 Task: Reply   to Sandip@sogtage.net and add a cc to Vanshu.thakur@sogtage.net and bcc to Nikhil.rathi@sogtage.net with a subject Subject0000000032 with a message Message0000000034 and with an attachment of Attach0000000004. Reply   to Vanshu.thakur@sogtage.net with a subject Subject0000000034 with a message Message0000000034 and with an attachment of Attach0000000004 and upload Attach0000000005 to Onedrive and share. Reply   to Sandip@sogtage.net and add a cc to Vanshu.thakur@sogtage.net with a subject Subject0000000034 with a message Message0000000034 and with an attachment of Attach0000000004 and upload Attach0000000005 to Onedrive and share. Reply   to Sandip@sogtage.net and add a cc to Vanshu.thakur@sogtage.net and bcc to Nikhil.rathi@sogtage.net with a subject Subject0000000032 with a message Message0000000034 and with an attachment of Attach0000000004 and upload Attach0000000005 to Onedrive and share. Reply   to Vanshu.thakur@sogtage.net with a subject Subject0000000035 with a message Message0000000034 and with an attachment of Attach0000000004 and upload Attach0000000005 to Onedrive and share
Action: Mouse moved to (362, 473)
Screenshot: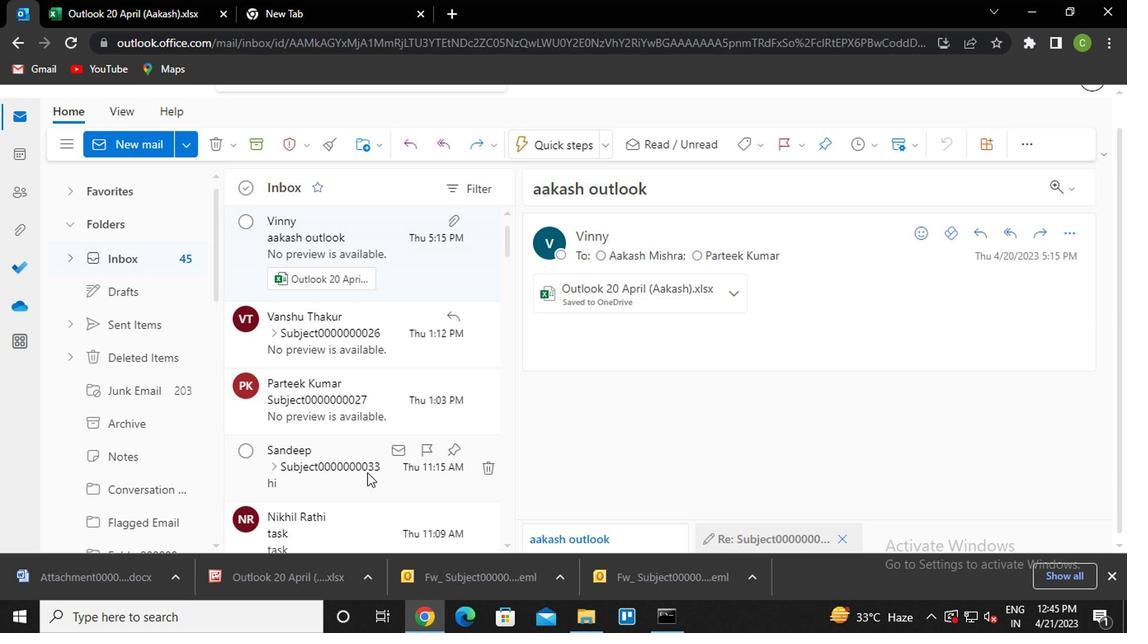 
Action: Mouse pressed left at (362, 473)
Screenshot: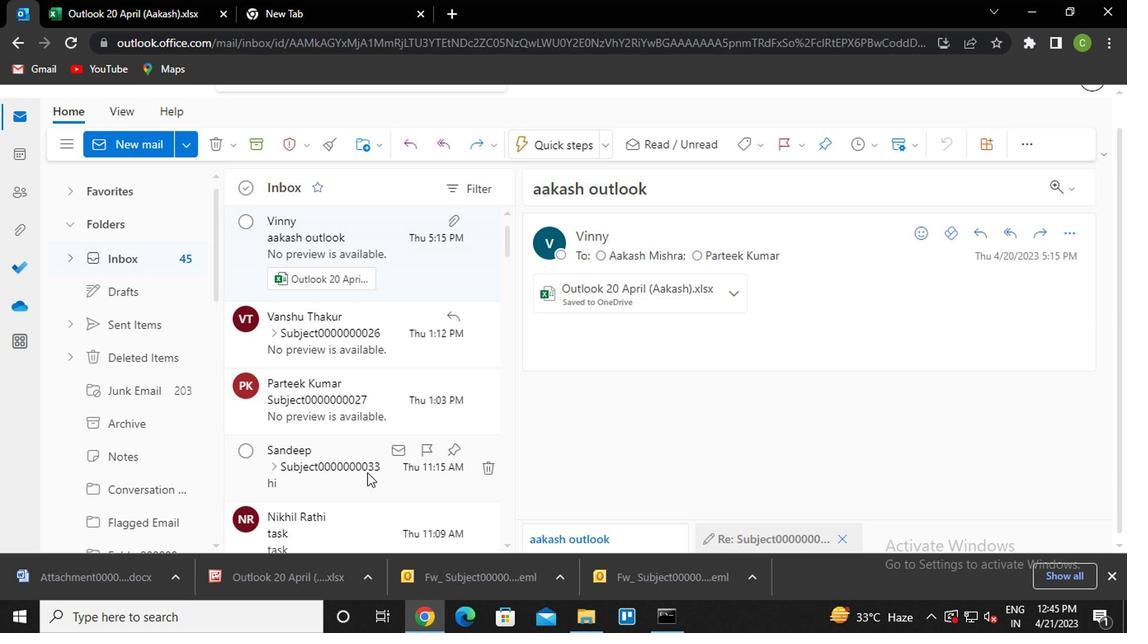 
Action: Mouse moved to (351, 471)
Screenshot: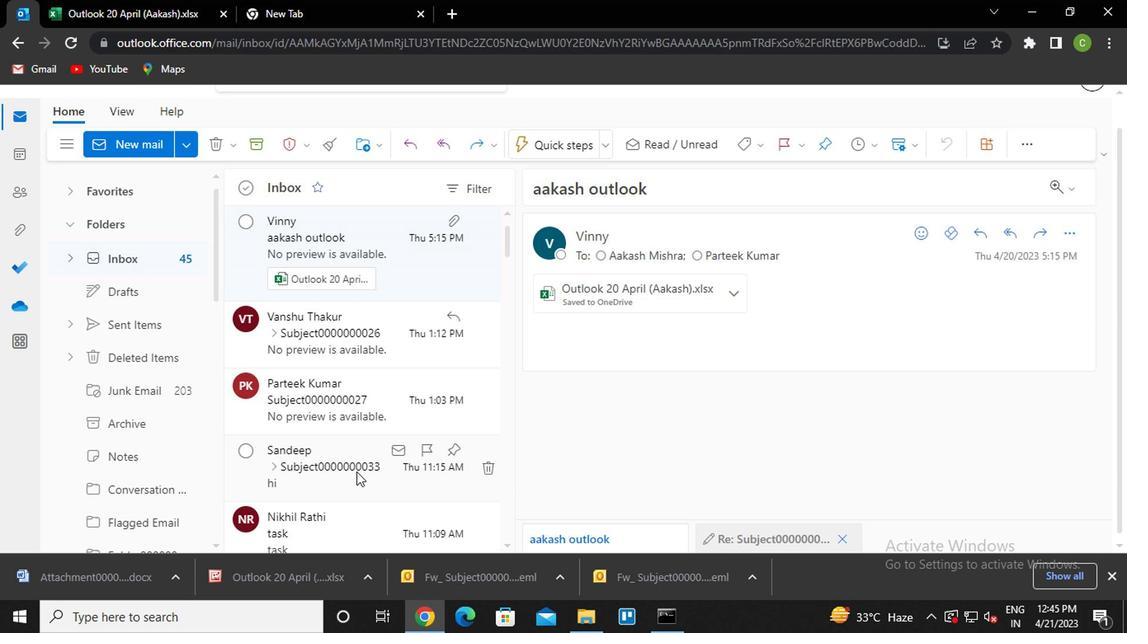 
Action: Mouse pressed left at (351, 471)
Screenshot: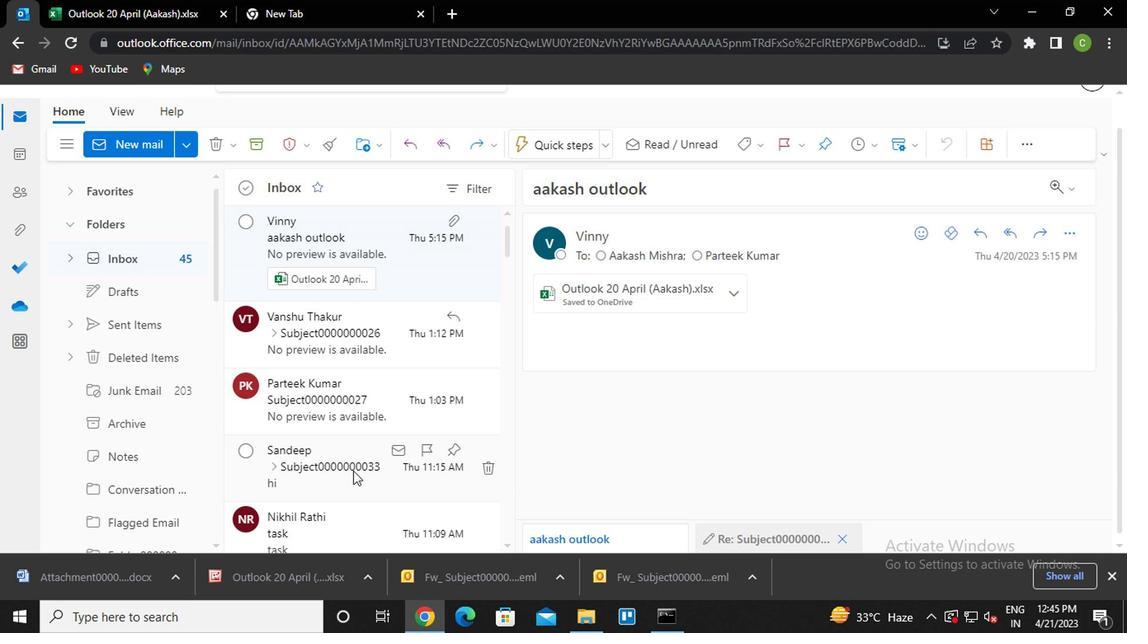 
Action: Mouse moved to (971, 284)
Screenshot: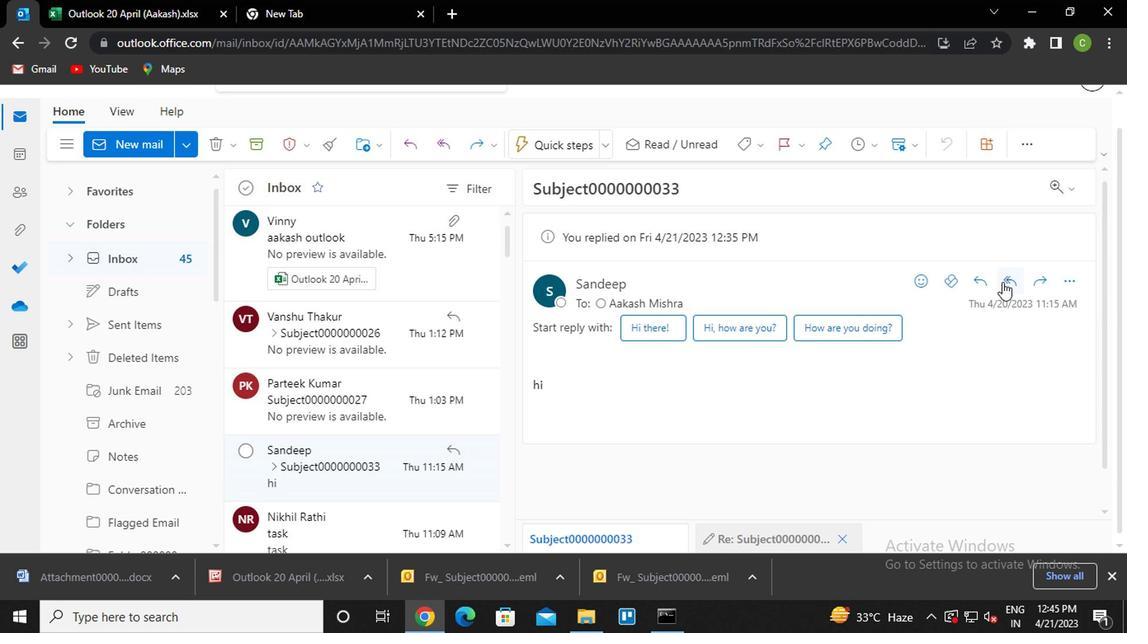 
Action: Mouse pressed left at (971, 284)
Screenshot: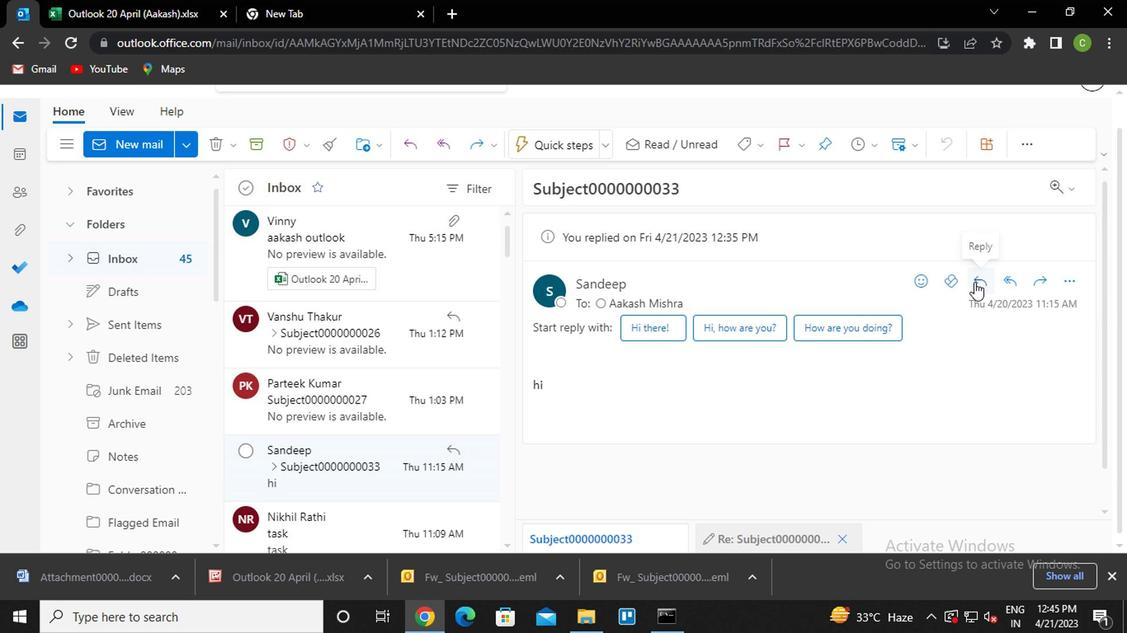 
Action: Mouse moved to (724, 204)
Screenshot: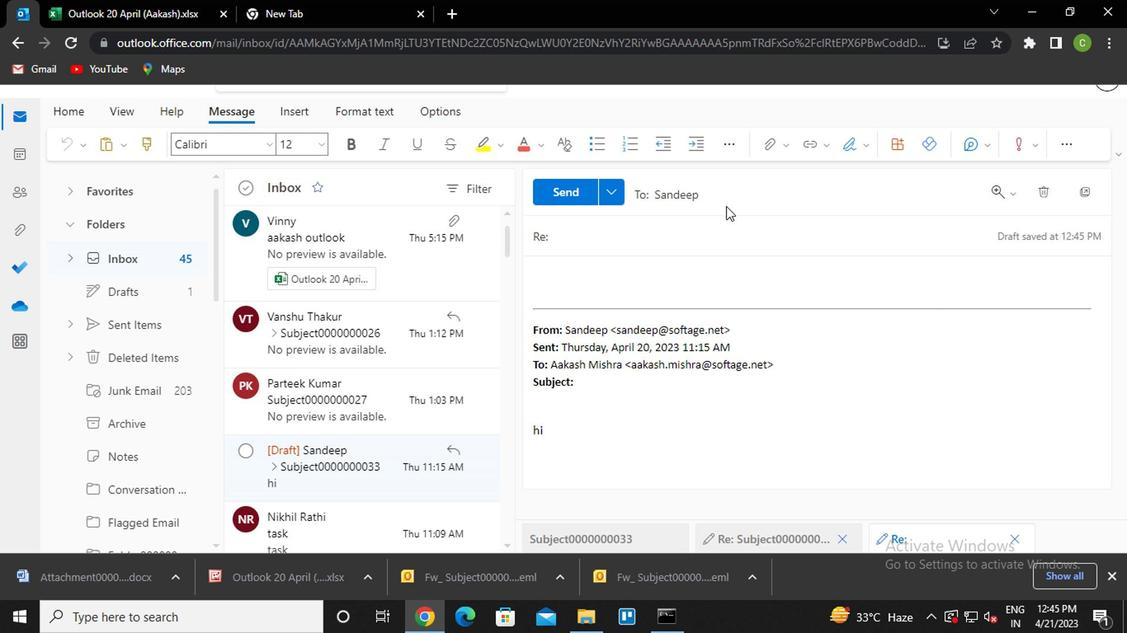 
Action: Mouse pressed left at (724, 204)
Screenshot: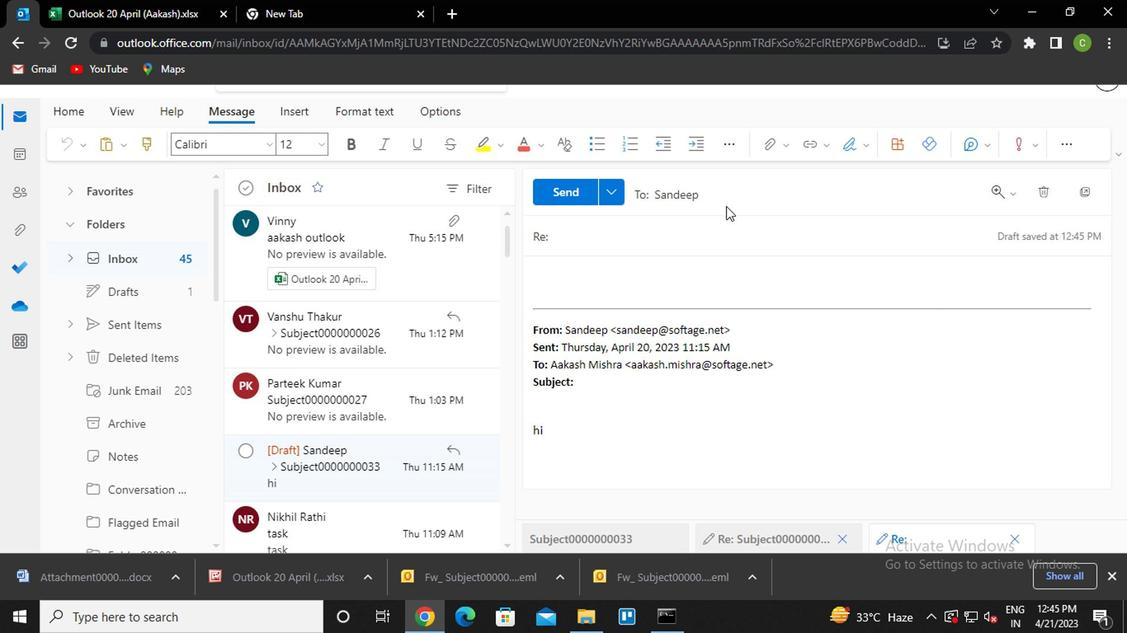 
Action: Mouse moved to (615, 278)
Screenshot: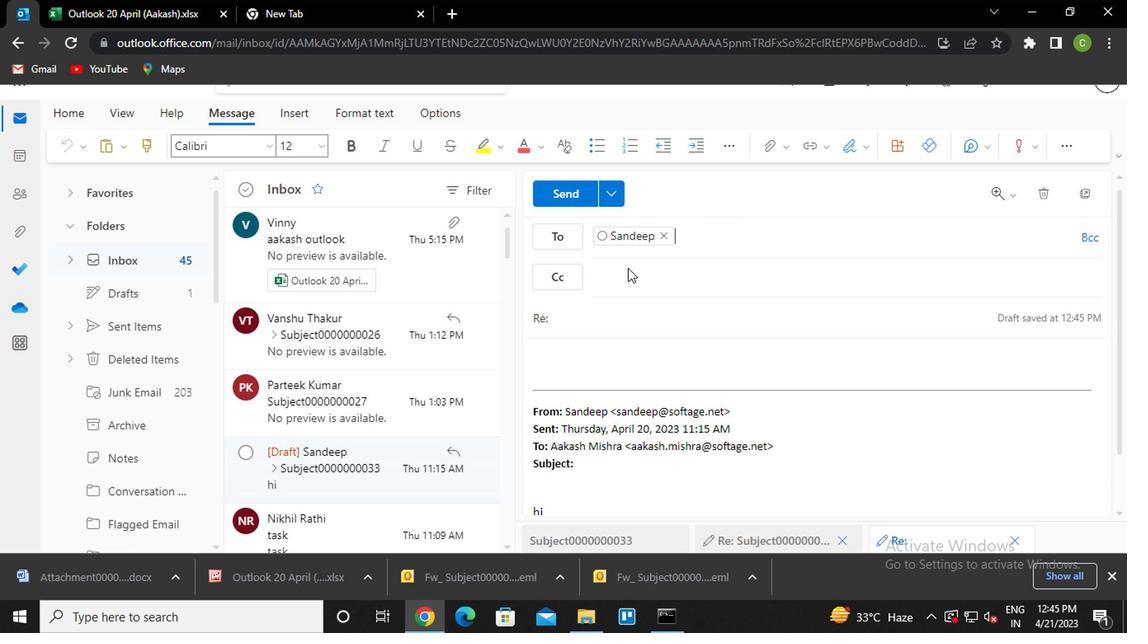 
Action: Mouse pressed left at (615, 278)
Screenshot: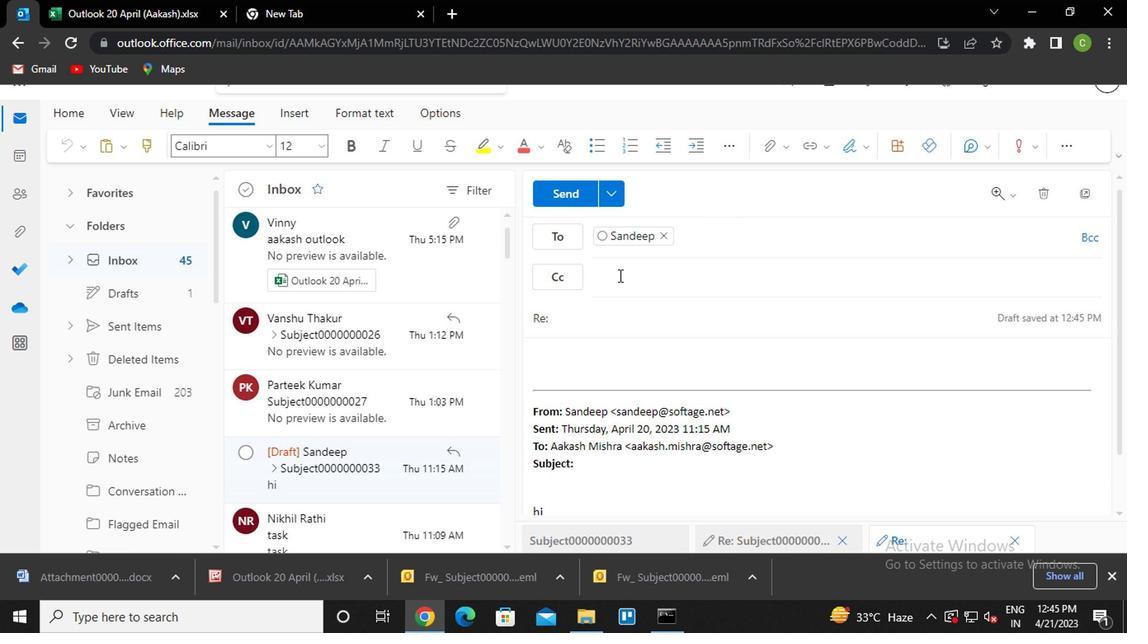 
Action: Key pressed <Key.caps_lock>v<Key.caps_lock>anshu<Key.enter>
Screenshot: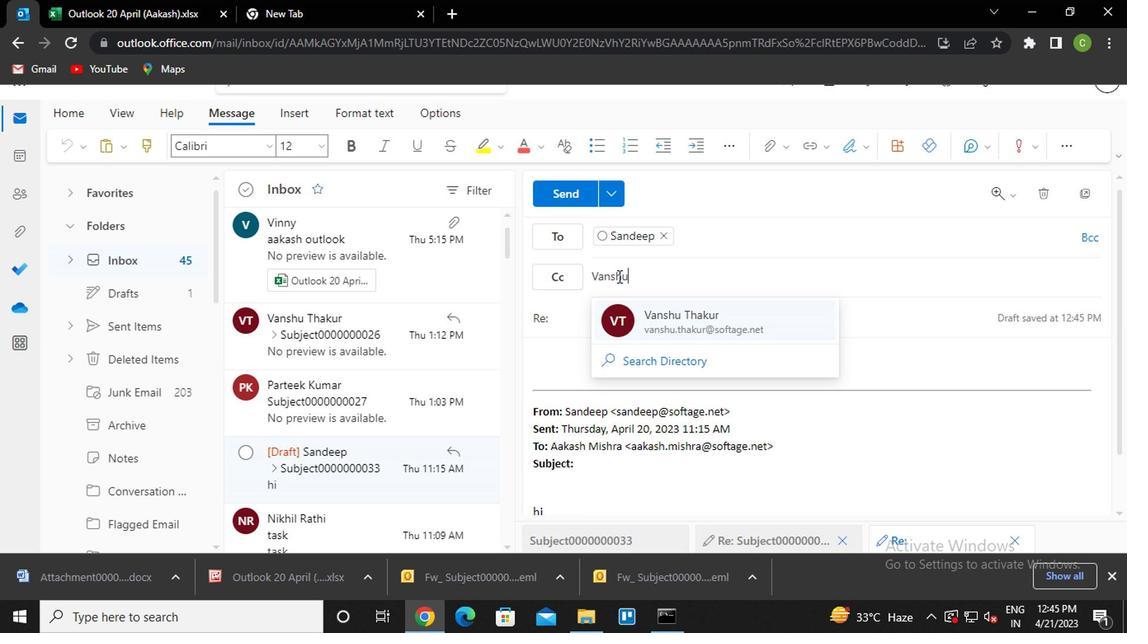 
Action: Mouse moved to (1092, 239)
Screenshot: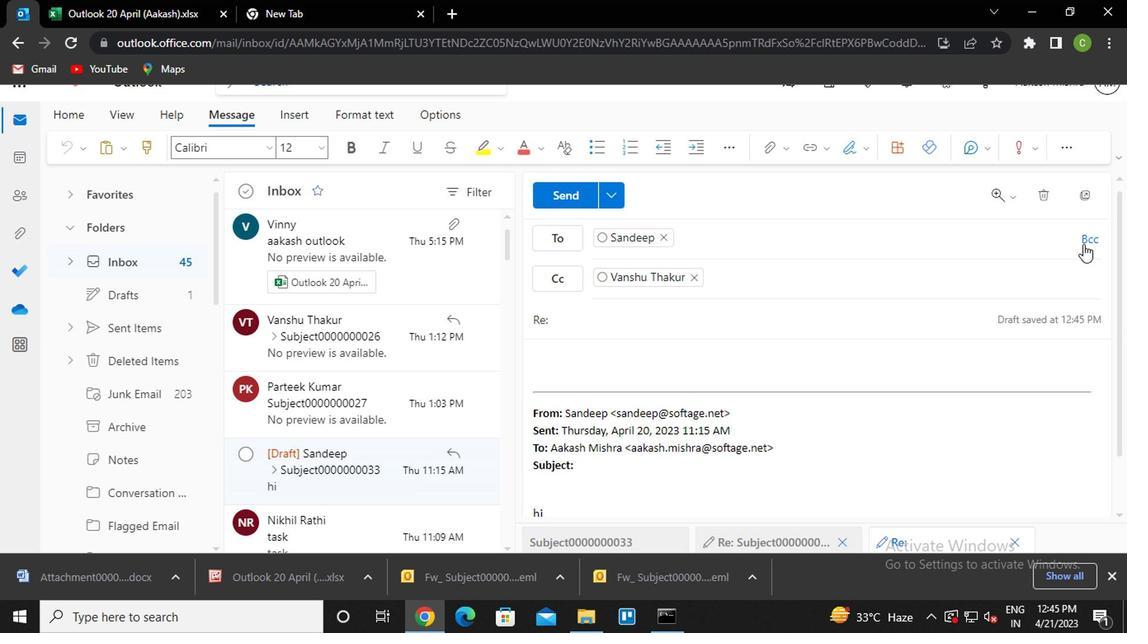 
Action: Mouse pressed left at (1092, 239)
Screenshot: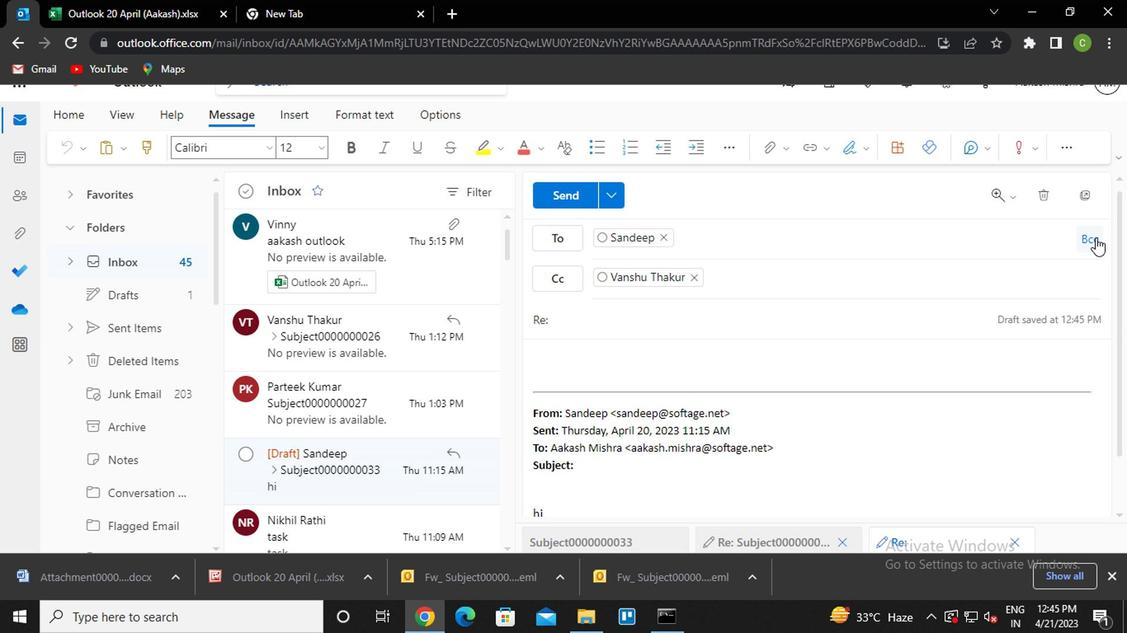 
Action: Mouse moved to (844, 325)
Screenshot: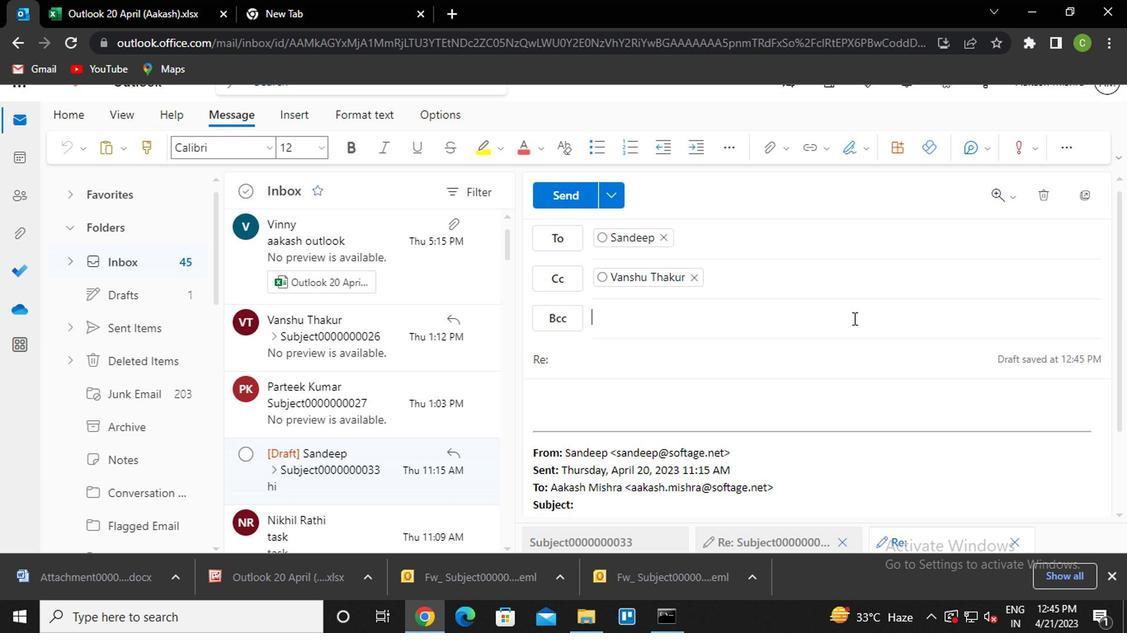 
Action: Key pressed <Key.caps_lock>n<Key.caps_lock>ikhil<Key.enter>
Screenshot: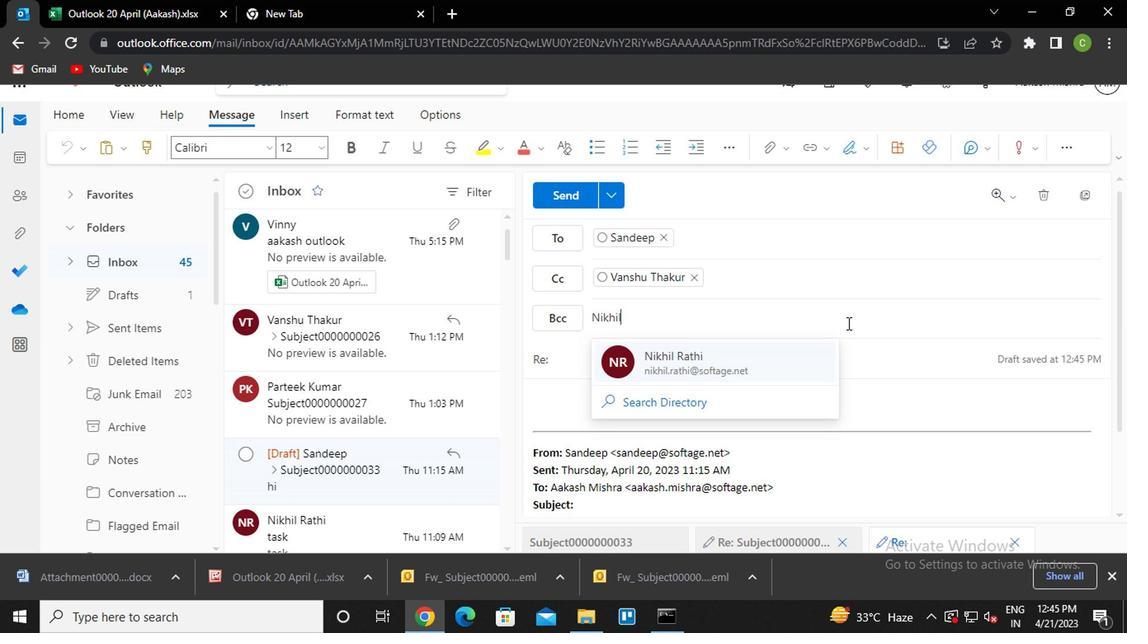
Action: Mouse moved to (595, 362)
Screenshot: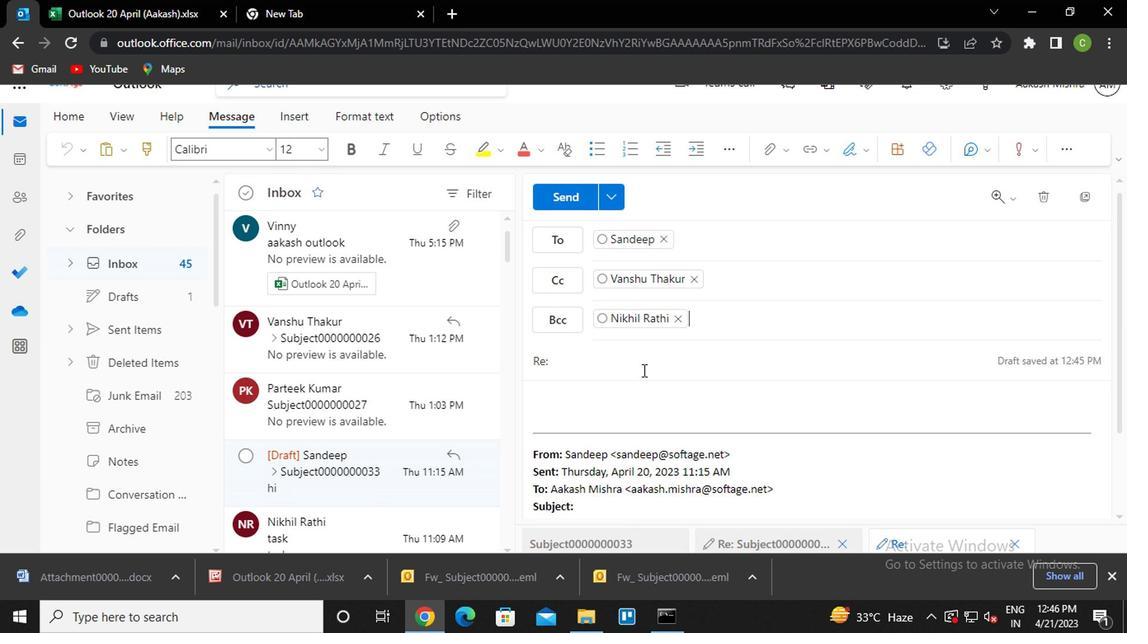 
Action: Mouse pressed left at (595, 362)
Screenshot: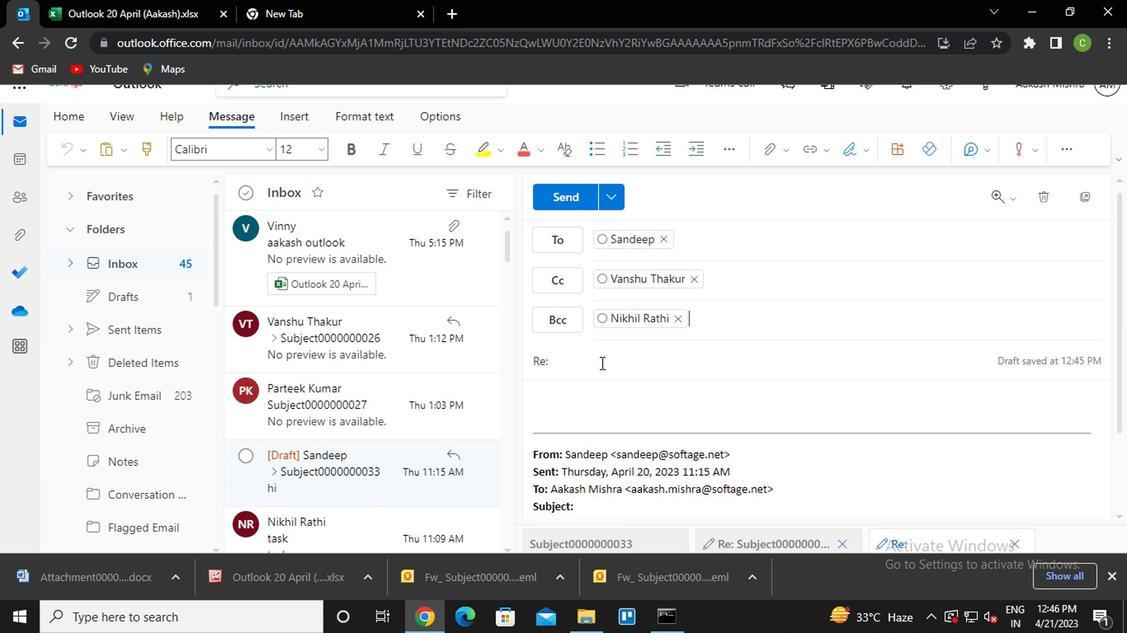 
Action: Mouse moved to (595, 362)
Screenshot: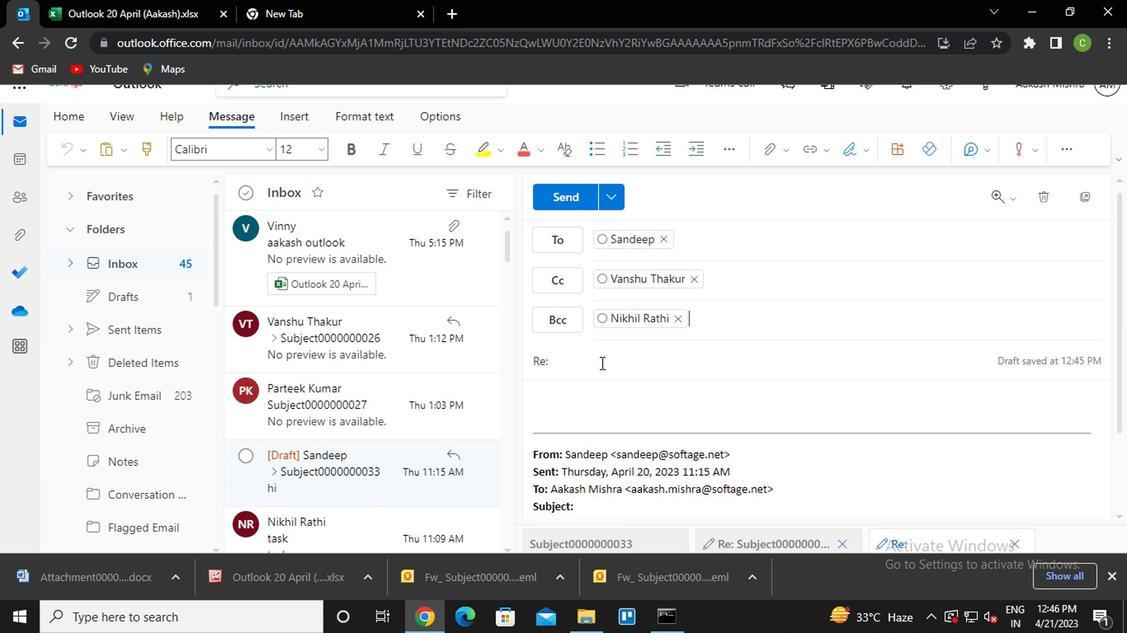 
Action: Key pressed <Key.caps_lock>s<Key.caps_lock>ubject0000000032
Screenshot: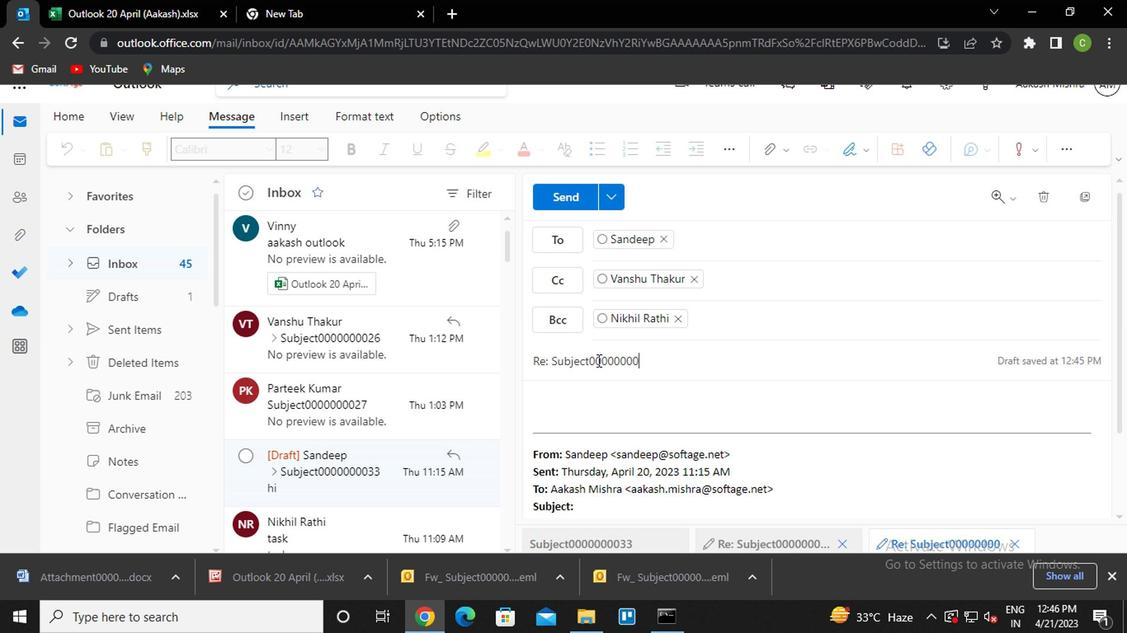 
Action: Mouse moved to (600, 397)
Screenshot: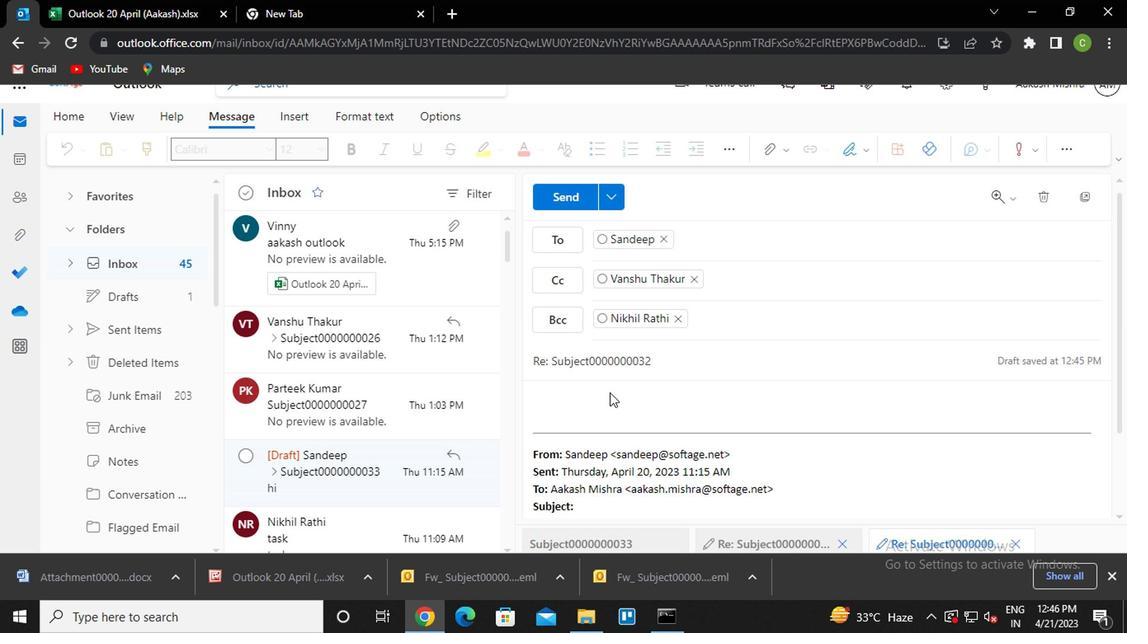 
Action: Mouse pressed left at (600, 397)
Screenshot: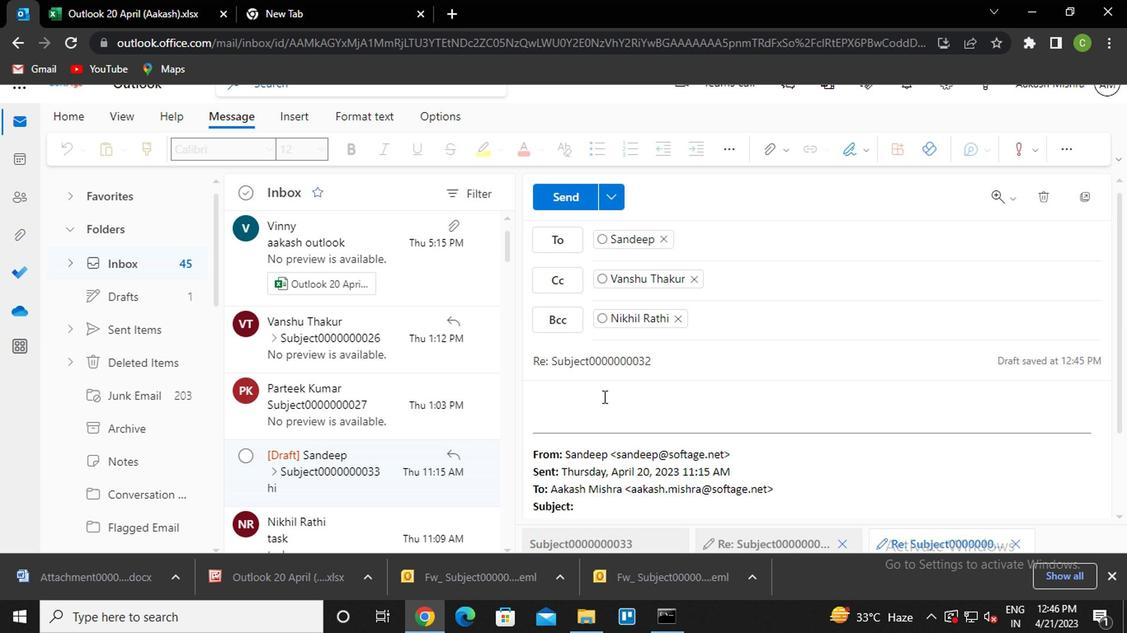 
Action: Key pressed <Key.caps_lock>m<Key.caps_lock>essage0000000034
Screenshot: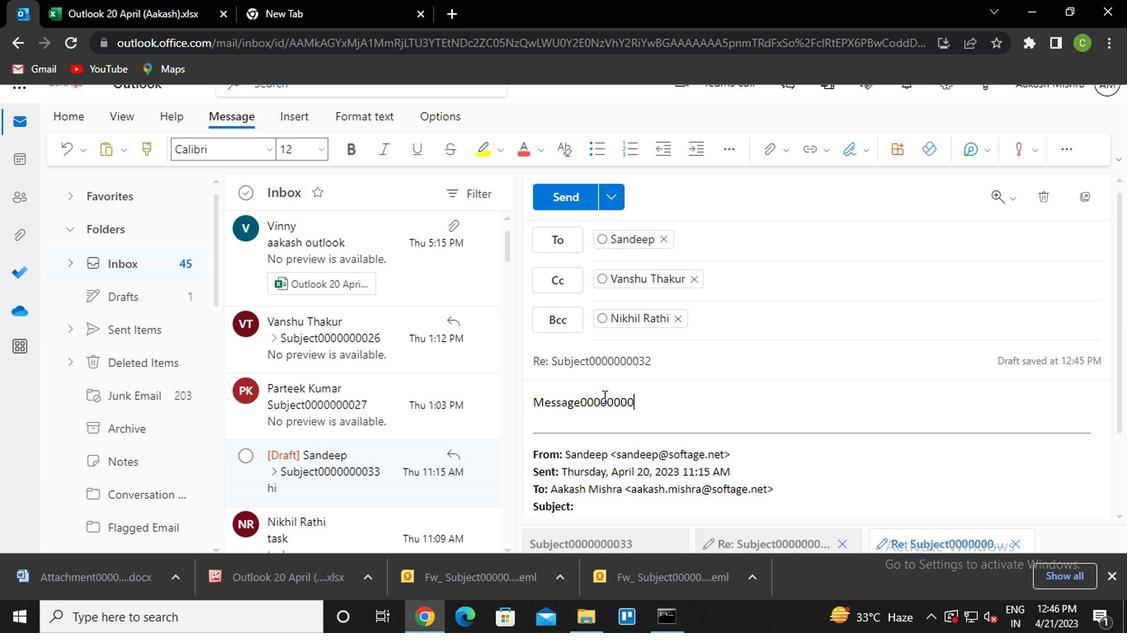 
Action: Mouse moved to (766, 150)
Screenshot: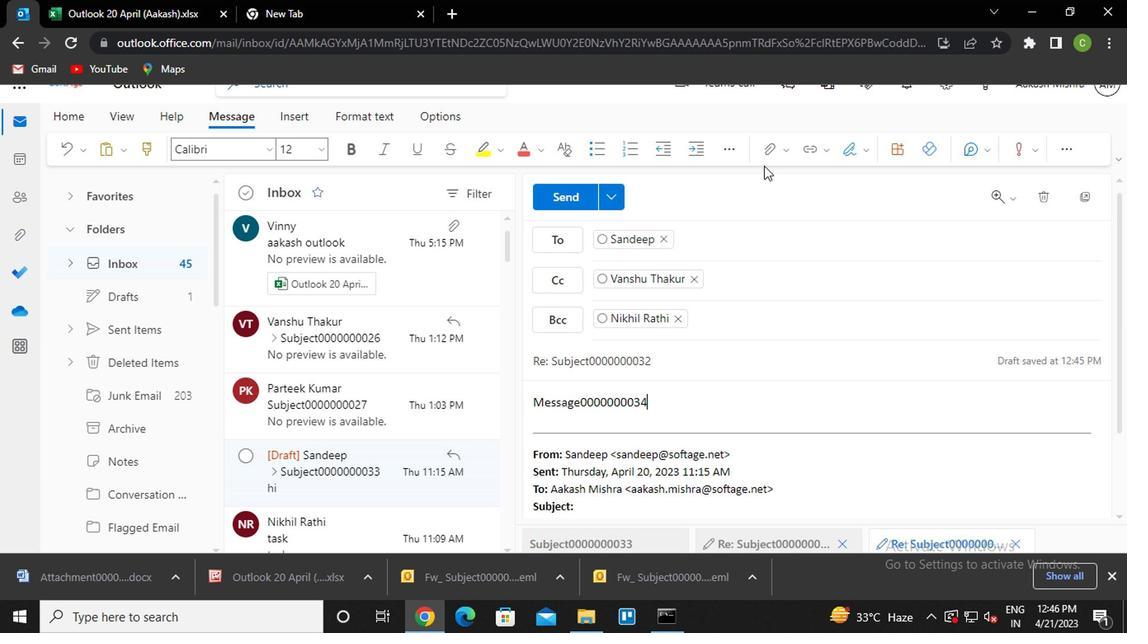 
Action: Mouse pressed left at (766, 150)
Screenshot: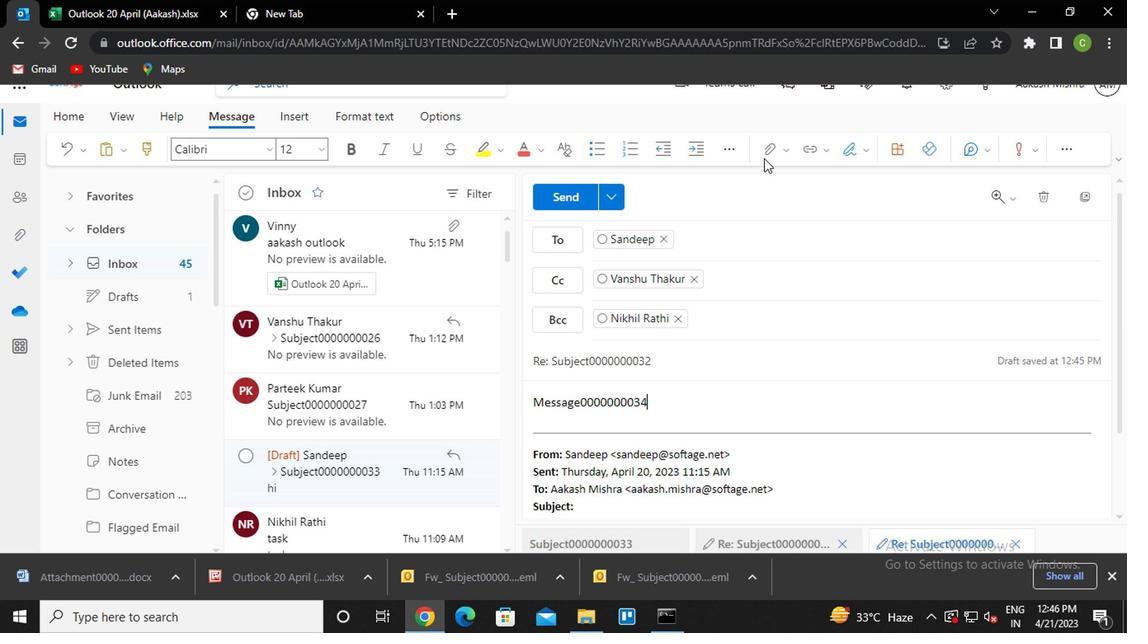 
Action: Mouse moved to (680, 194)
Screenshot: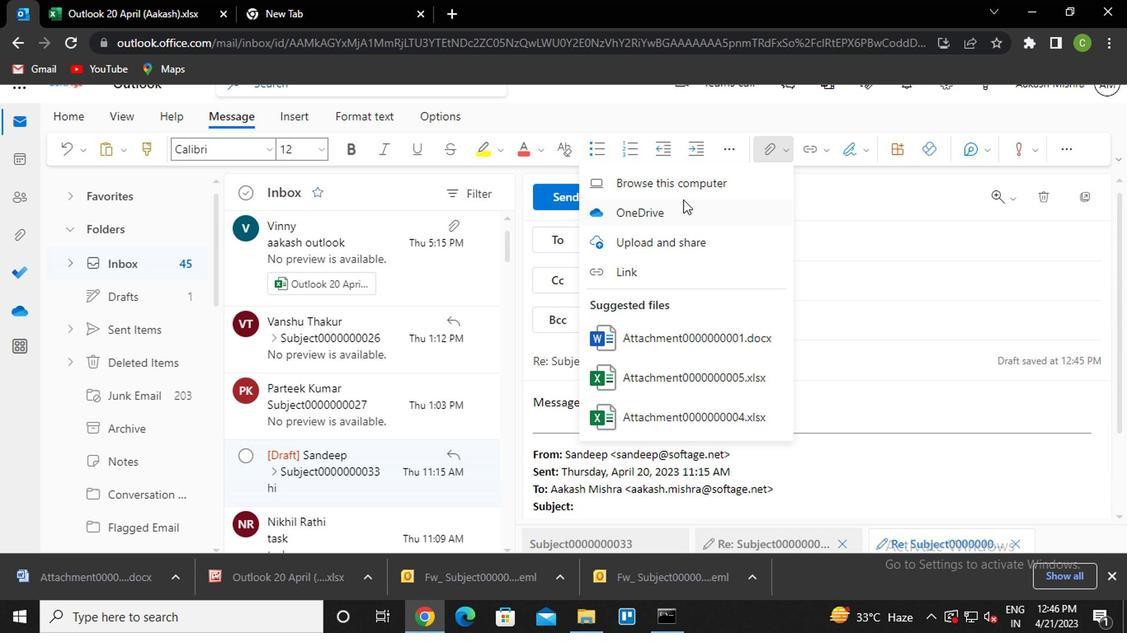 
Action: Mouse pressed left at (680, 194)
Screenshot: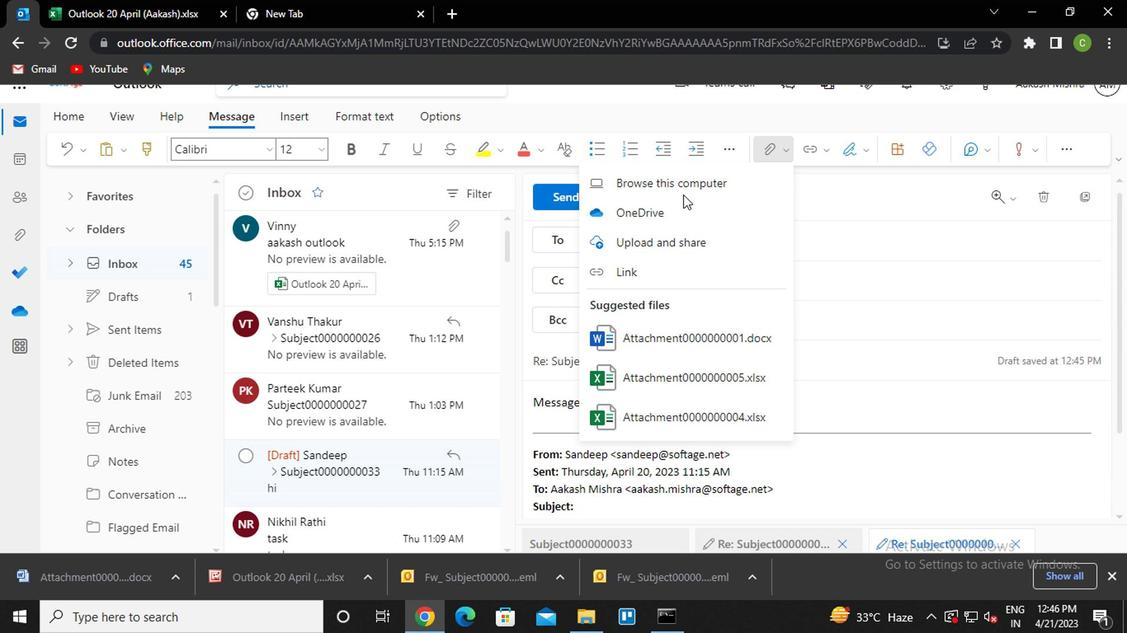 
Action: Mouse moved to (274, 176)
Screenshot: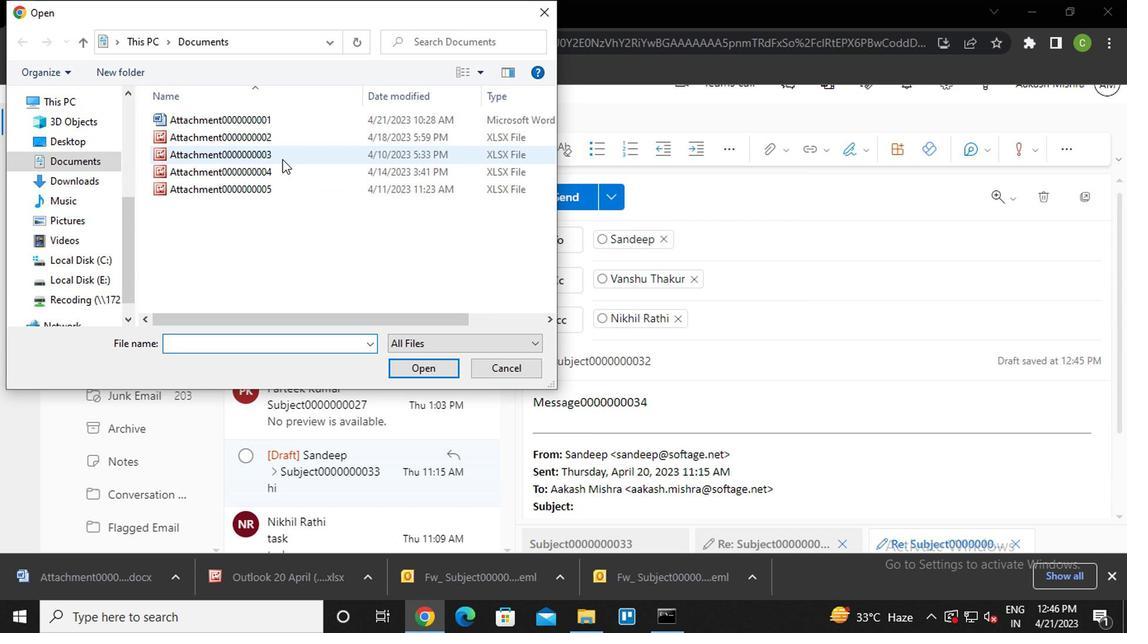 
Action: Mouse pressed left at (274, 176)
Screenshot: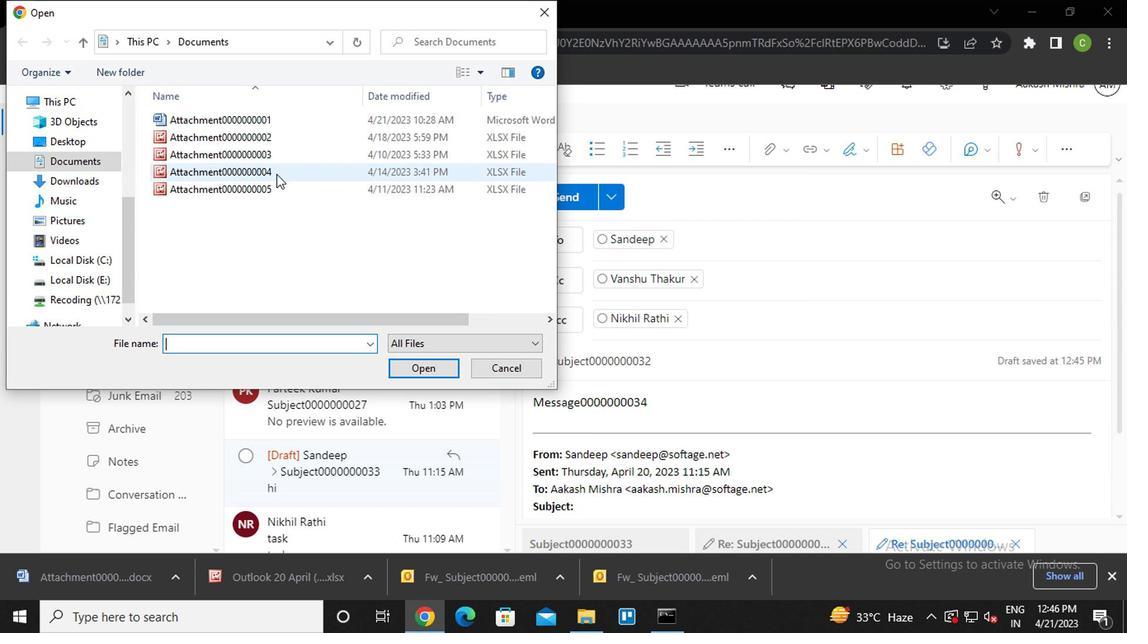 
Action: Mouse pressed left at (274, 176)
Screenshot: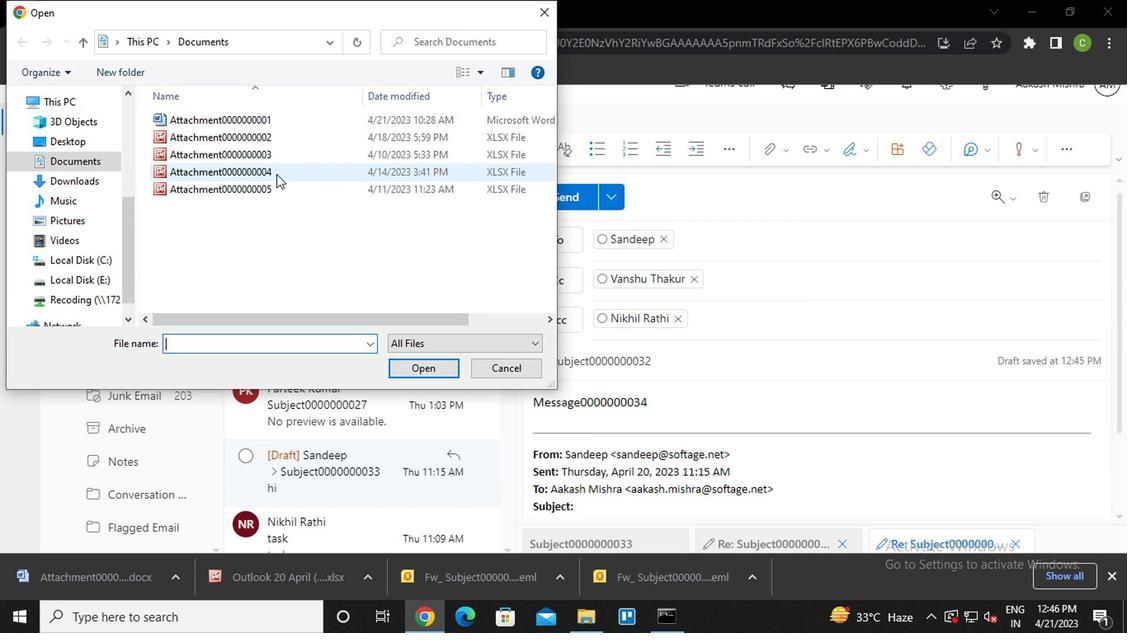
Action: Mouse moved to (563, 202)
Screenshot: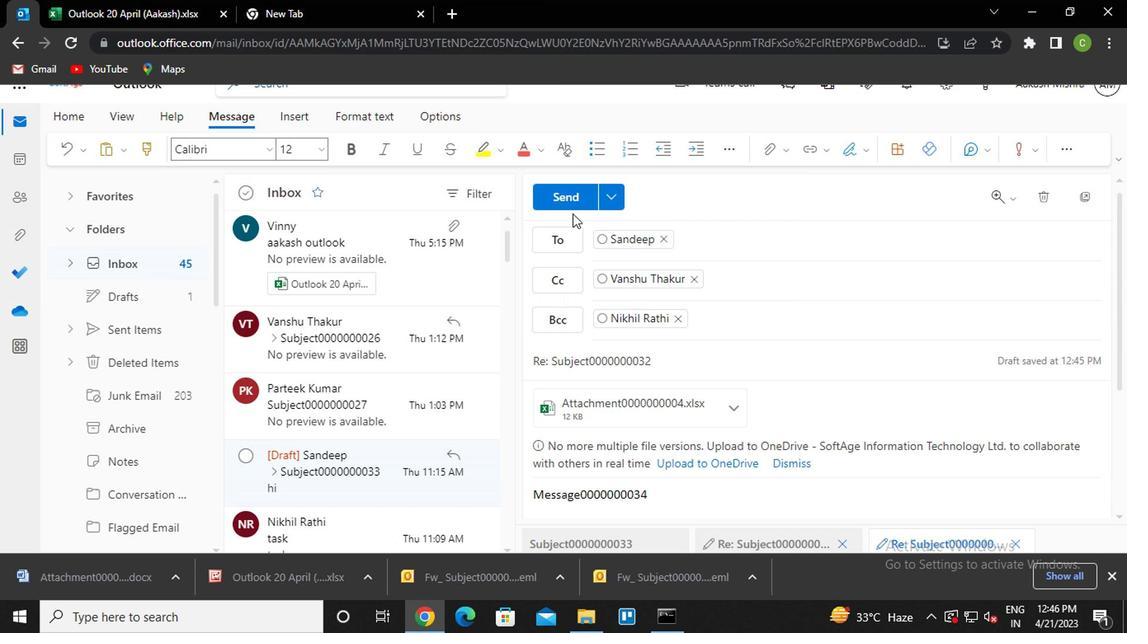 
Action: Mouse pressed left at (563, 202)
Screenshot: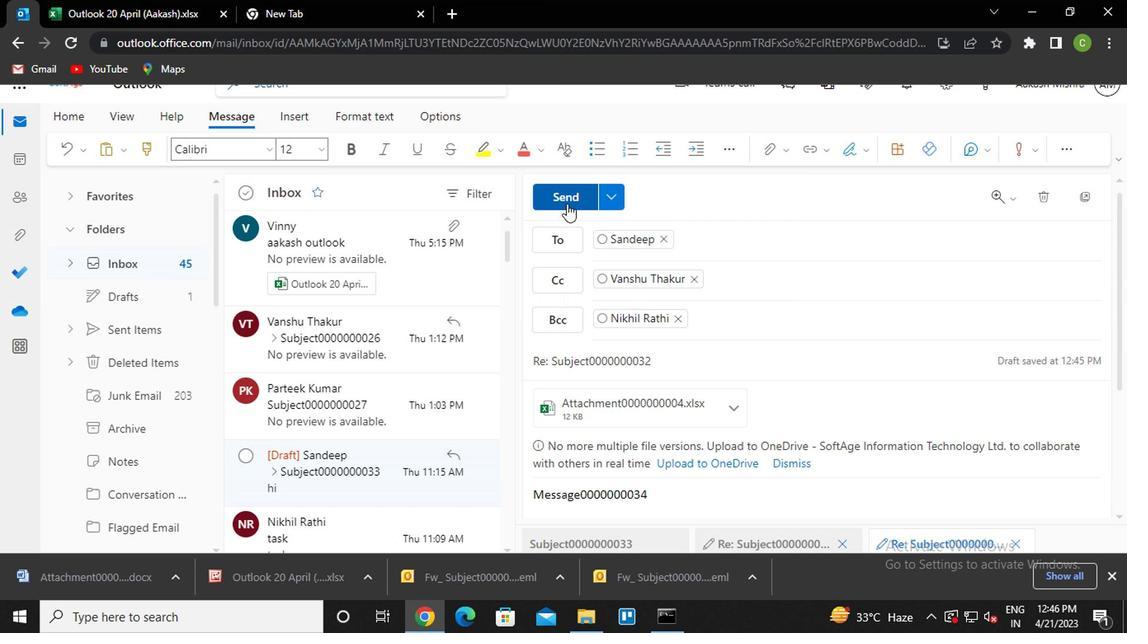 
Action: Mouse moved to (345, 338)
Screenshot: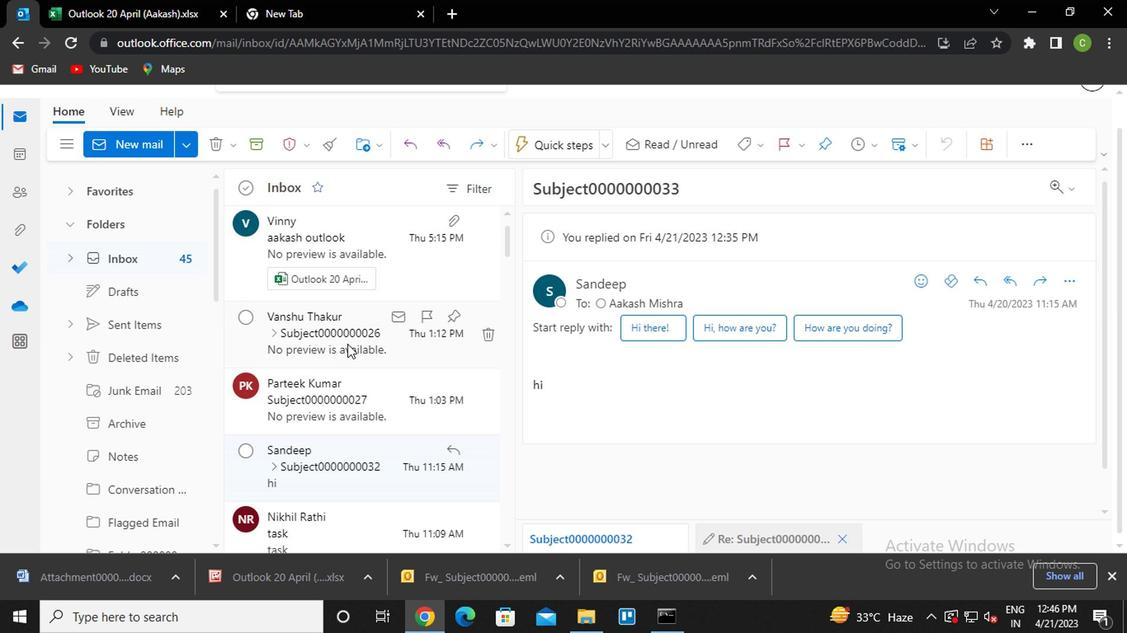 
Action: Mouse pressed left at (345, 338)
Screenshot: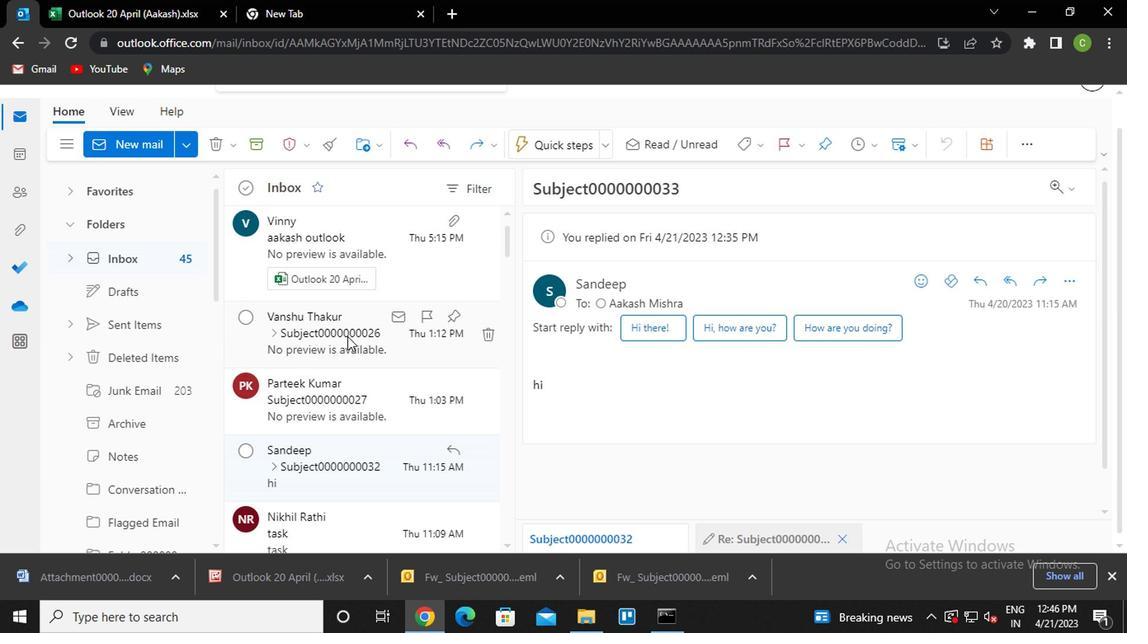 
Action: Mouse moved to (983, 278)
Screenshot: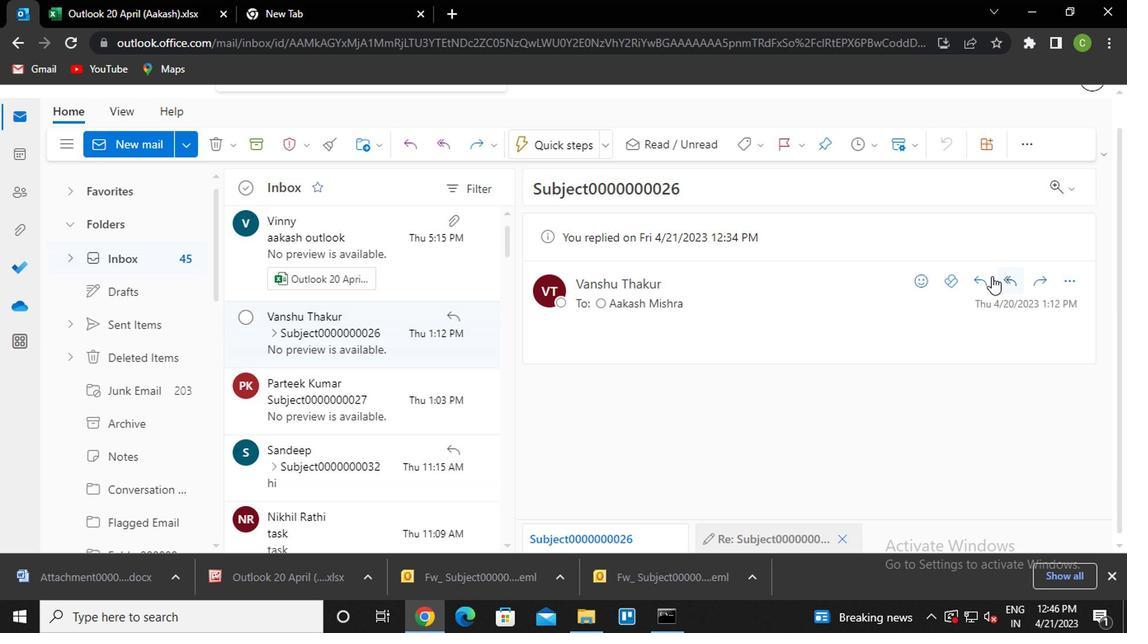 
Action: Mouse pressed left at (983, 278)
Screenshot: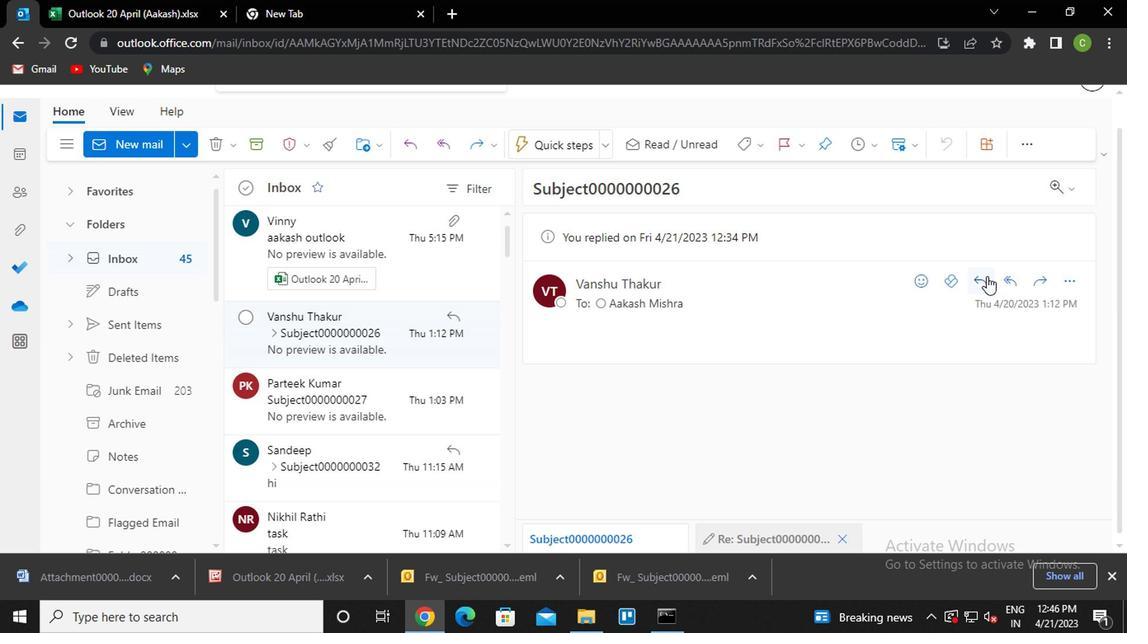 
Action: Mouse moved to (661, 244)
Screenshot: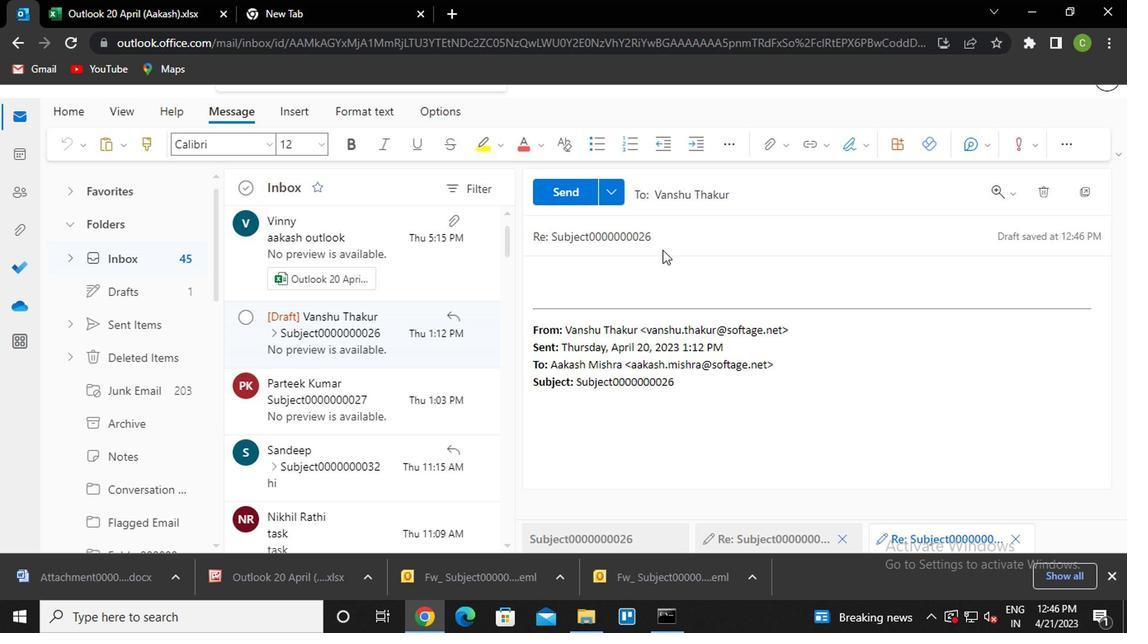 
Action: Mouse pressed left at (661, 244)
Screenshot: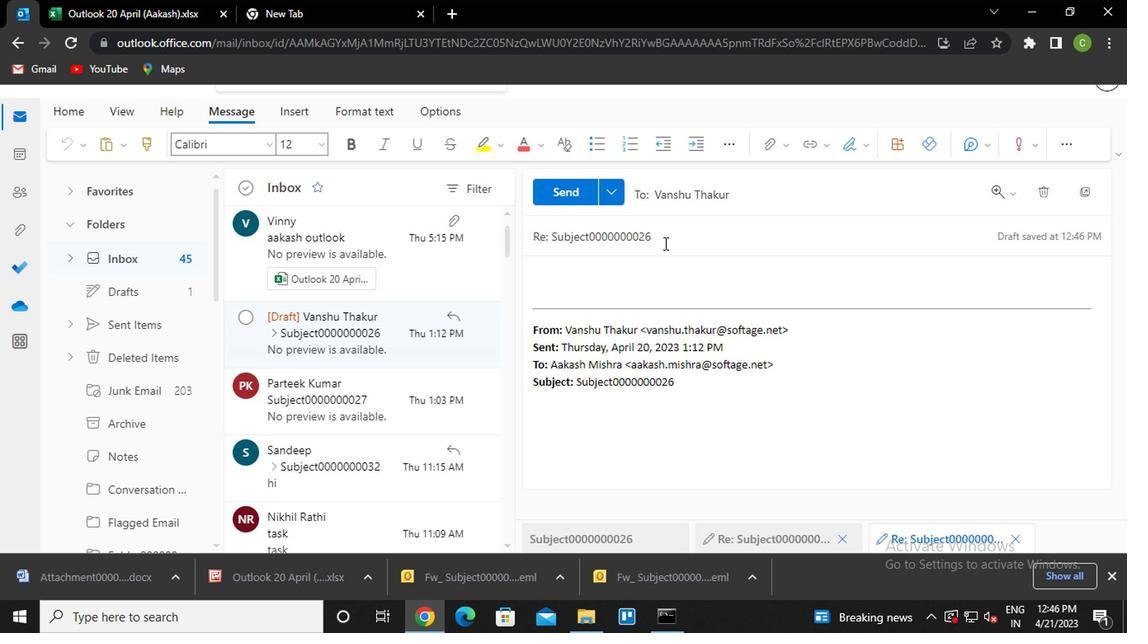 
Action: Key pressed <Key.backspace><Key.backspace>34
Screenshot: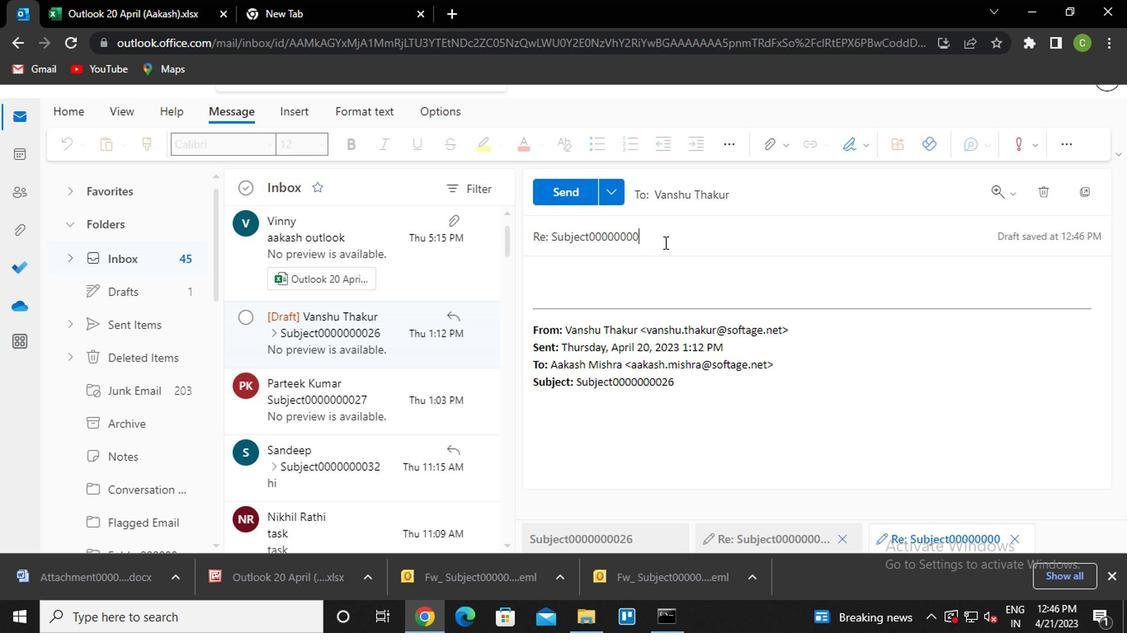 
Action: Mouse moved to (622, 282)
Screenshot: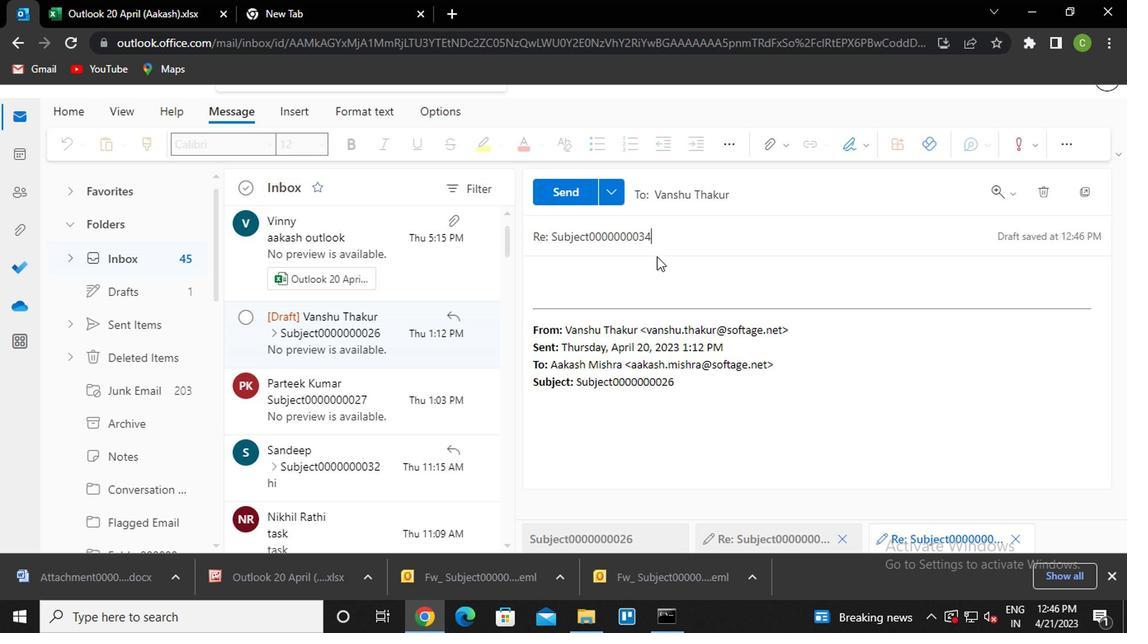 
Action: Mouse pressed left at (622, 282)
Screenshot: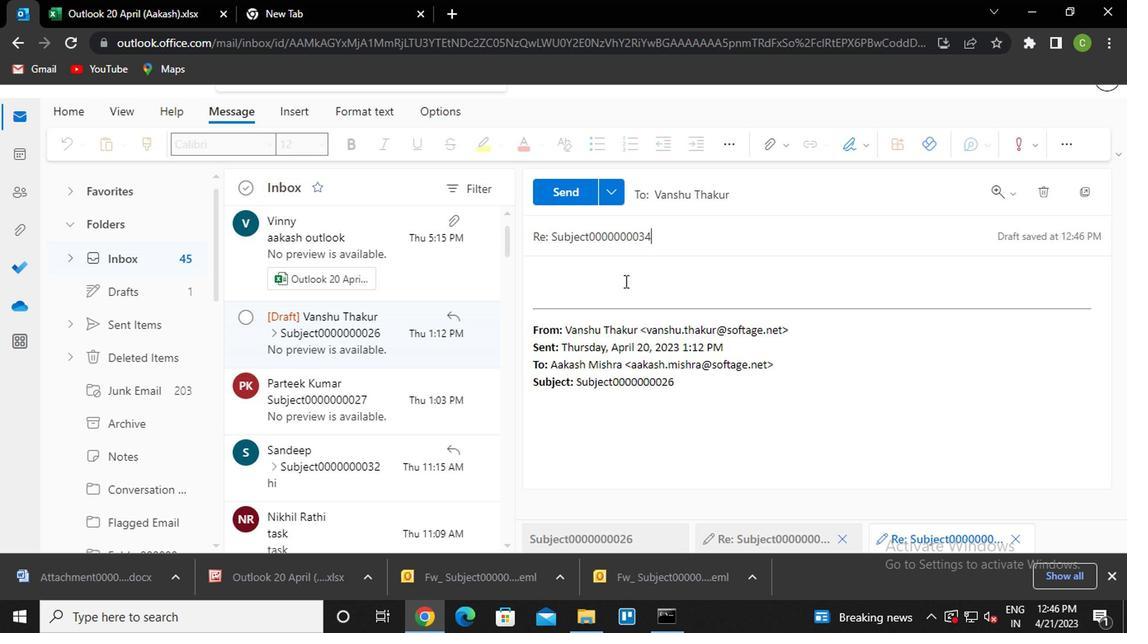 
Action: Key pressed <Key.caps_lock>m<Key.caps_lock>essage0000000034
Screenshot: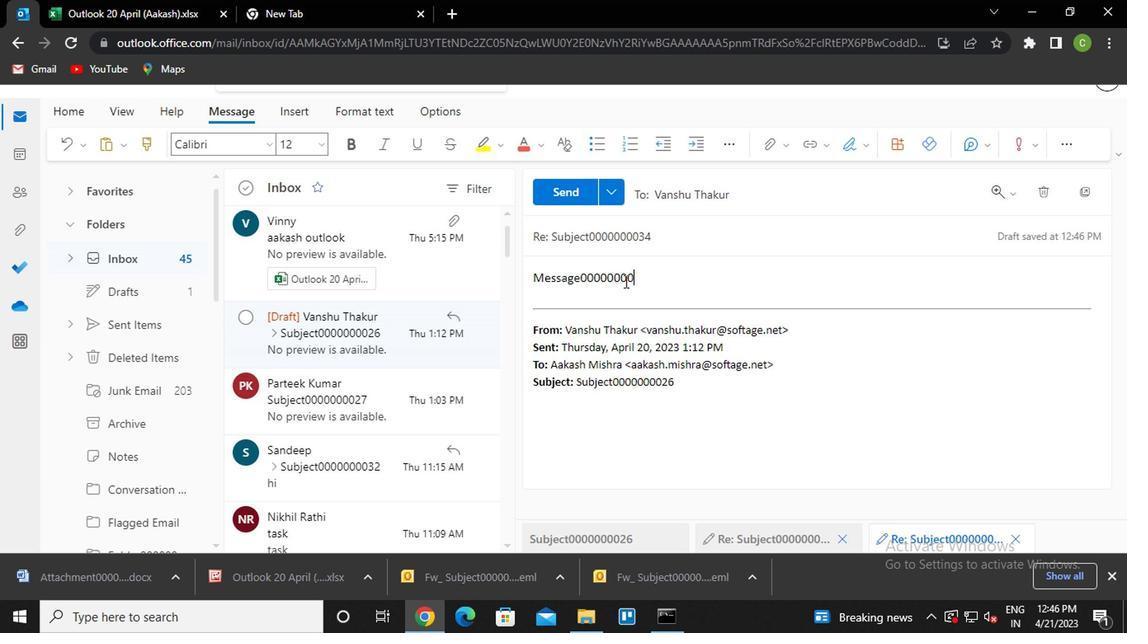 
Action: Mouse moved to (763, 150)
Screenshot: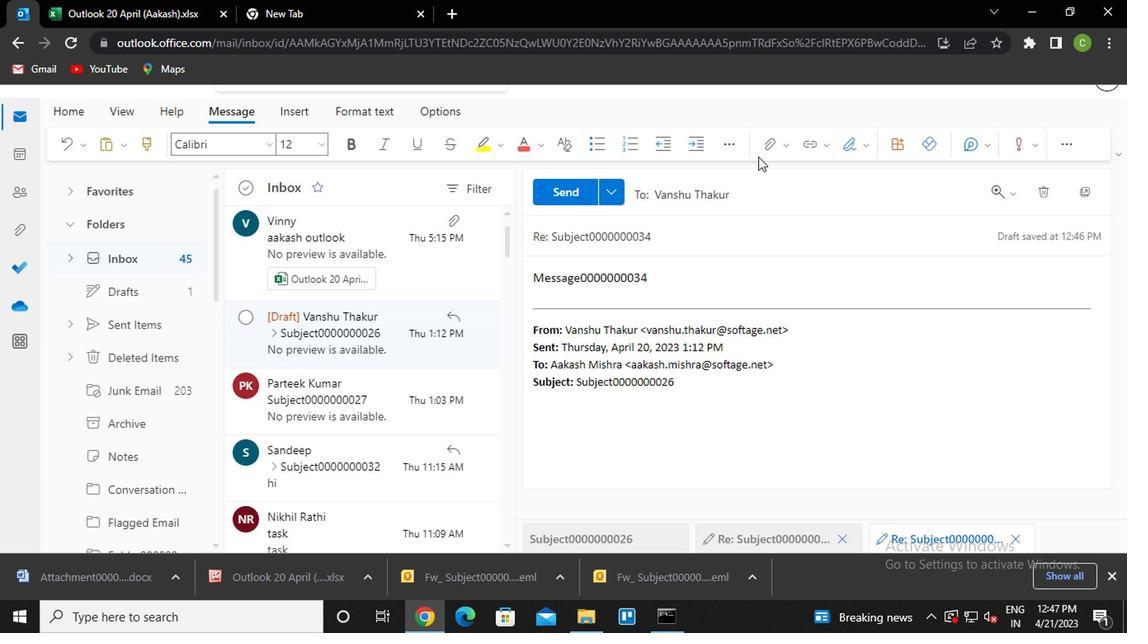 
Action: Mouse pressed left at (763, 150)
Screenshot: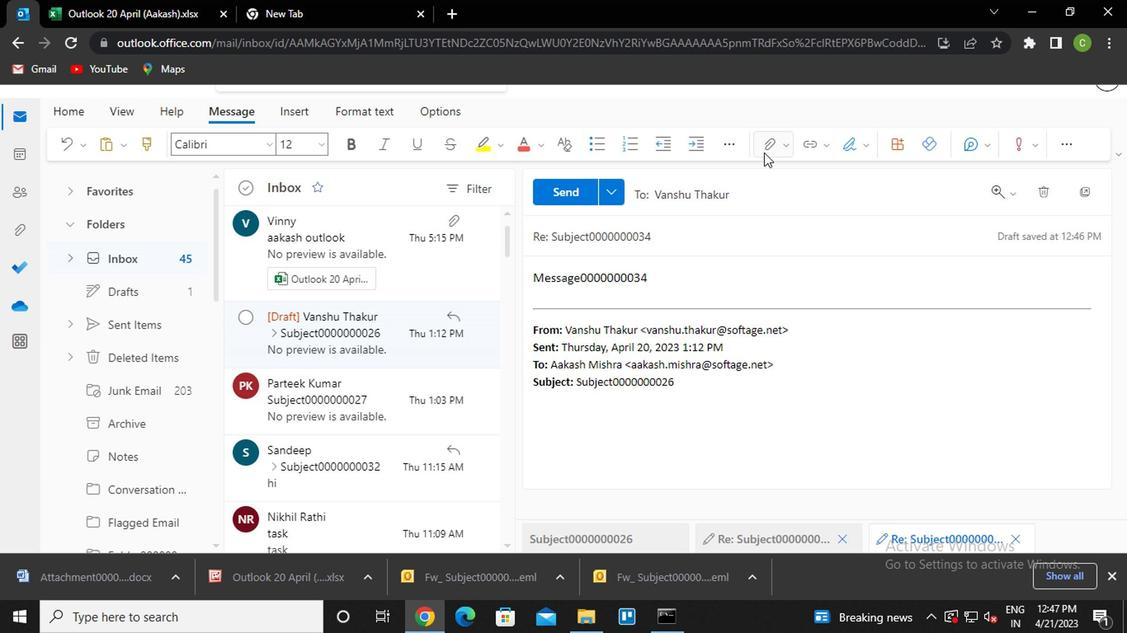 
Action: Mouse moved to (665, 177)
Screenshot: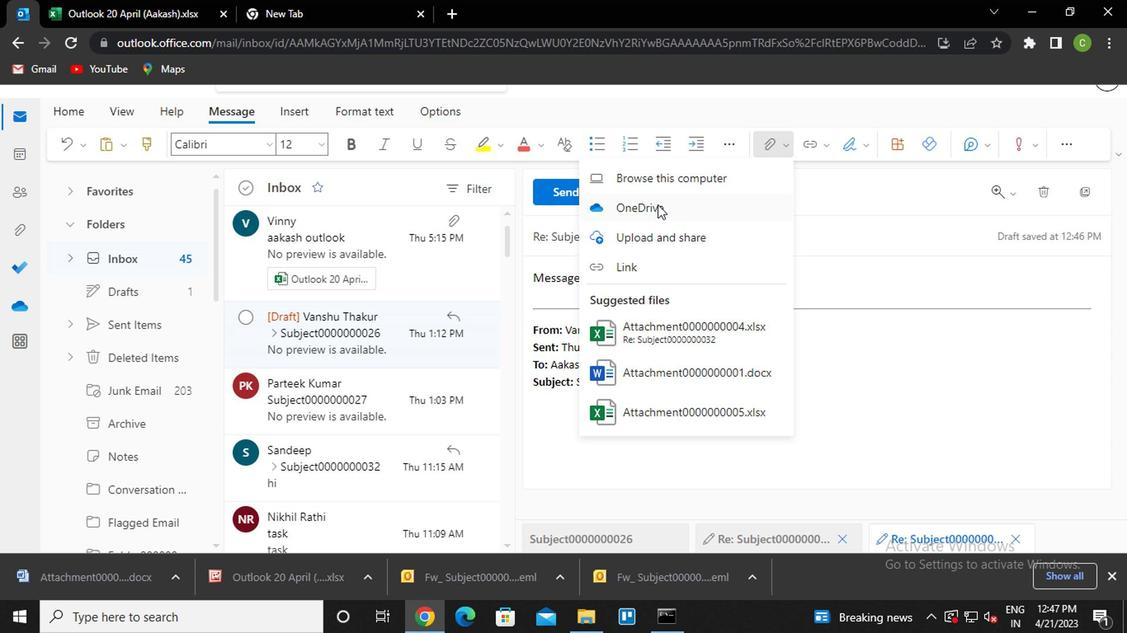 
Action: Mouse pressed left at (665, 177)
Screenshot: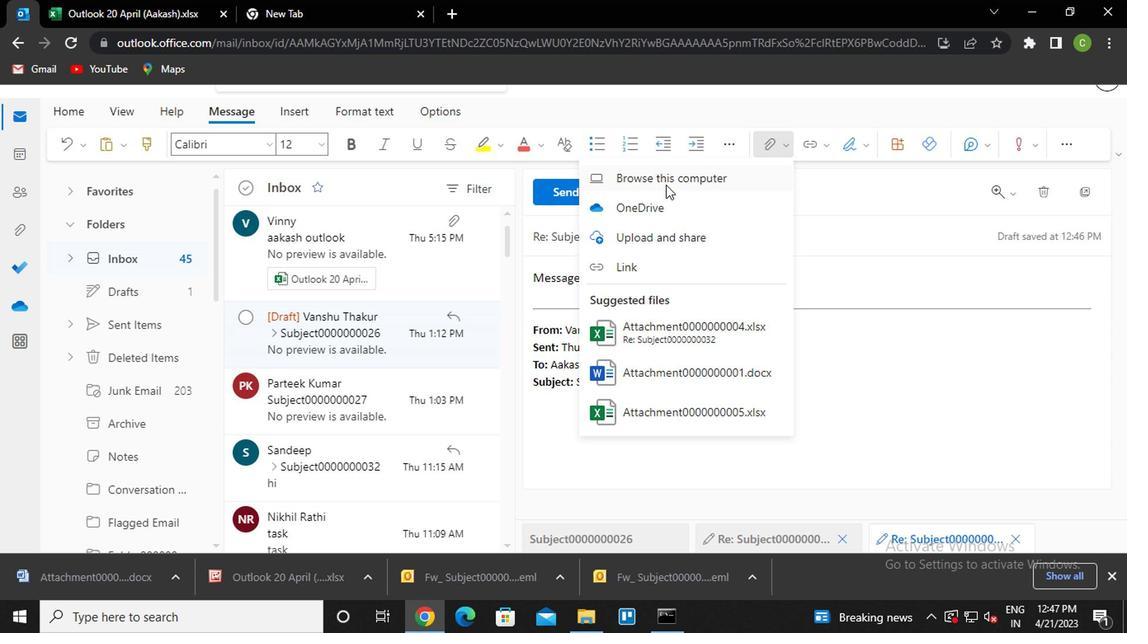 
Action: Mouse moved to (278, 179)
Screenshot: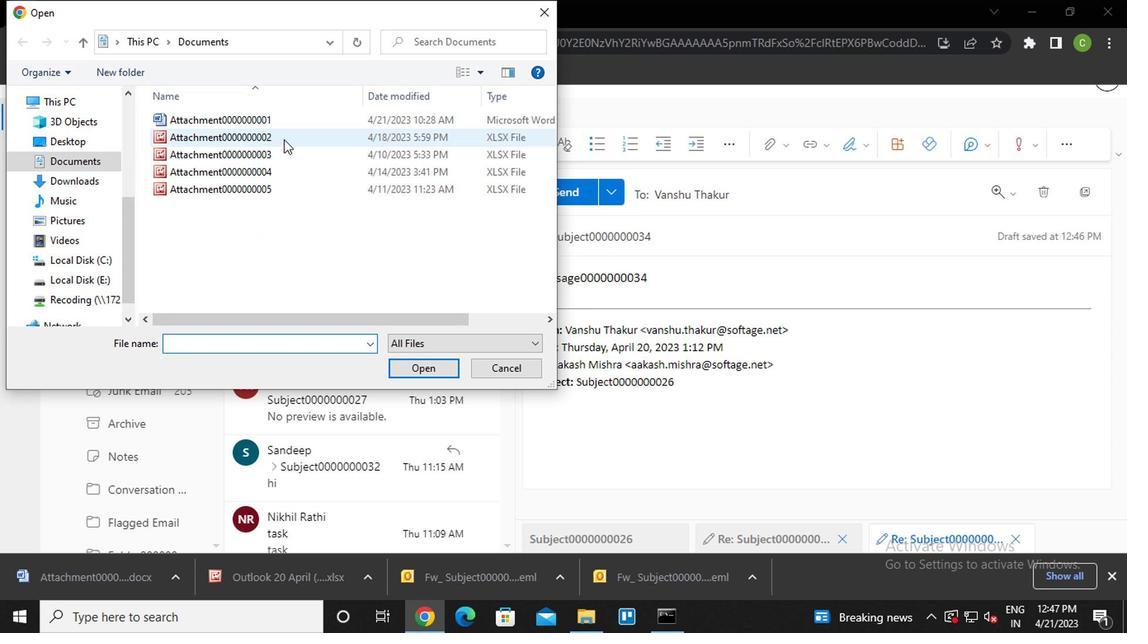 
Action: Mouse pressed left at (278, 179)
Screenshot: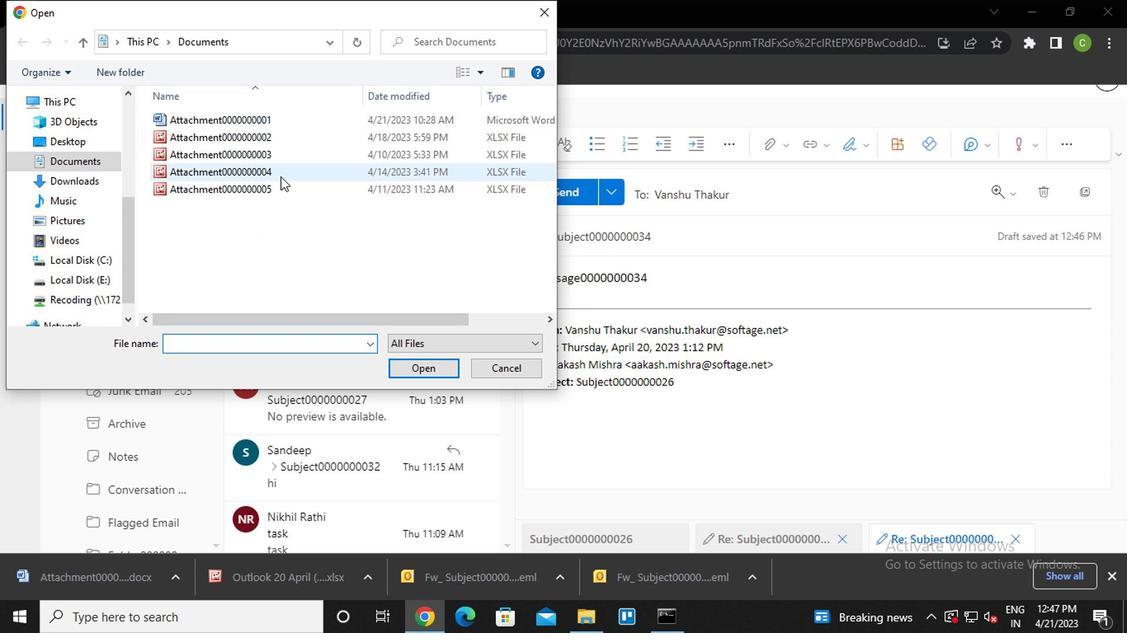 
Action: Mouse pressed left at (278, 179)
Screenshot: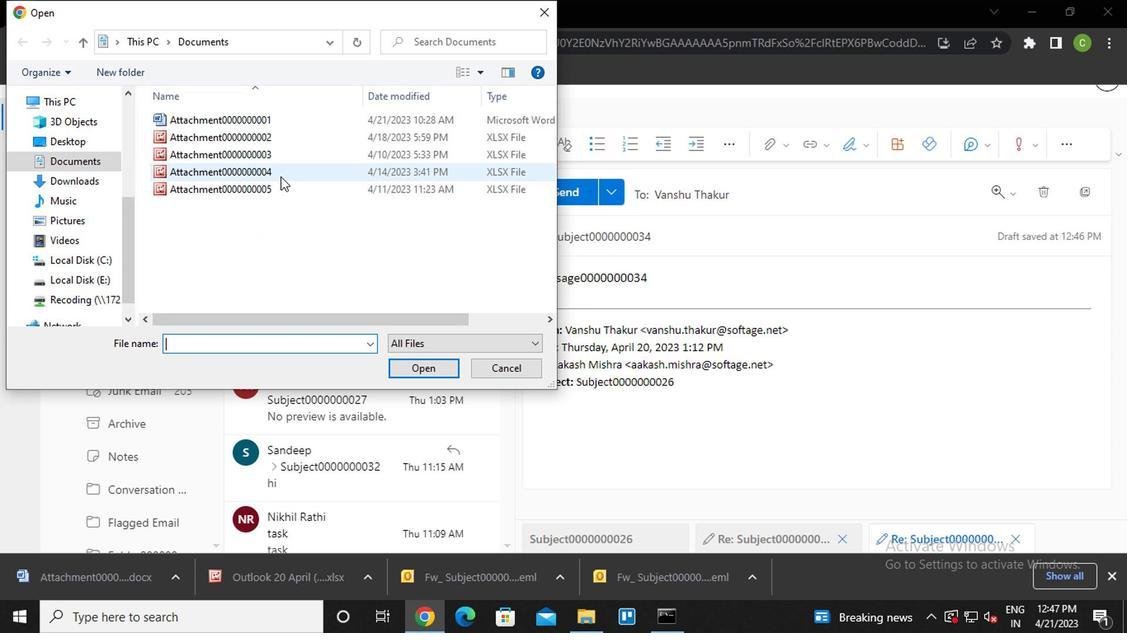 
Action: Mouse moved to (771, 142)
Screenshot: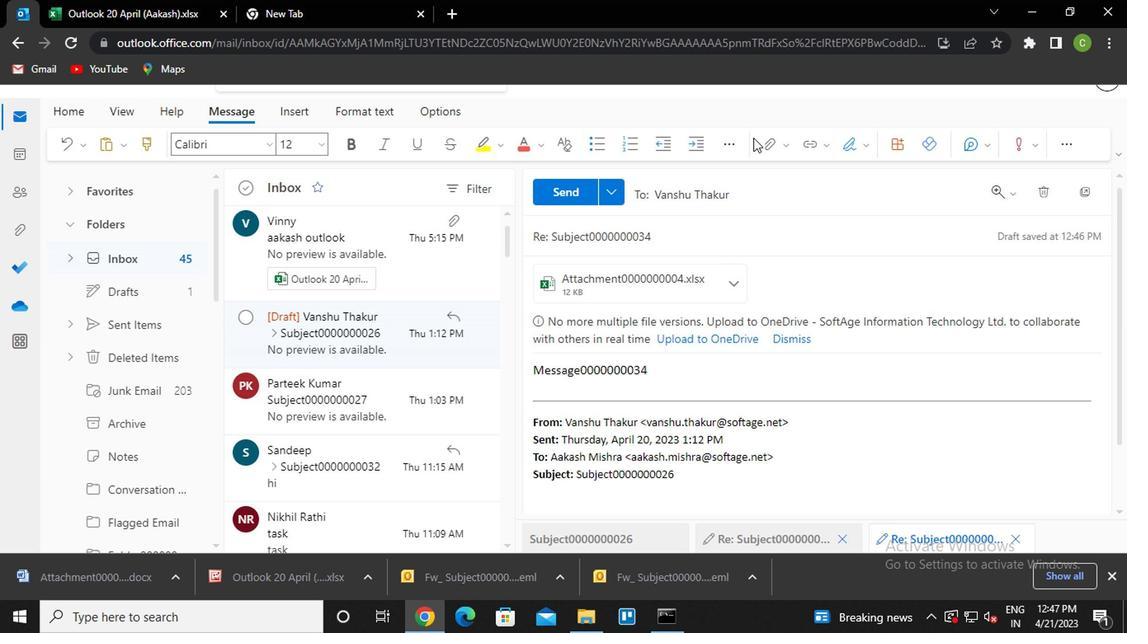 
Action: Mouse pressed left at (771, 142)
Screenshot: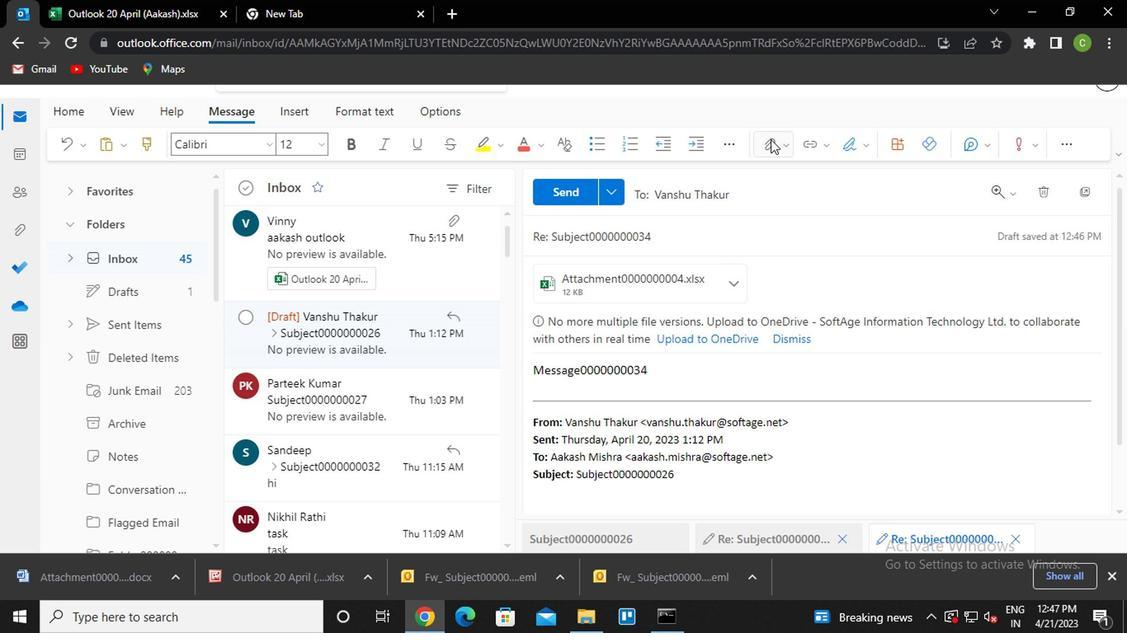 
Action: Mouse moved to (658, 208)
Screenshot: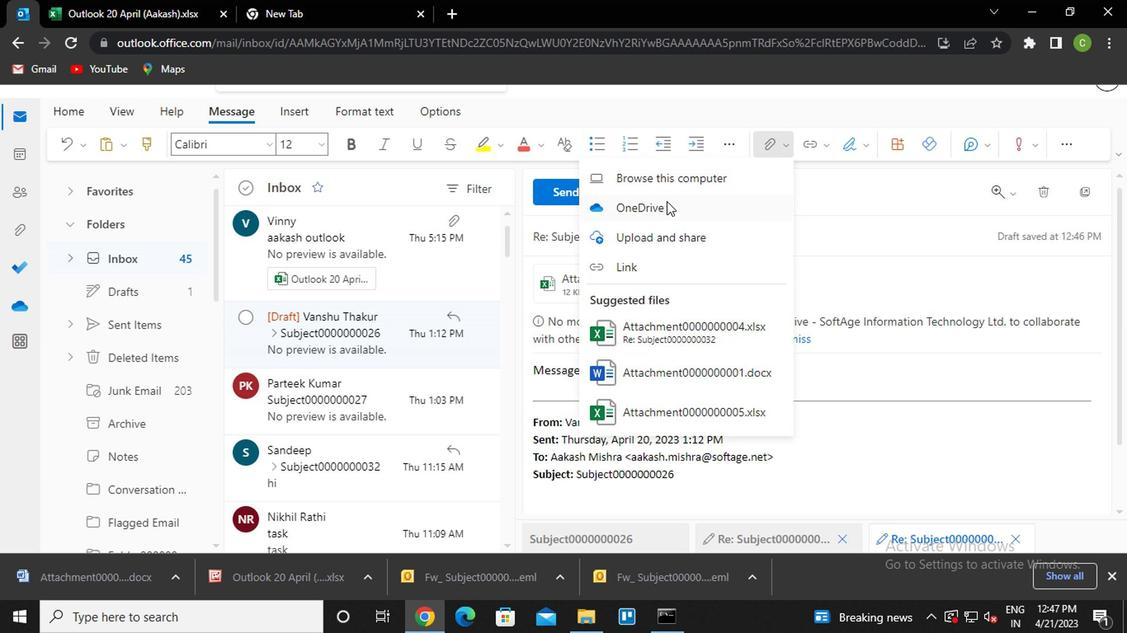 
Action: Mouse pressed left at (658, 208)
Screenshot: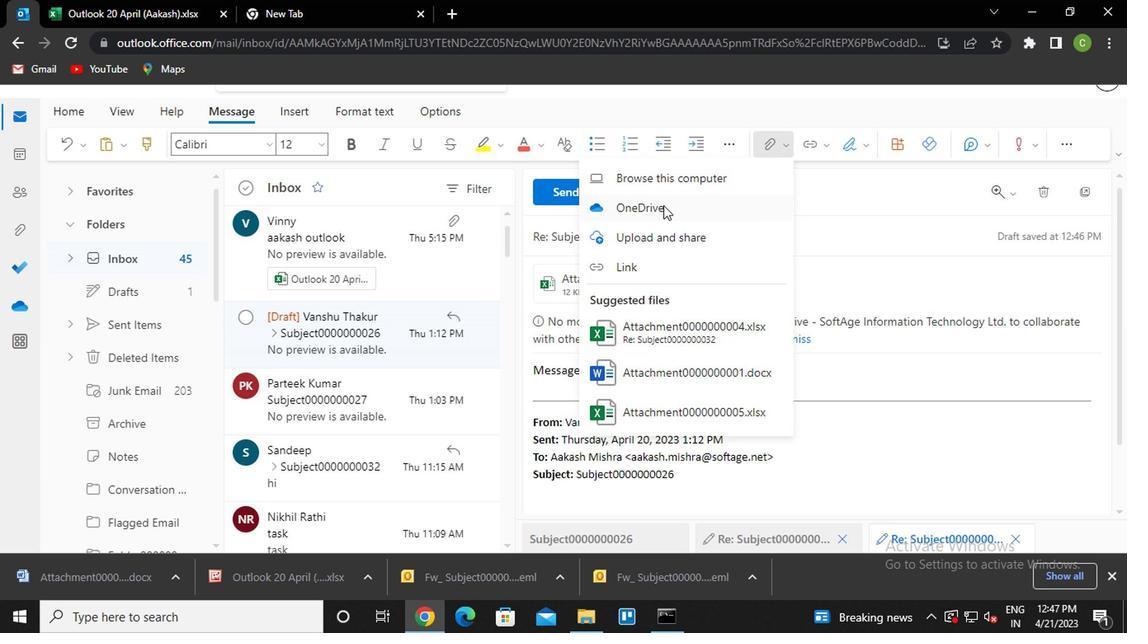 
Action: Mouse moved to (548, 261)
Screenshot: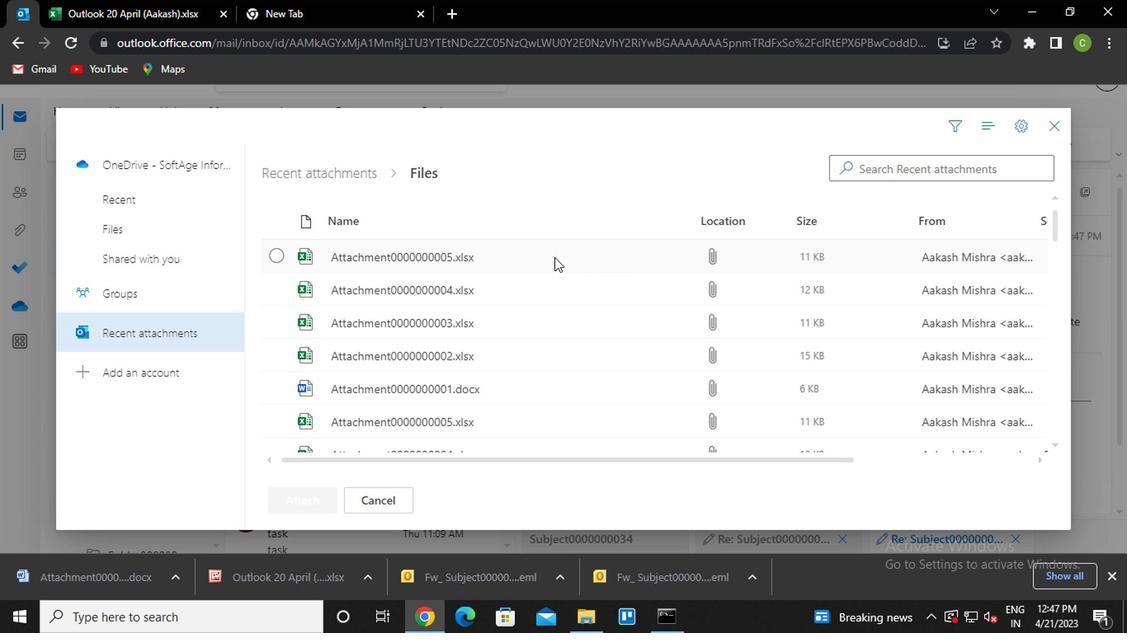 
Action: Mouse pressed left at (548, 261)
Screenshot: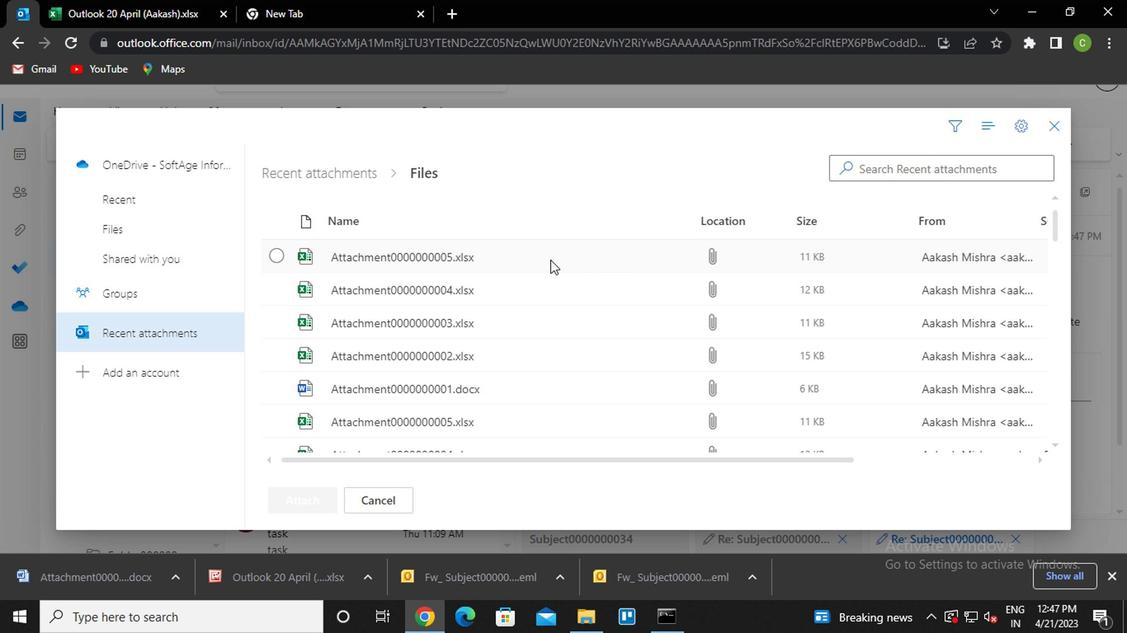 
Action: Mouse moved to (303, 500)
Screenshot: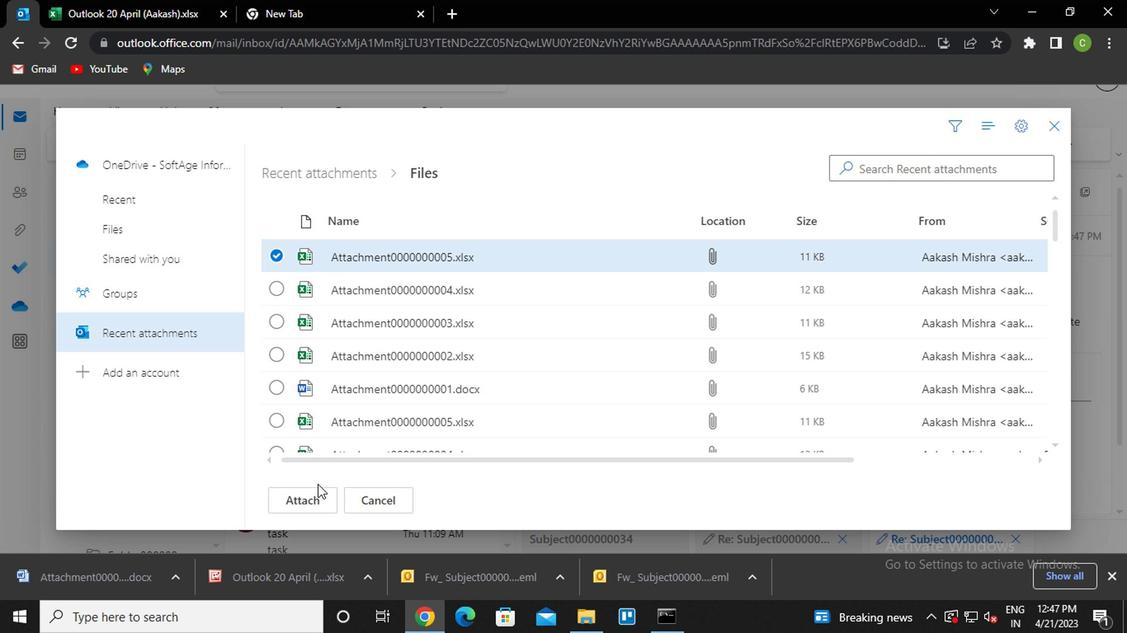 
Action: Mouse pressed left at (303, 500)
Screenshot: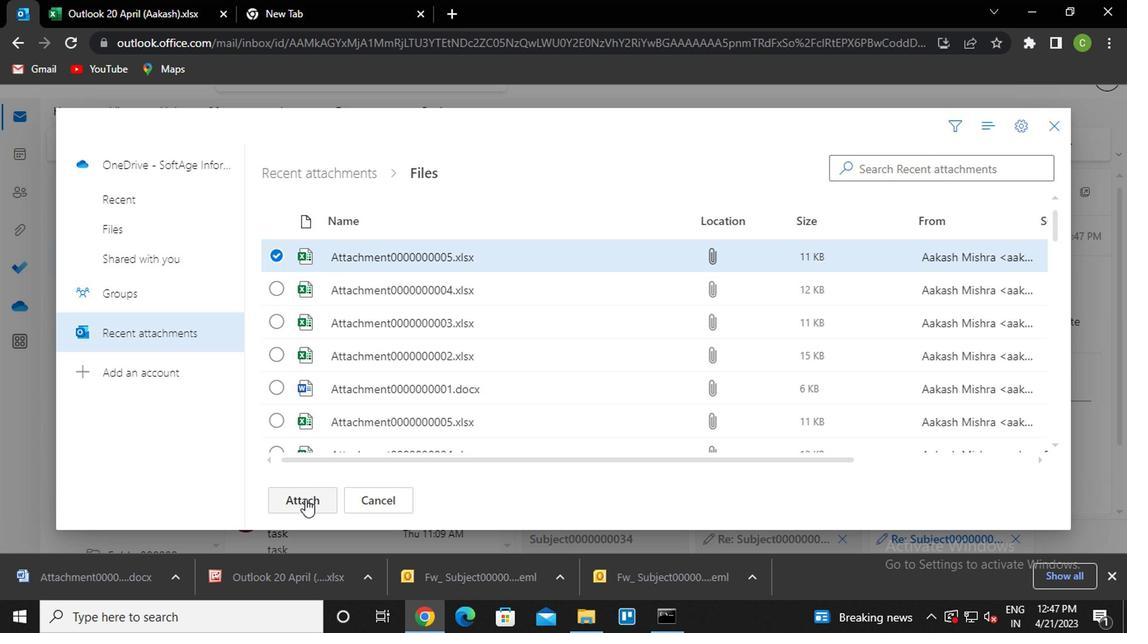 
Action: Mouse moved to (563, 204)
Screenshot: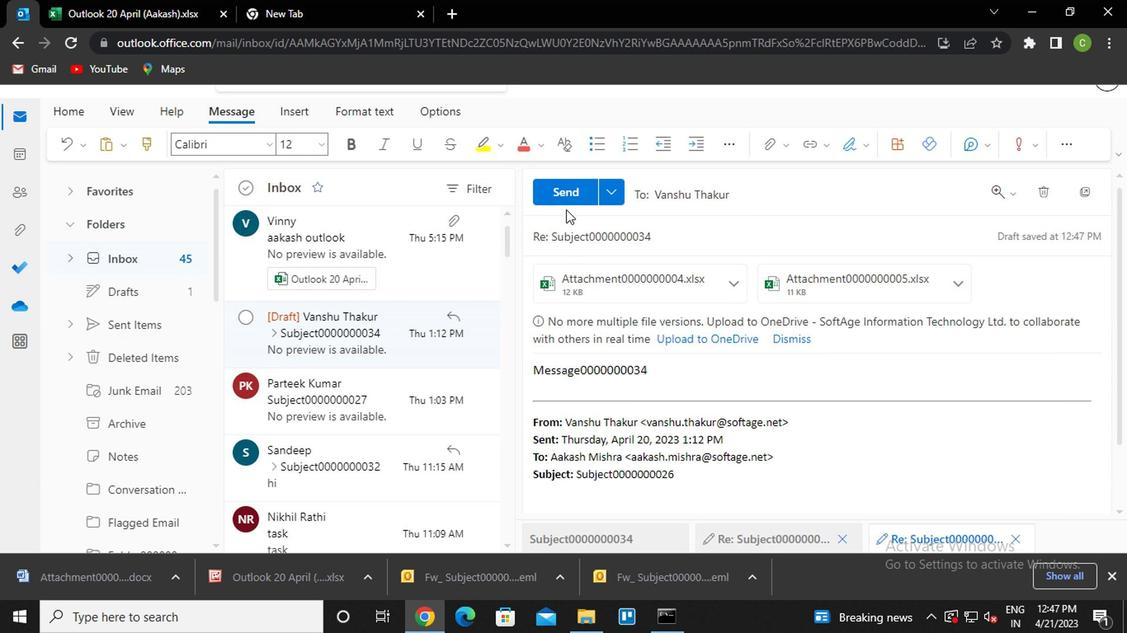 
Action: Mouse pressed left at (563, 204)
Screenshot: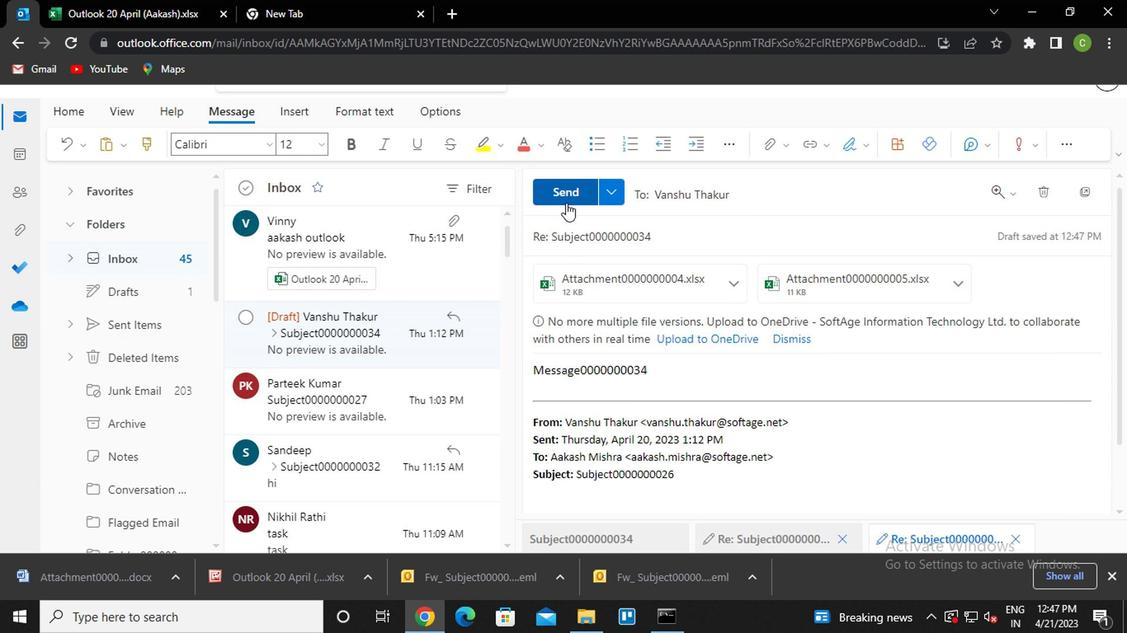
Action: Mouse moved to (342, 457)
Screenshot: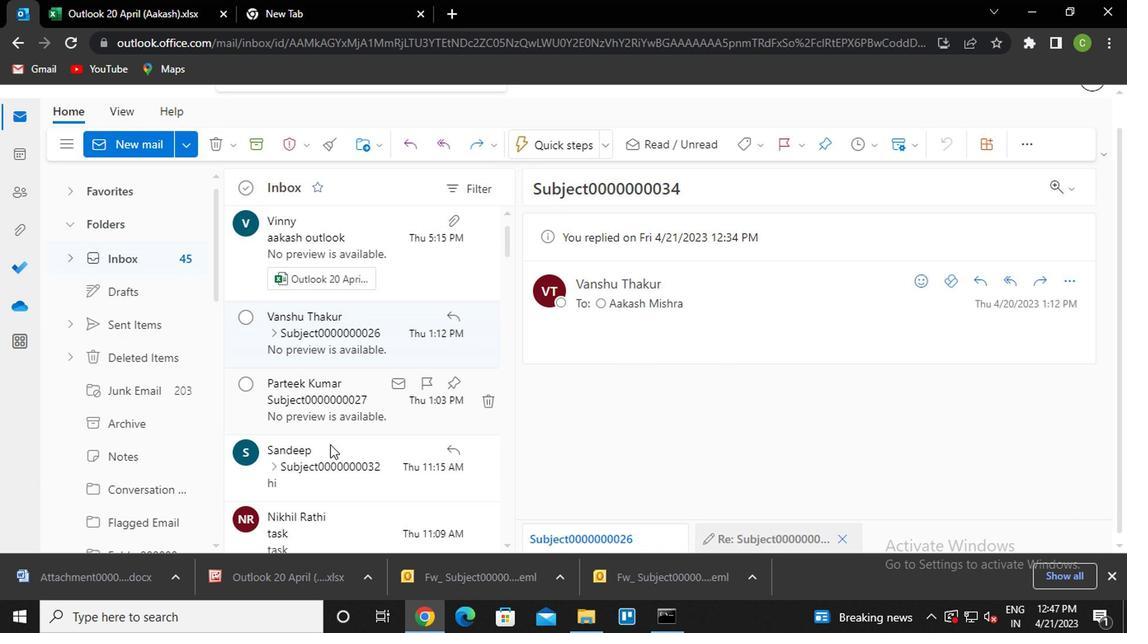 
Action: Mouse pressed left at (342, 457)
Screenshot: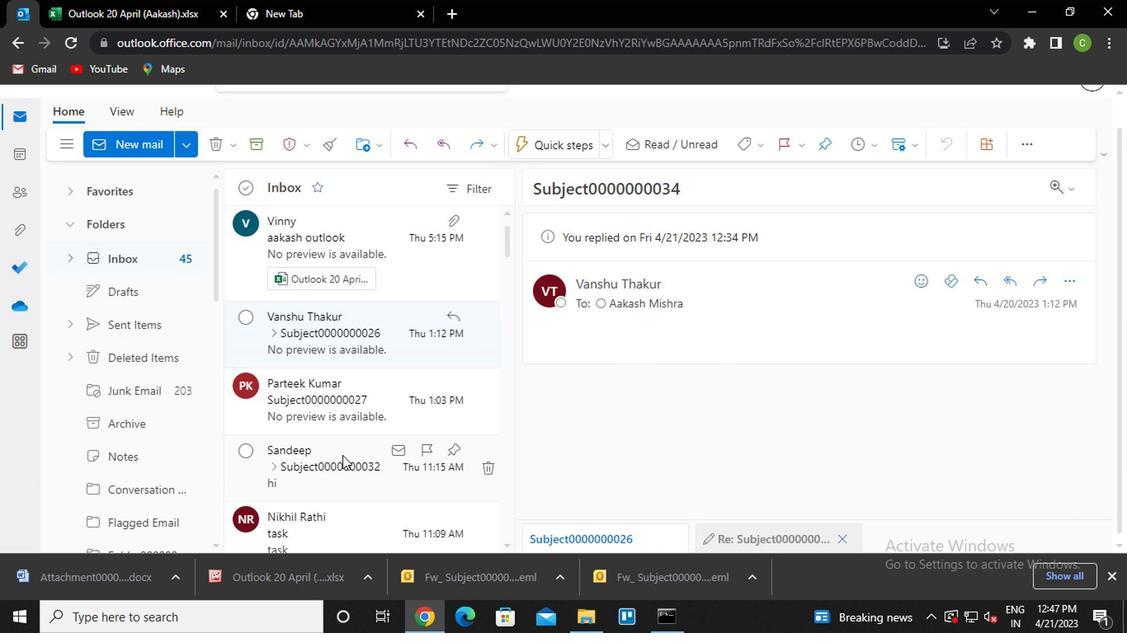 
Action: Mouse moved to (969, 289)
Screenshot: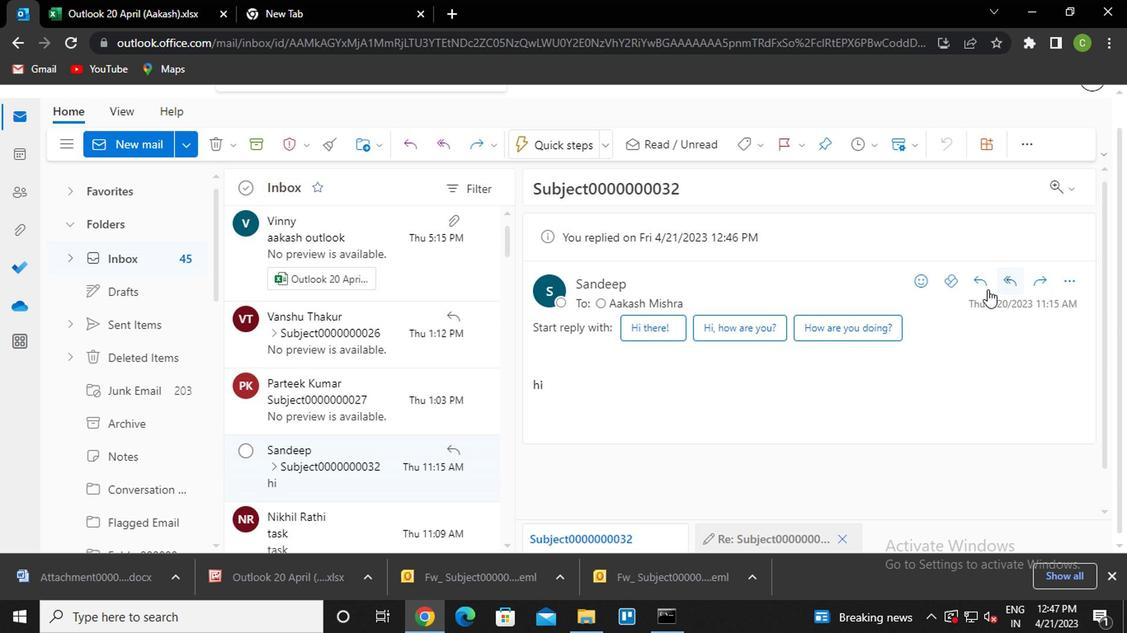 
Action: Mouse pressed left at (969, 289)
Screenshot: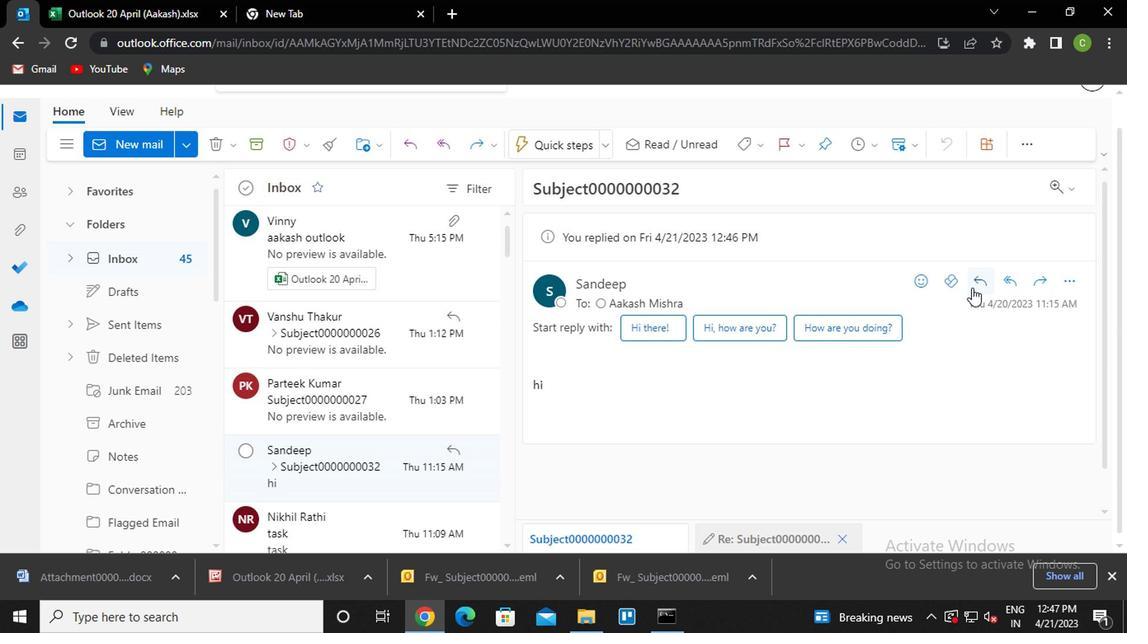 
Action: Mouse moved to (716, 194)
Screenshot: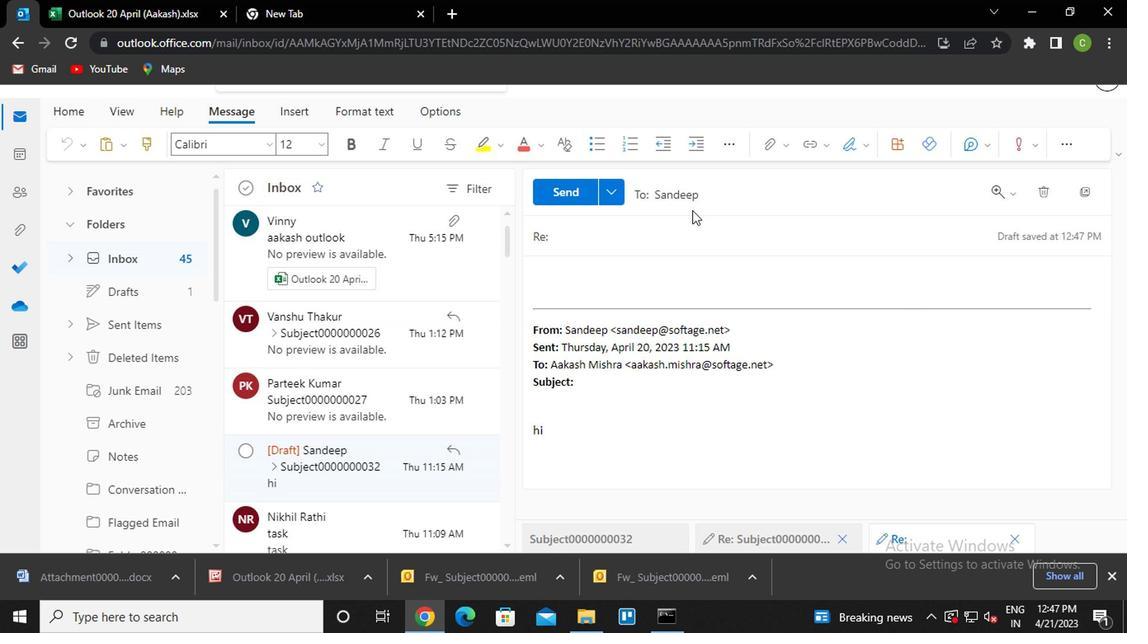 
Action: Mouse pressed left at (716, 194)
Screenshot: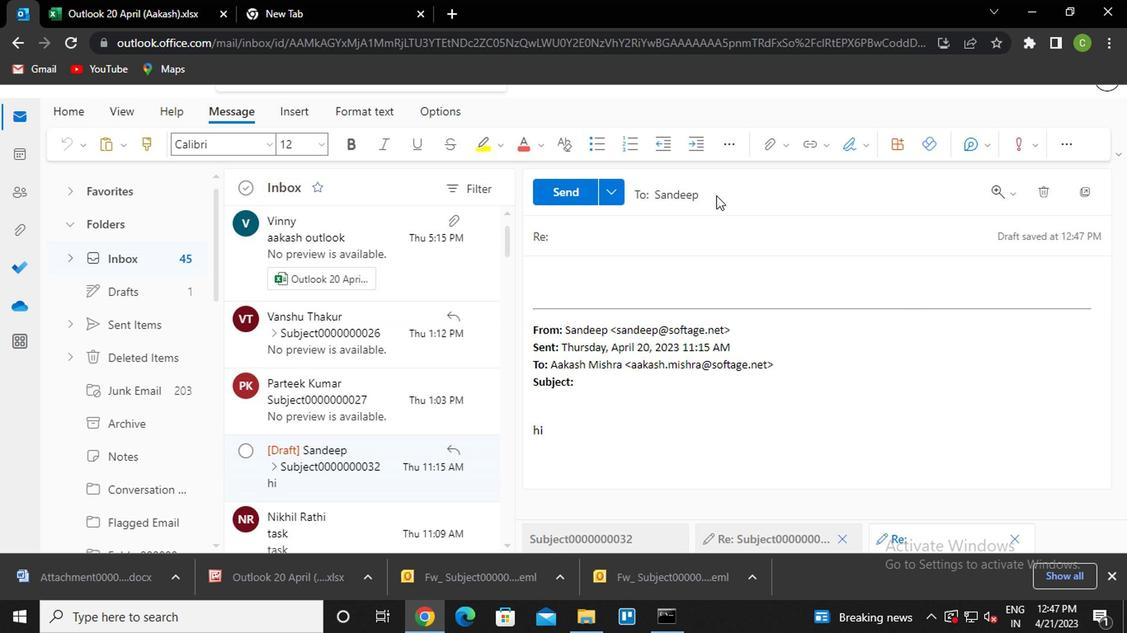 
Action: Mouse moved to (623, 265)
Screenshot: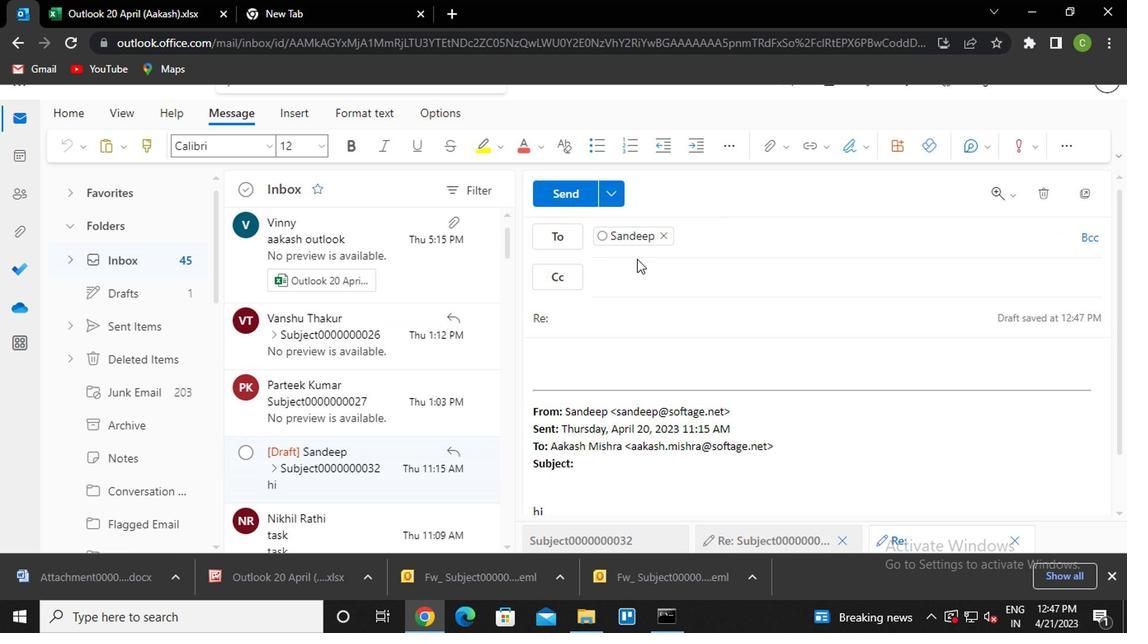 
Action: Mouse pressed left at (623, 265)
Screenshot: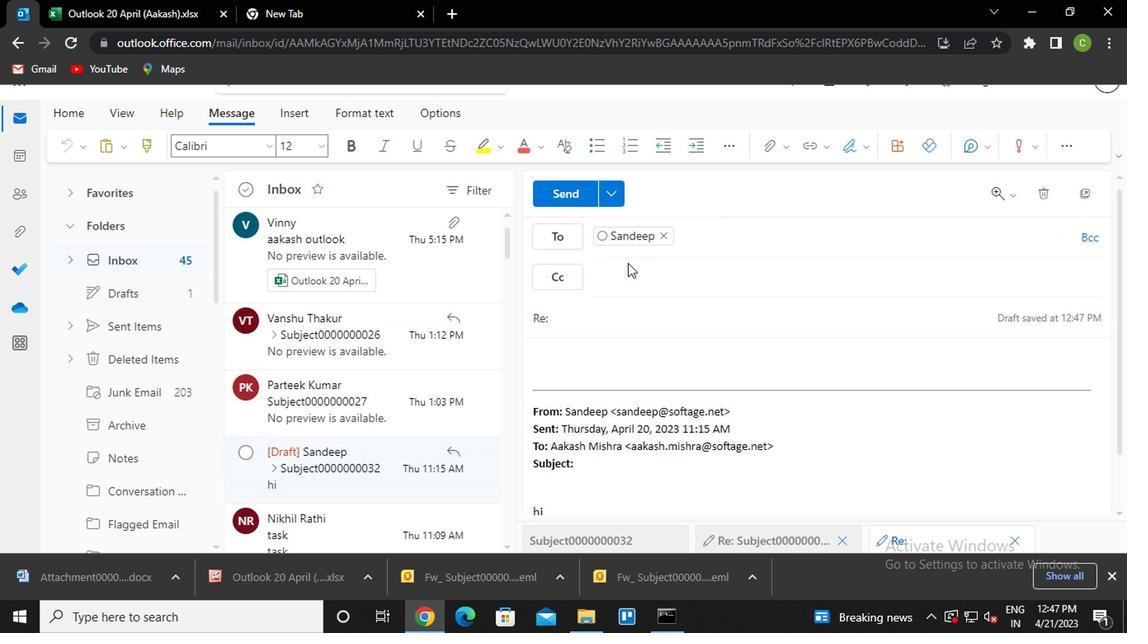 
Action: Mouse moved to (621, 272)
Screenshot: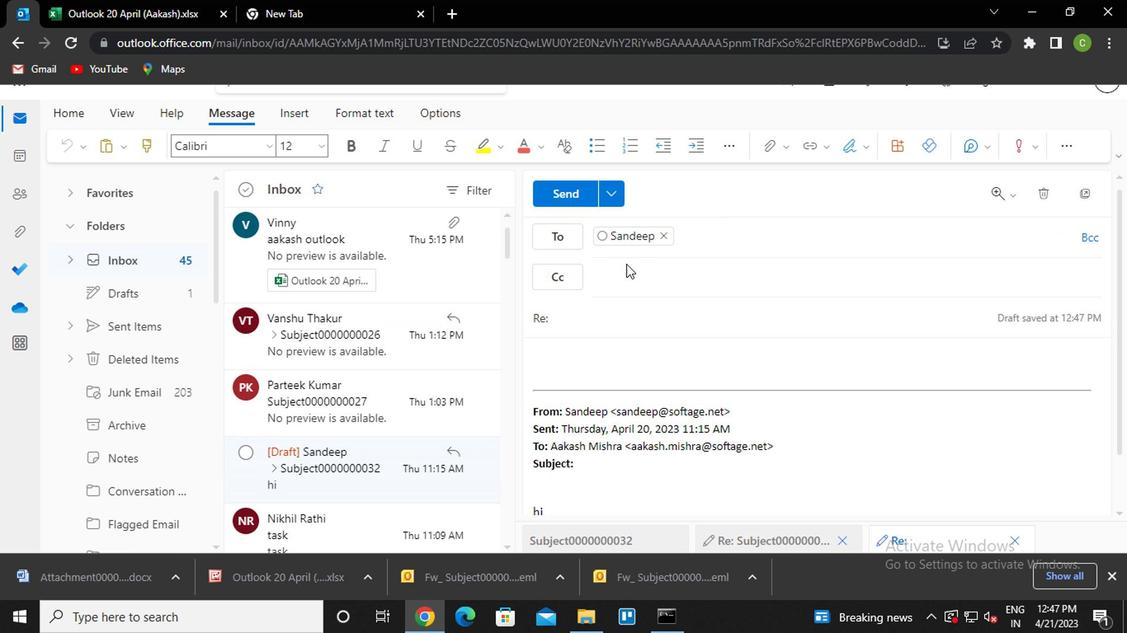
Action: Mouse pressed left at (621, 272)
Screenshot: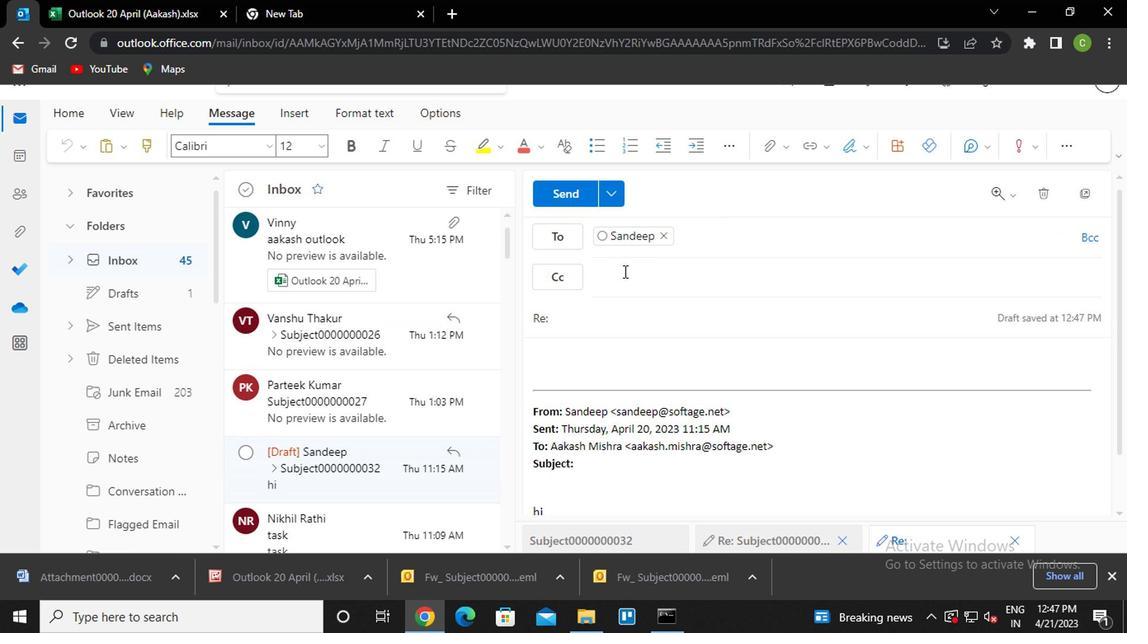 
Action: Mouse moved to (620, 274)
Screenshot: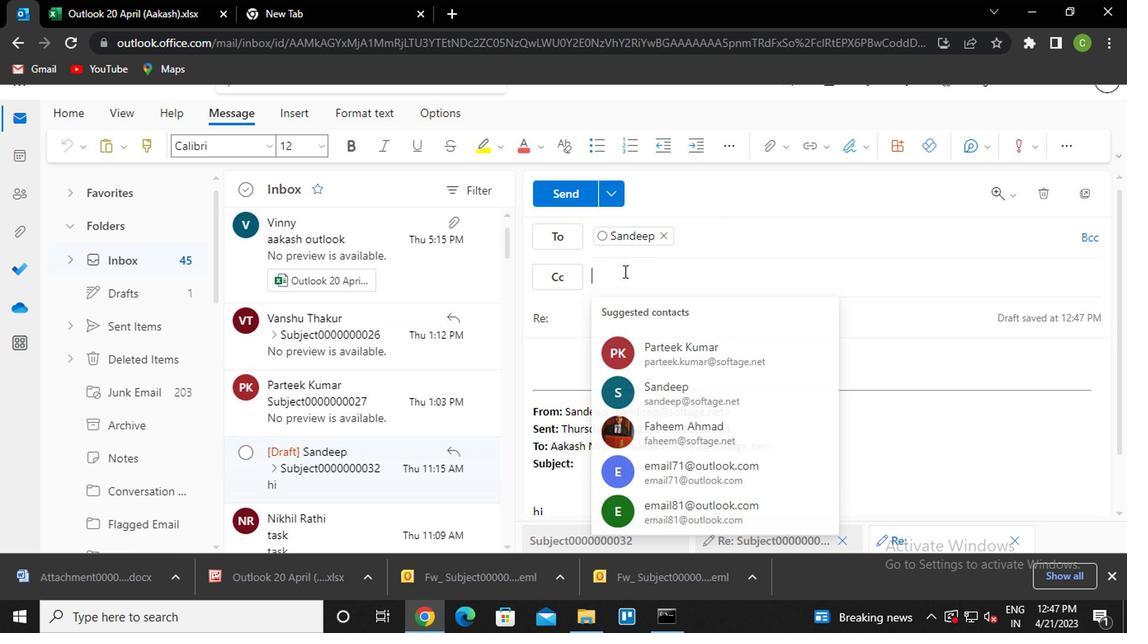 
Action: Key pressed vanshu<Key.enter>
Screenshot: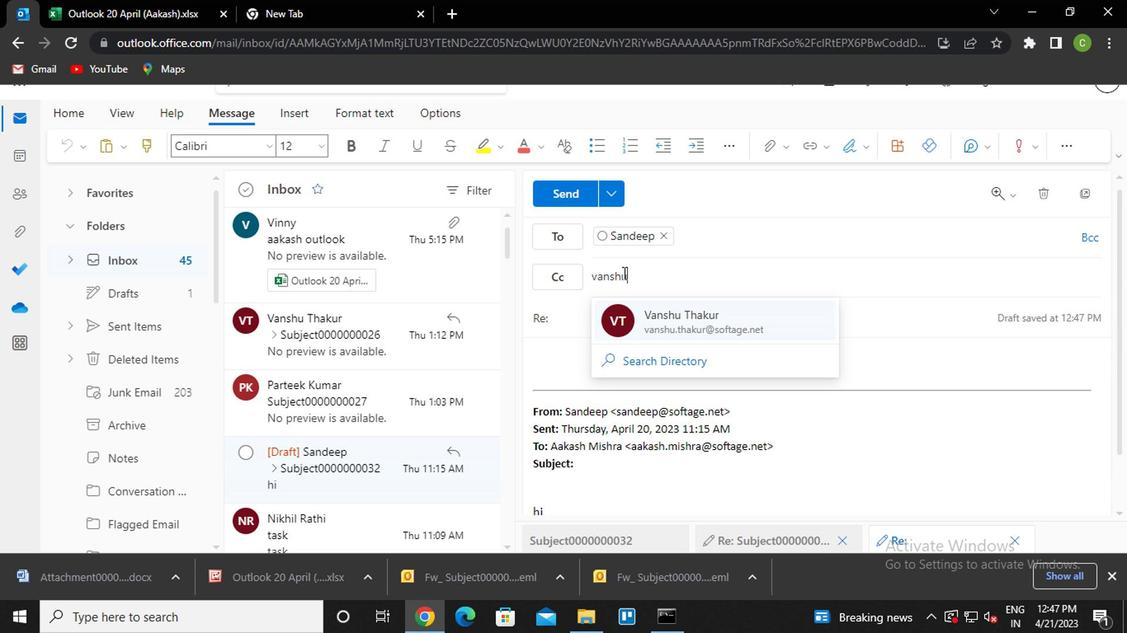 
Action: Mouse moved to (595, 315)
Screenshot: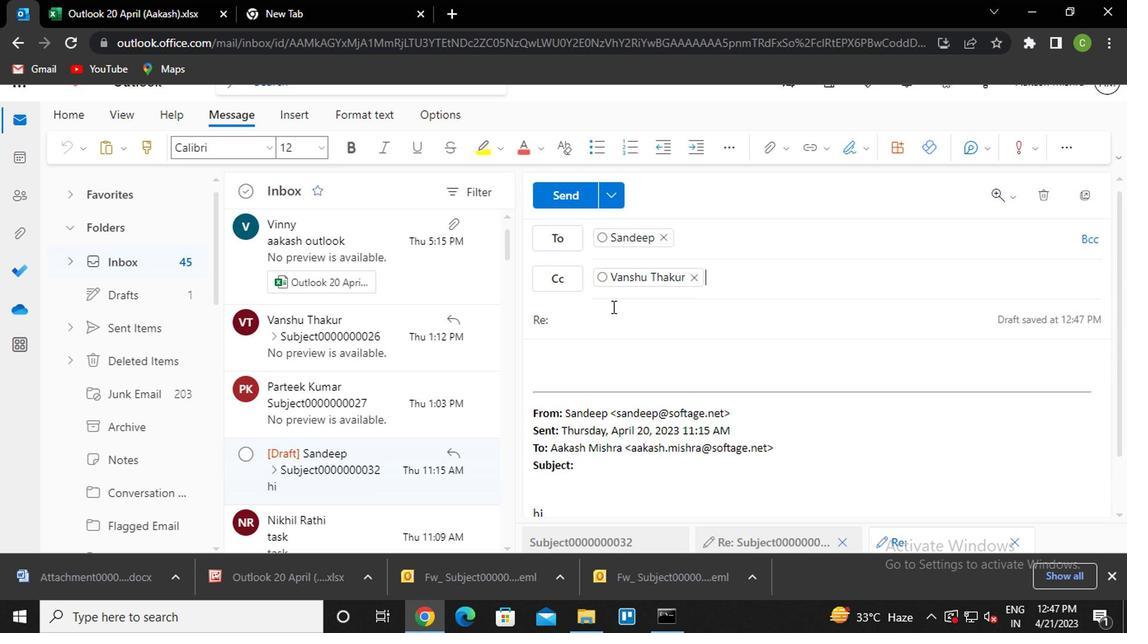 
Action: Mouse pressed left at (595, 315)
Screenshot: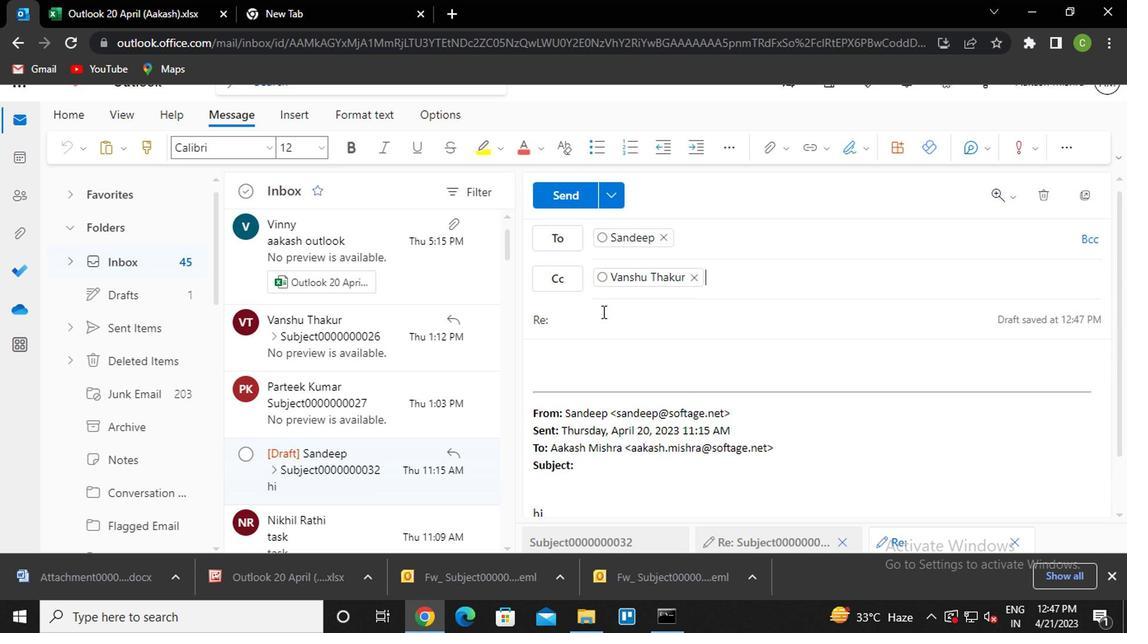
Action: Key pressed <Key.caps_lock>s<Key.caps_lock>ubject0000000034
Screenshot: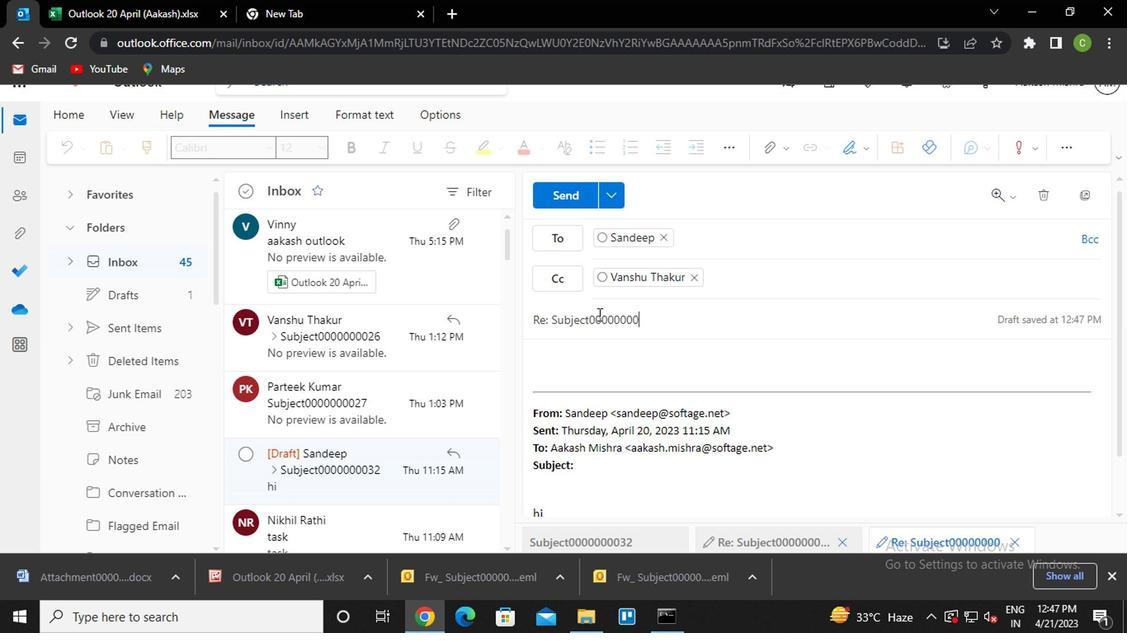 
Action: Mouse moved to (559, 368)
Screenshot: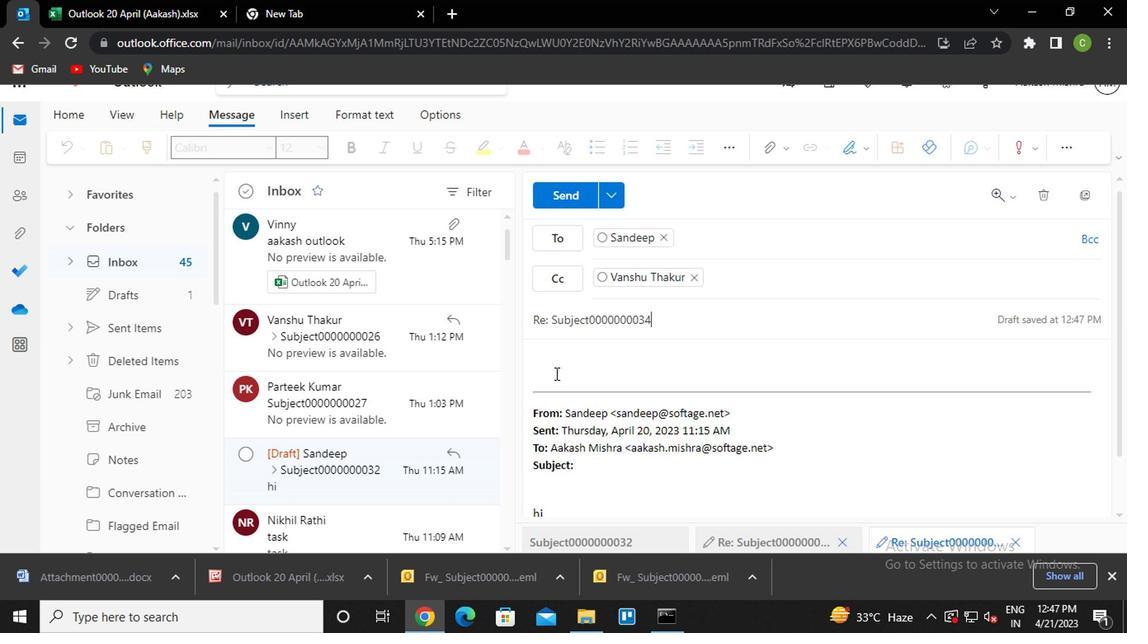
Action: Mouse pressed left at (559, 368)
Screenshot: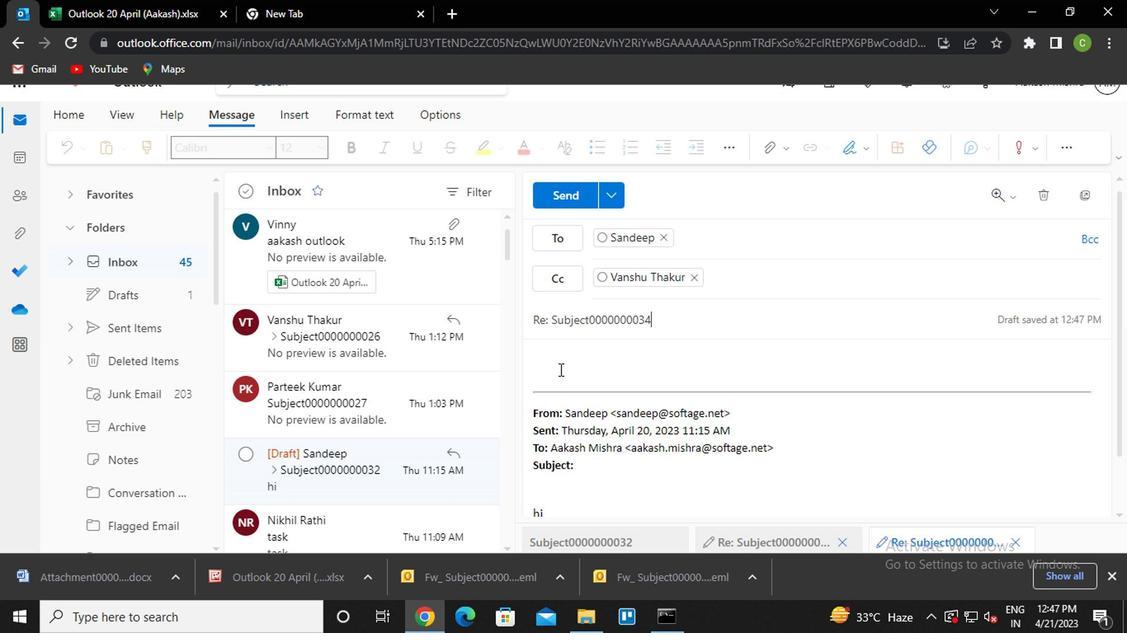 
Action: Key pressed <Key.caps_lock>m<Key.caps_lock>essage0000000034
Screenshot: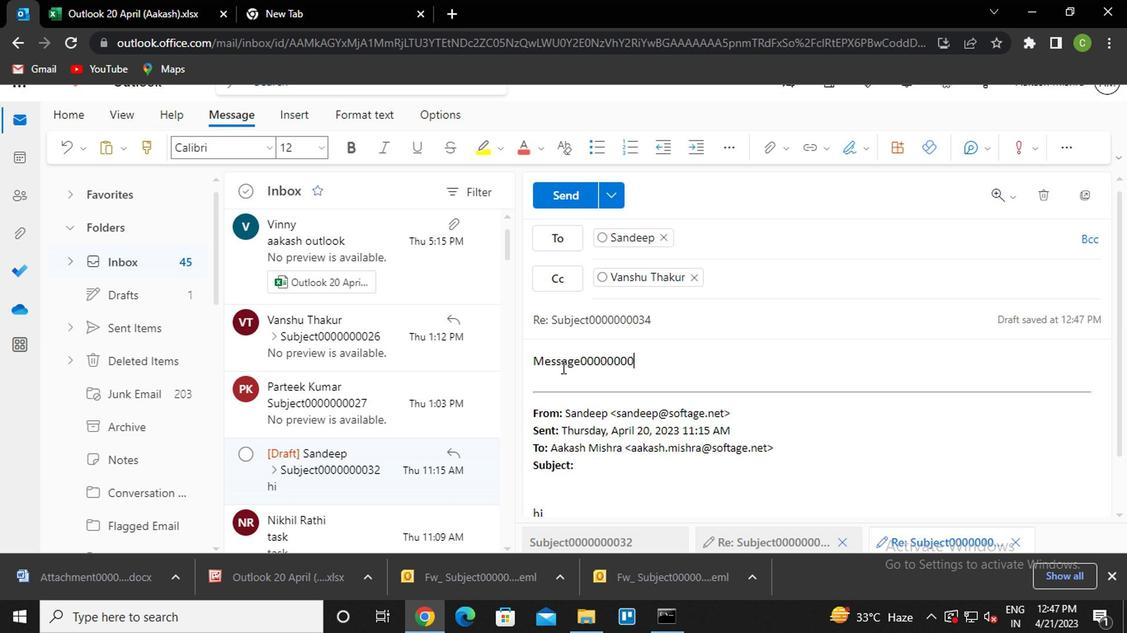 
Action: Mouse moved to (778, 147)
Screenshot: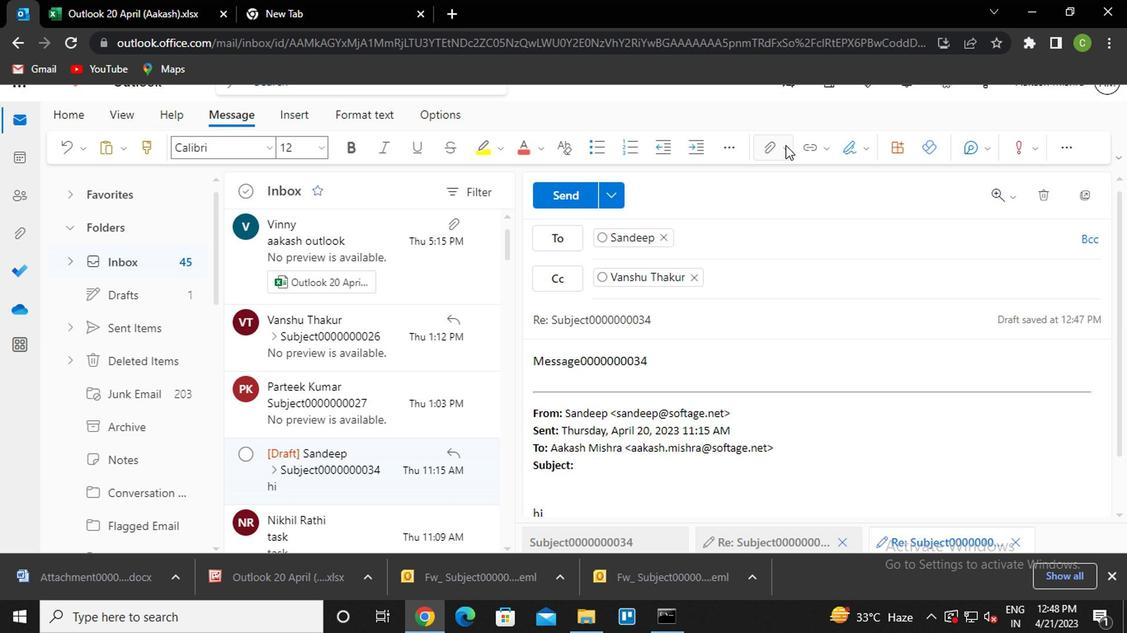 
Action: Mouse pressed left at (778, 147)
Screenshot: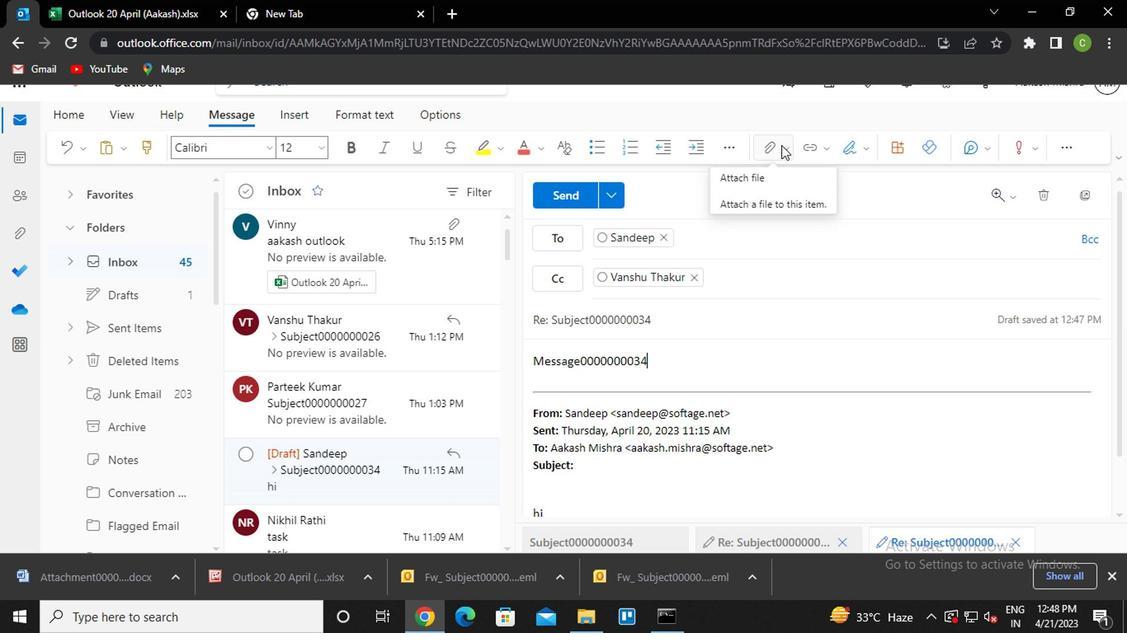 
Action: Mouse moved to (647, 219)
Screenshot: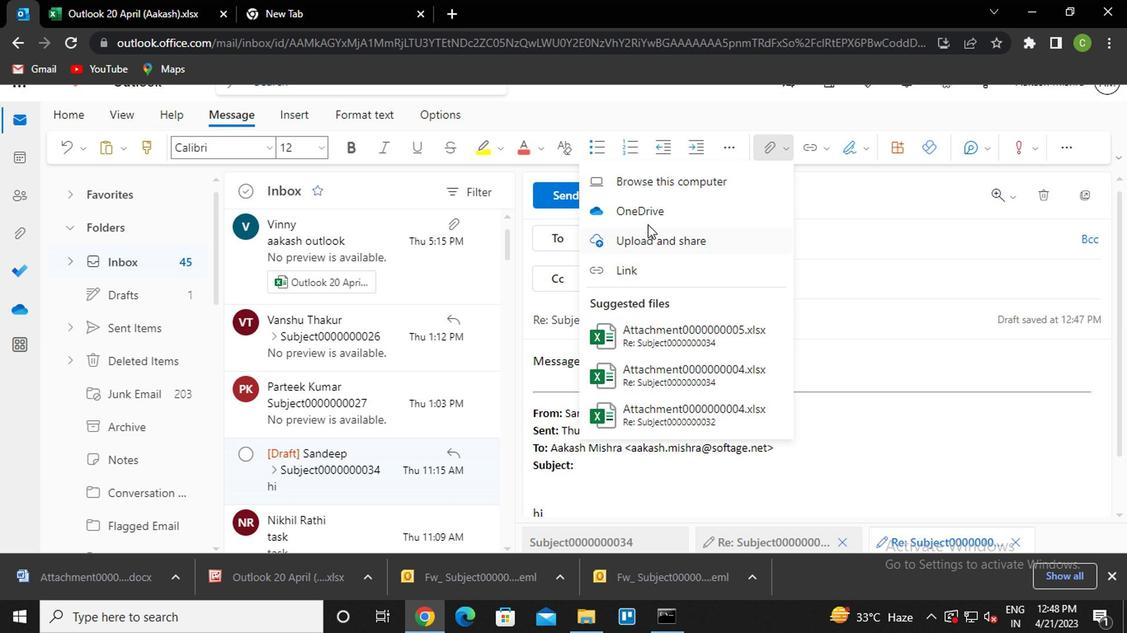 
Action: Mouse pressed left at (647, 219)
Screenshot: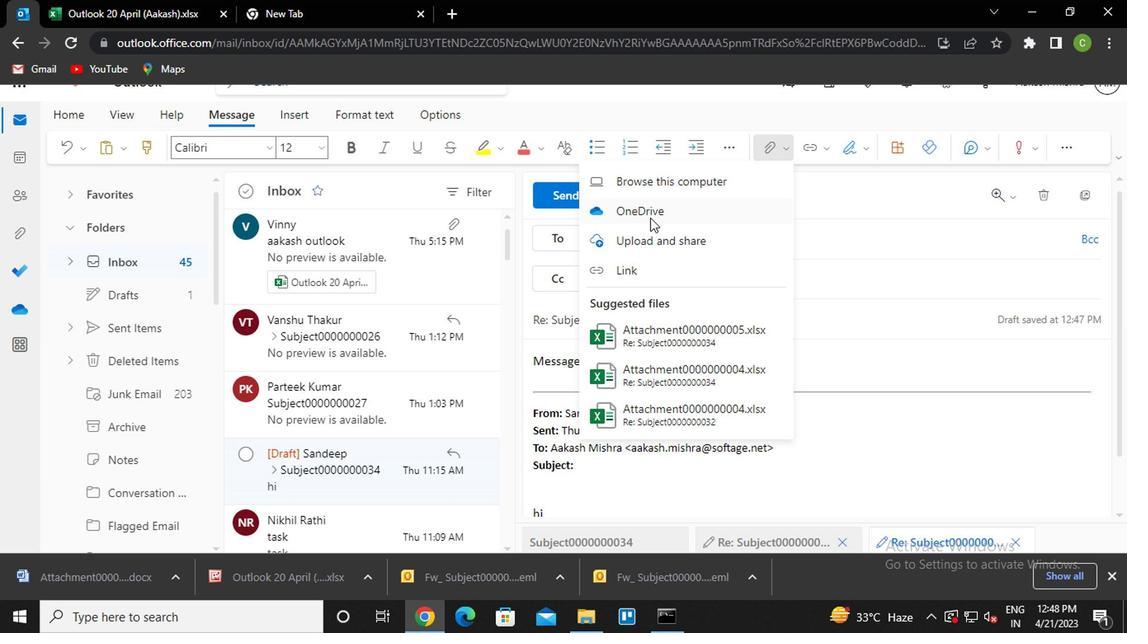 
Action: Mouse moved to (278, 260)
Screenshot: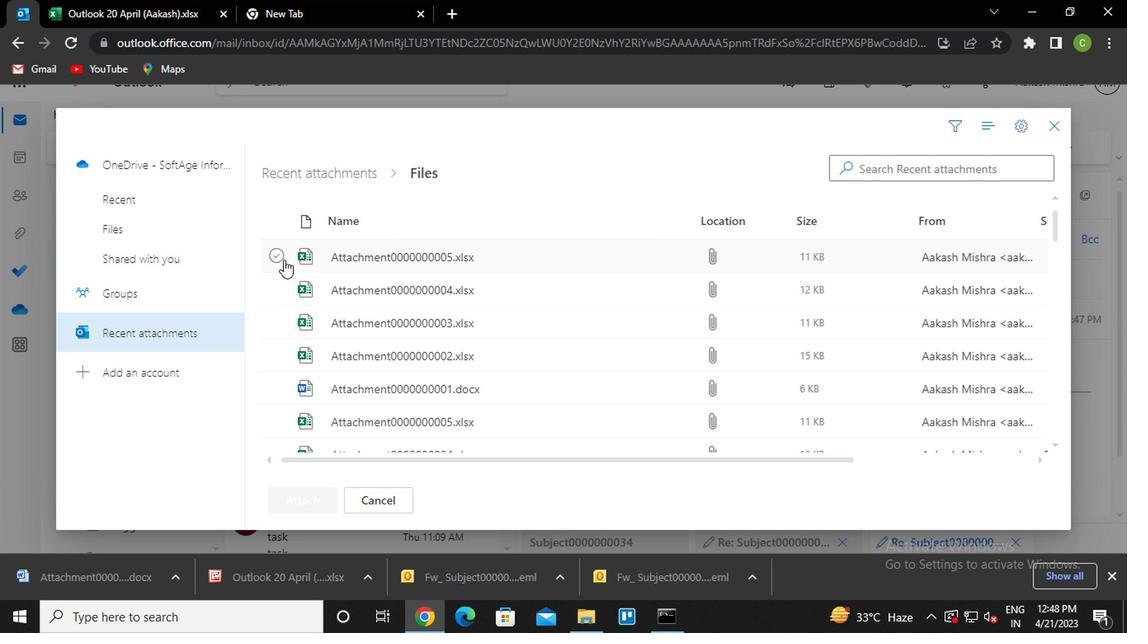 
Action: Mouse pressed left at (278, 260)
Screenshot: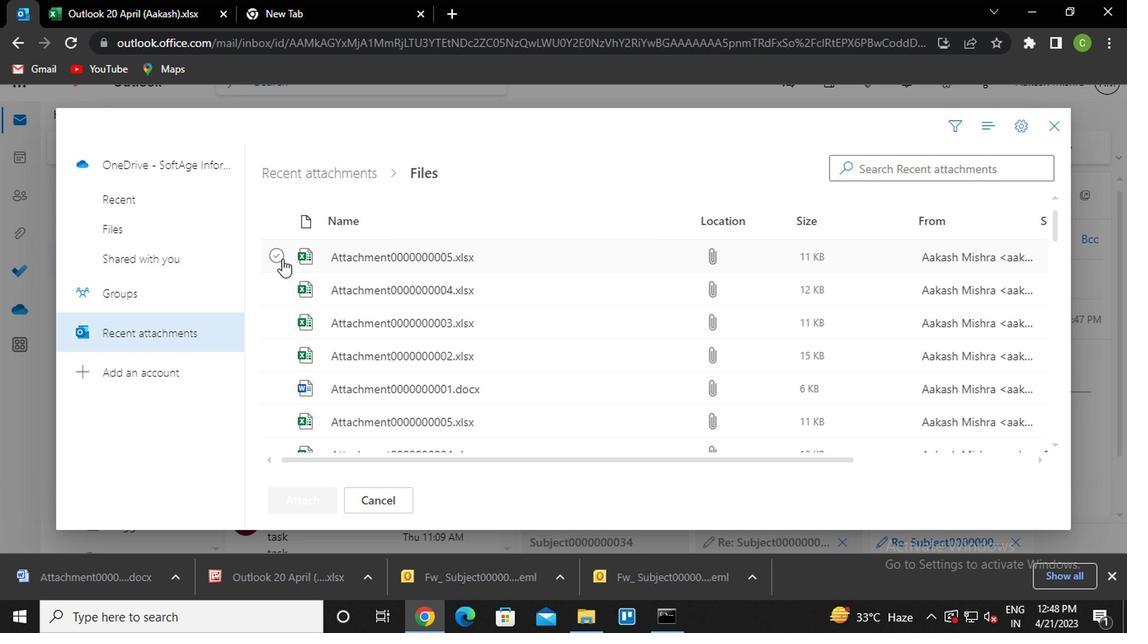 
Action: Mouse moved to (275, 290)
Screenshot: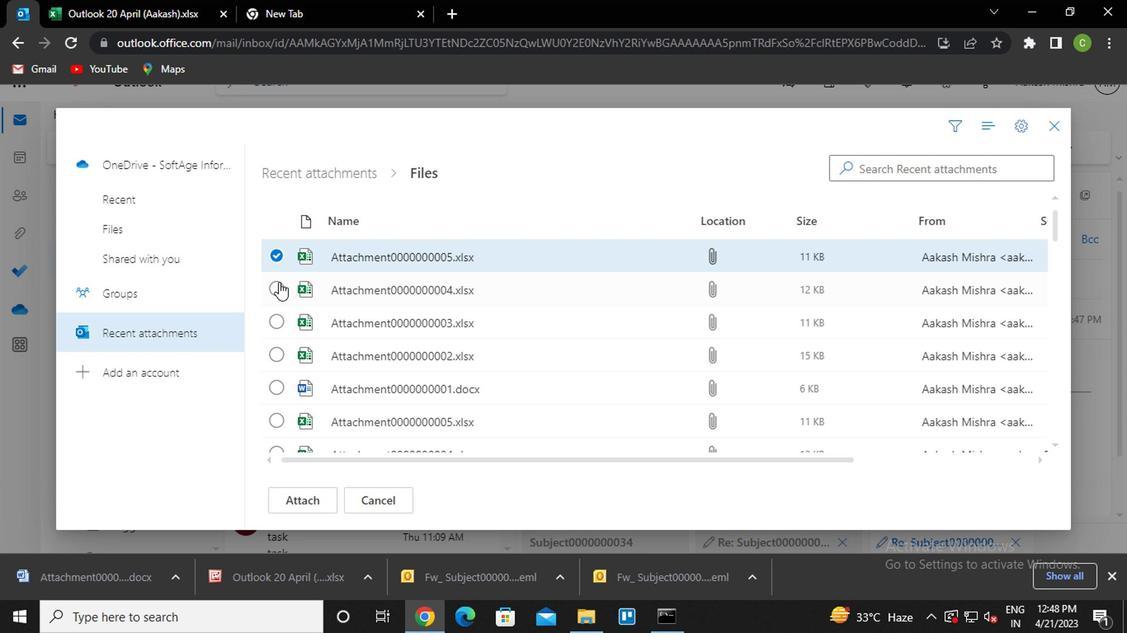 
Action: Mouse pressed left at (275, 290)
Screenshot: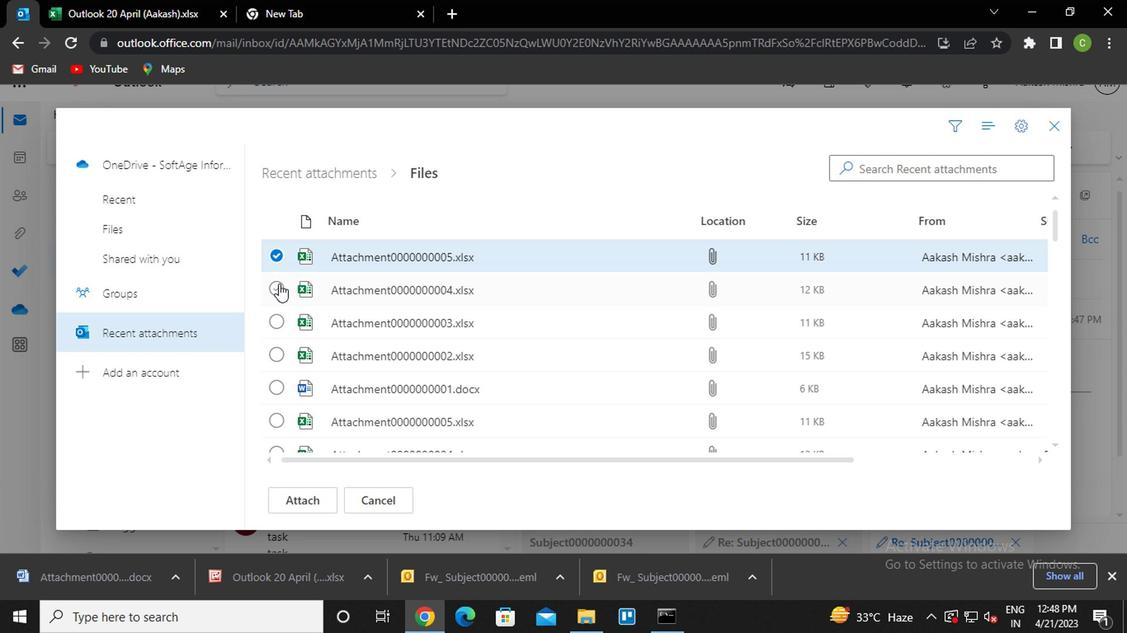 
Action: Mouse moved to (306, 501)
Screenshot: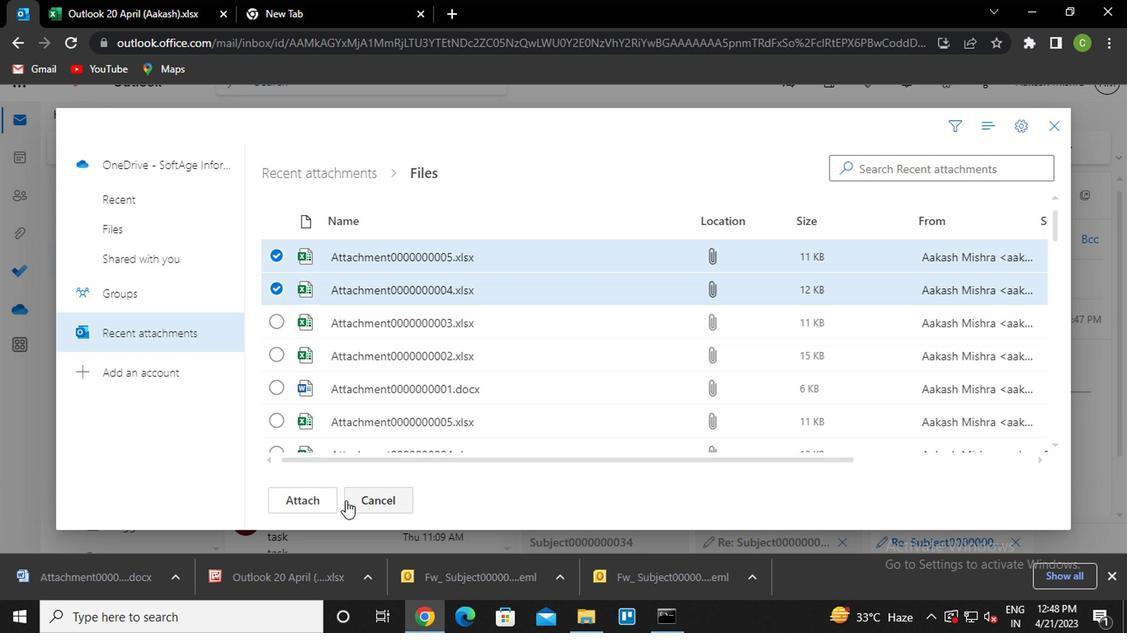 
Action: Mouse pressed left at (306, 501)
Screenshot: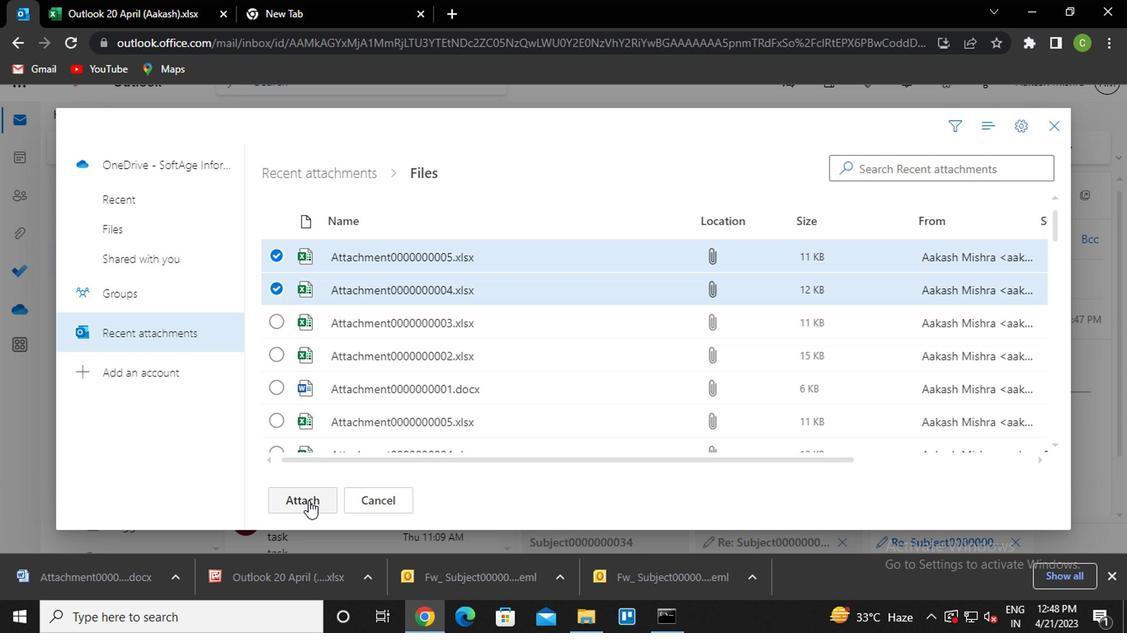 
Action: Mouse moved to (554, 200)
Screenshot: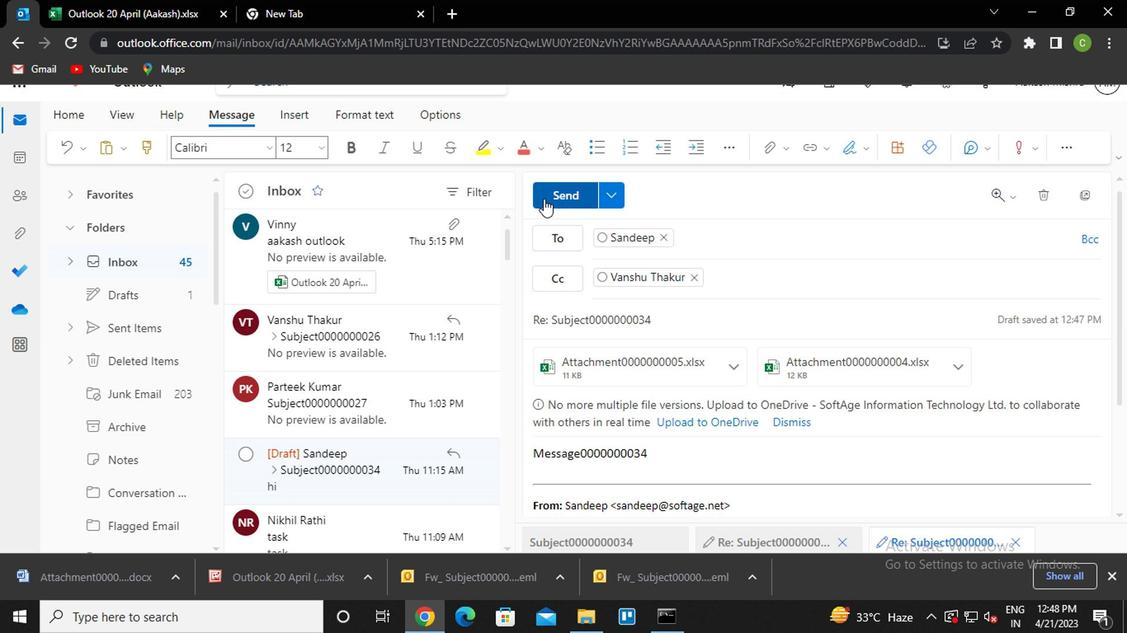 
Action: Mouse pressed left at (554, 200)
Screenshot: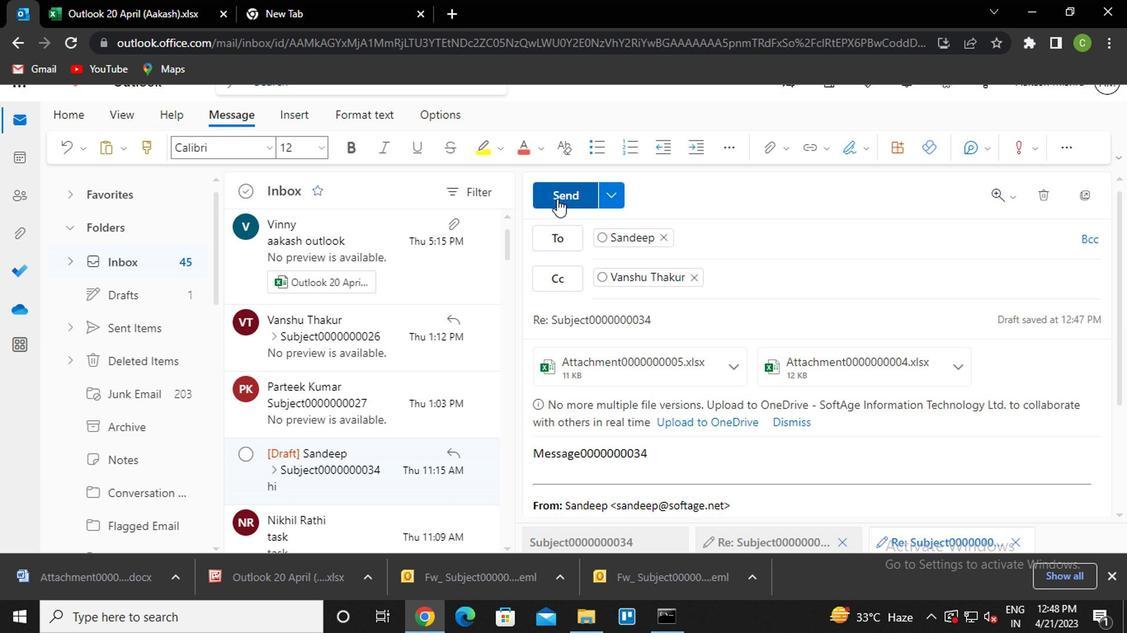 
Action: Mouse moved to (119, 148)
Screenshot: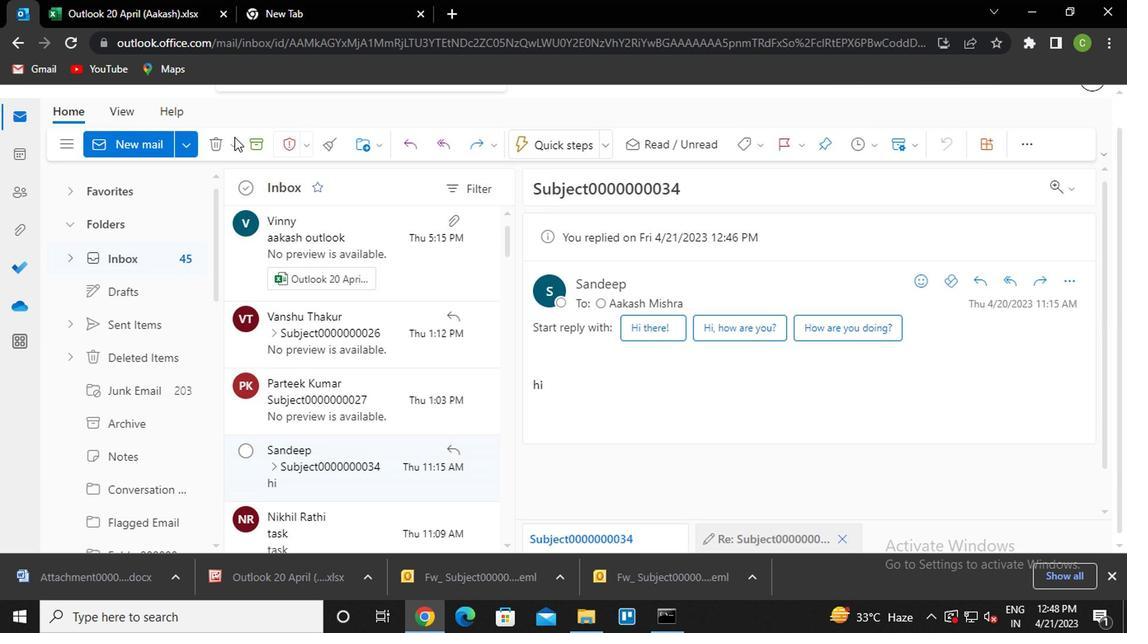 
Action: Mouse pressed left at (119, 148)
Screenshot: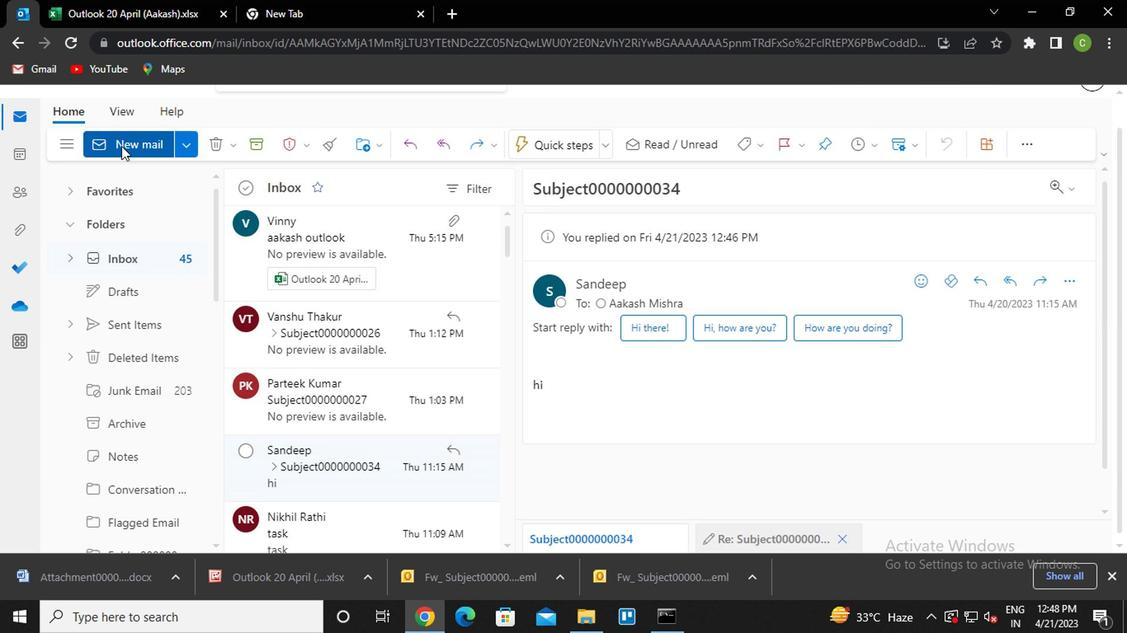
Action: Mouse moved to (318, 440)
Screenshot: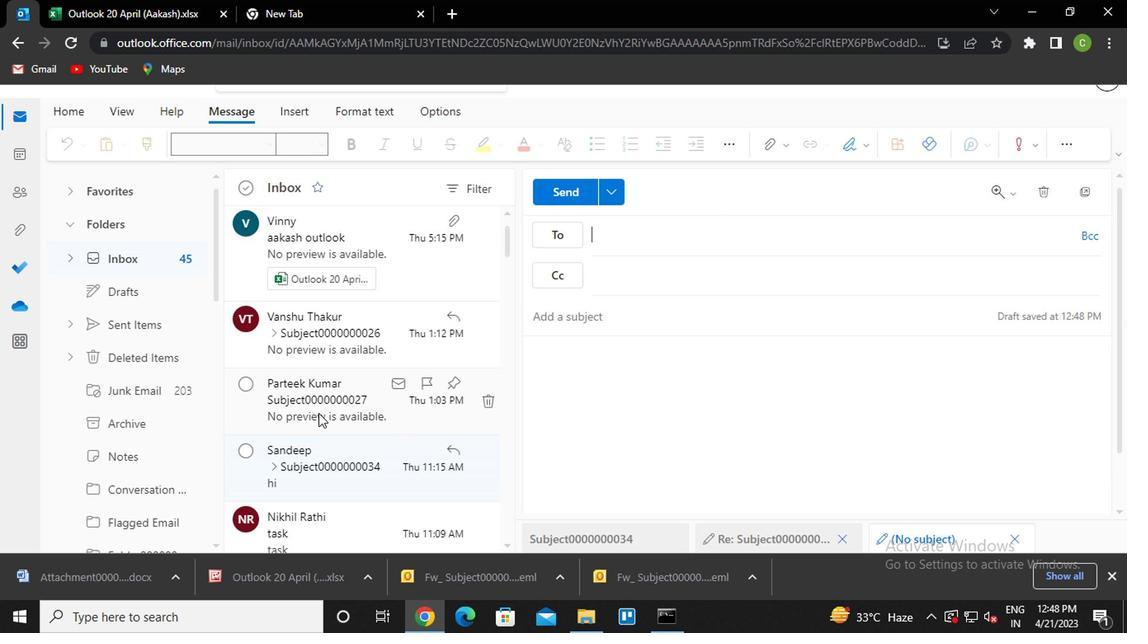 
Action: Mouse scrolled (318, 439) with delta (0, -1)
Screenshot: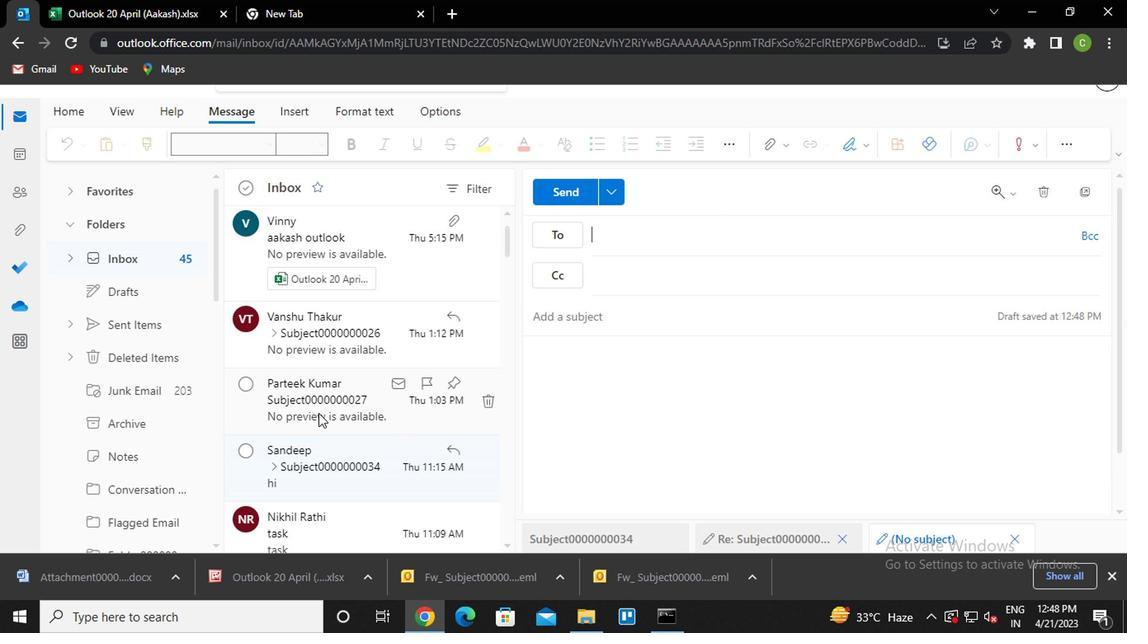 
Action: Mouse moved to (336, 386)
Screenshot: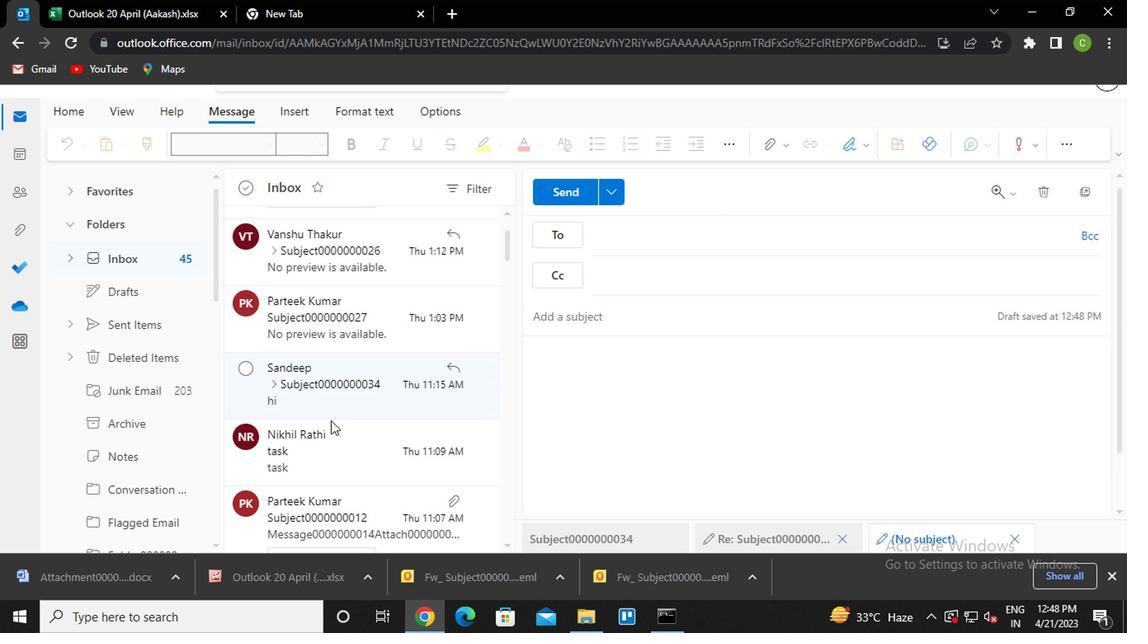 
Action: Mouse pressed left at (336, 386)
Screenshot: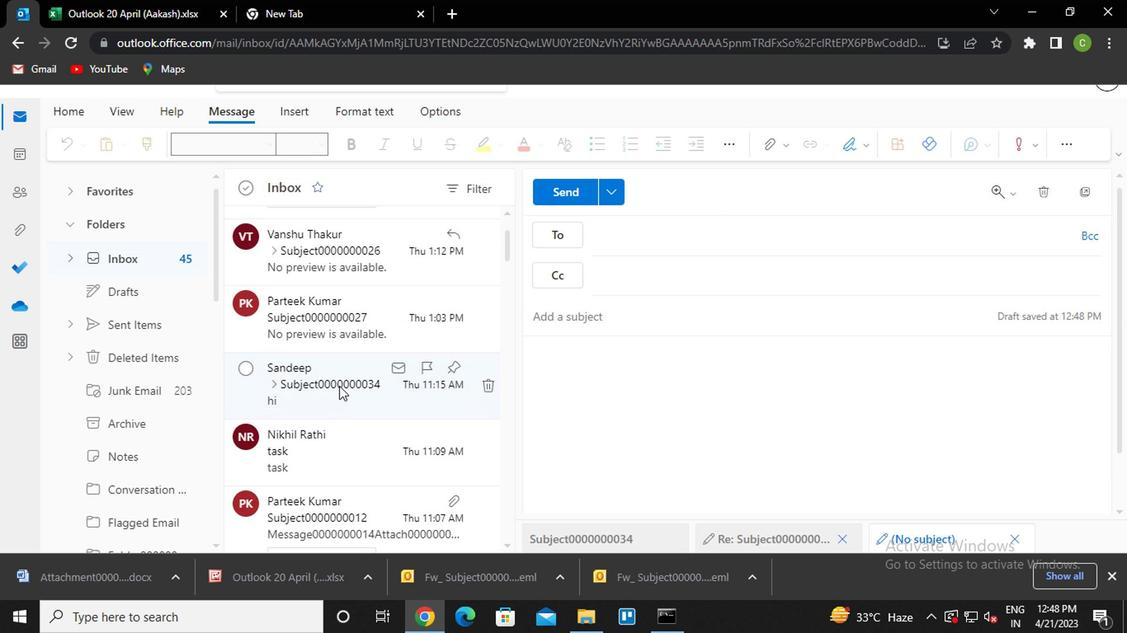 
Action: Mouse moved to (984, 282)
Screenshot: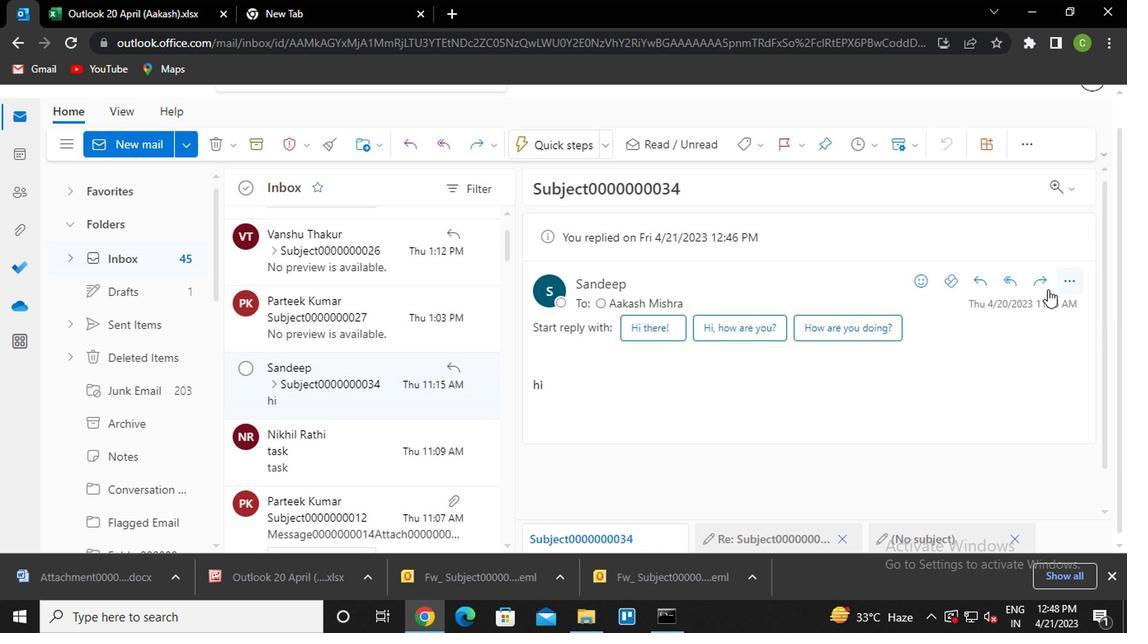 
Action: Mouse pressed left at (984, 282)
Screenshot: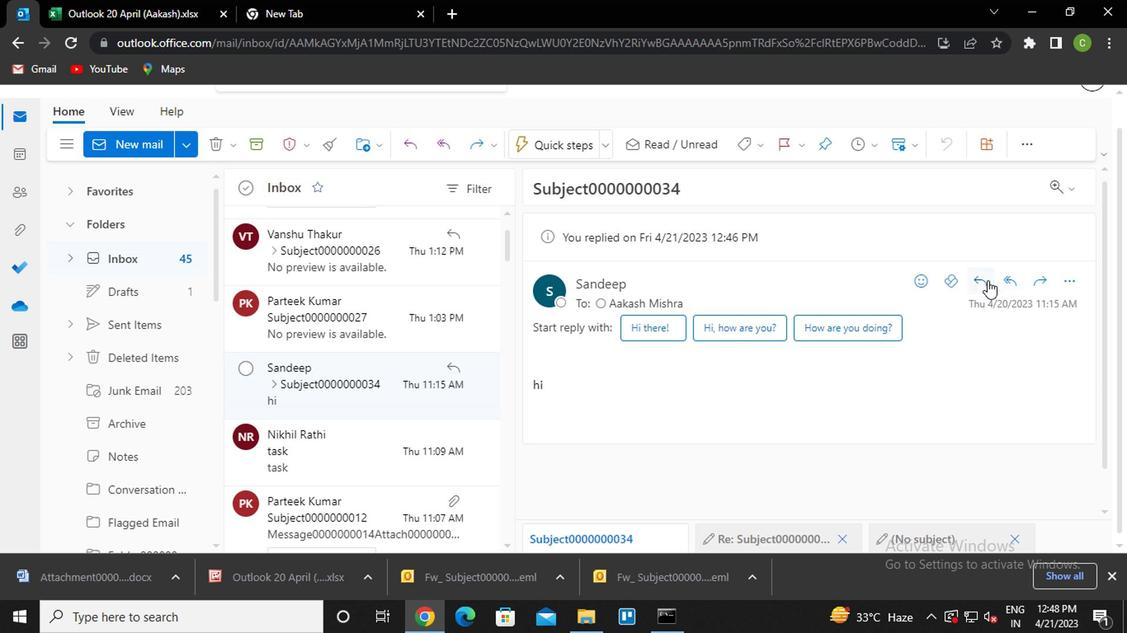 
Action: Mouse moved to (730, 198)
Screenshot: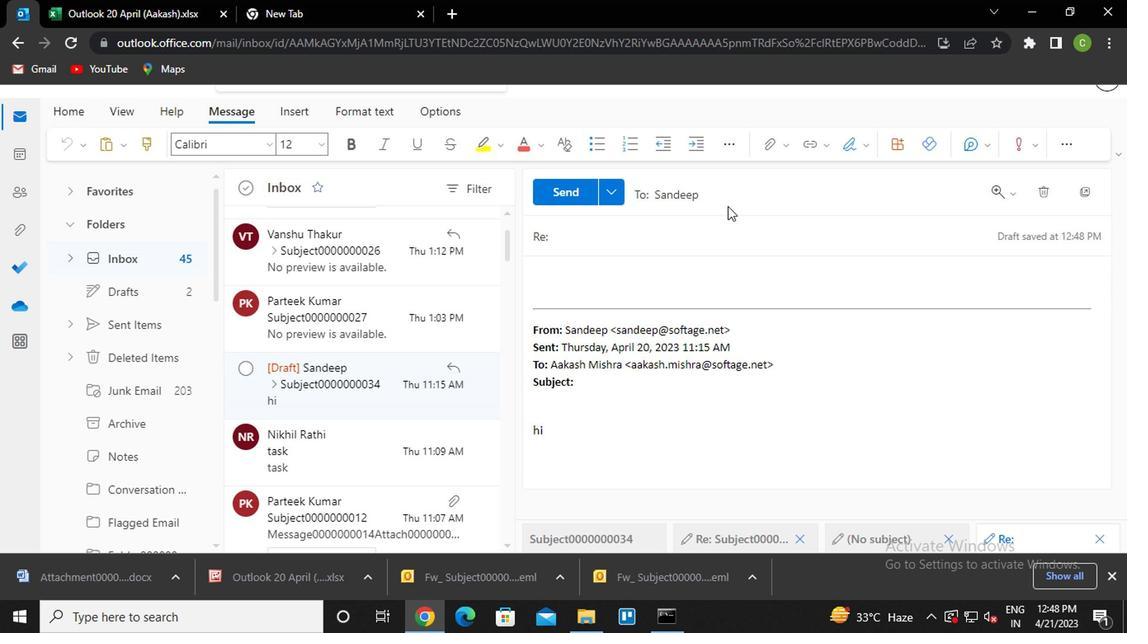 
Action: Mouse pressed left at (730, 198)
Screenshot: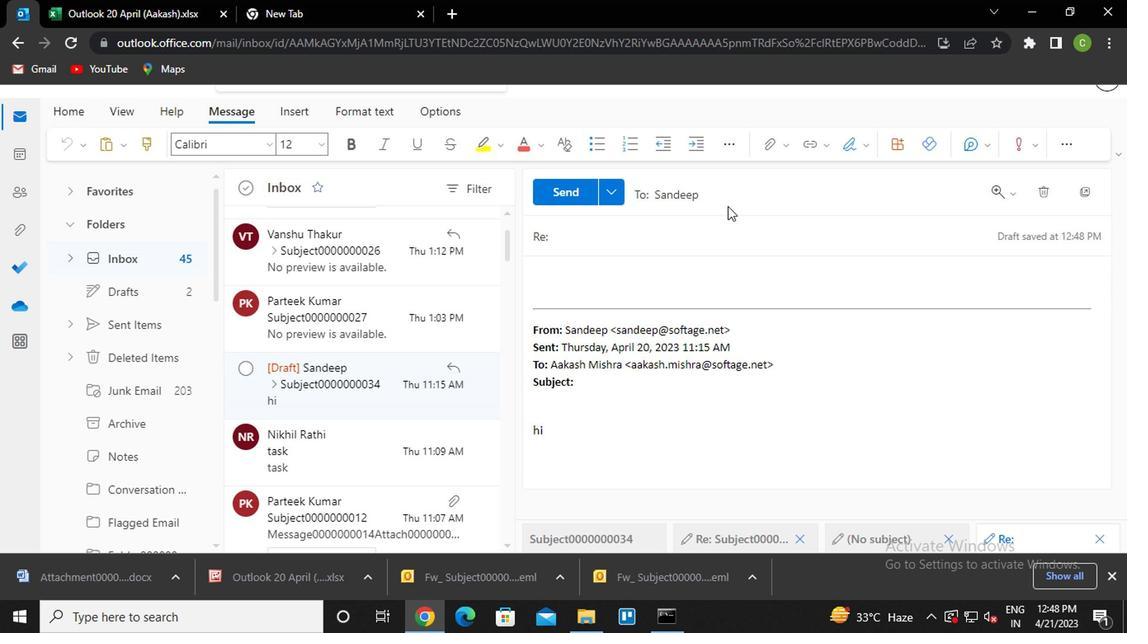 
Action: Mouse moved to (602, 281)
Screenshot: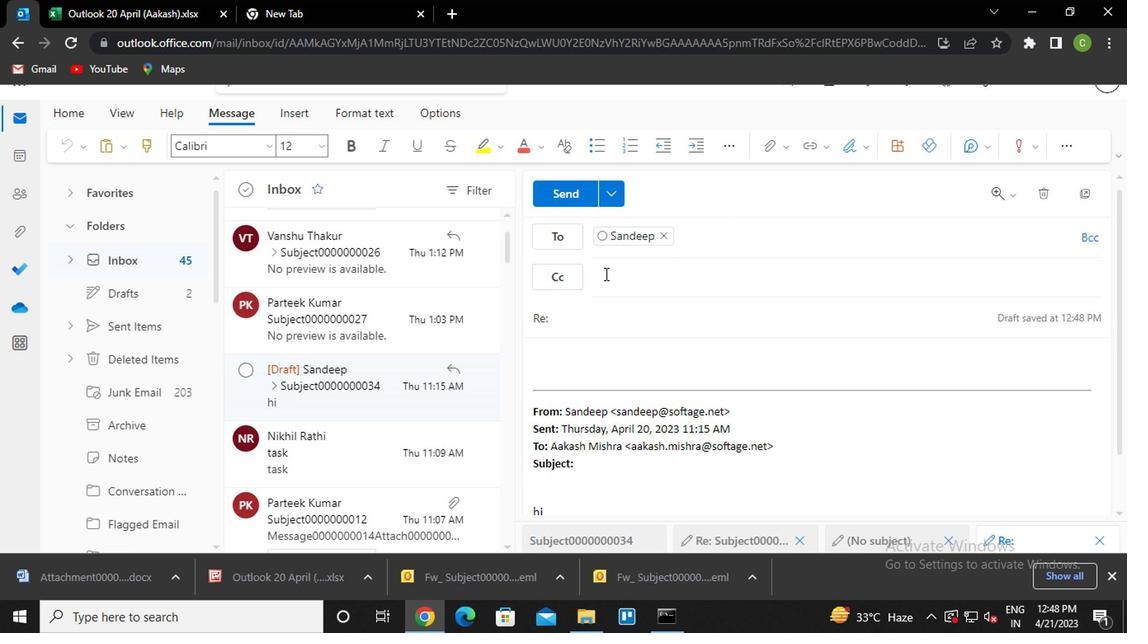 
Action: Mouse pressed left at (602, 281)
Screenshot: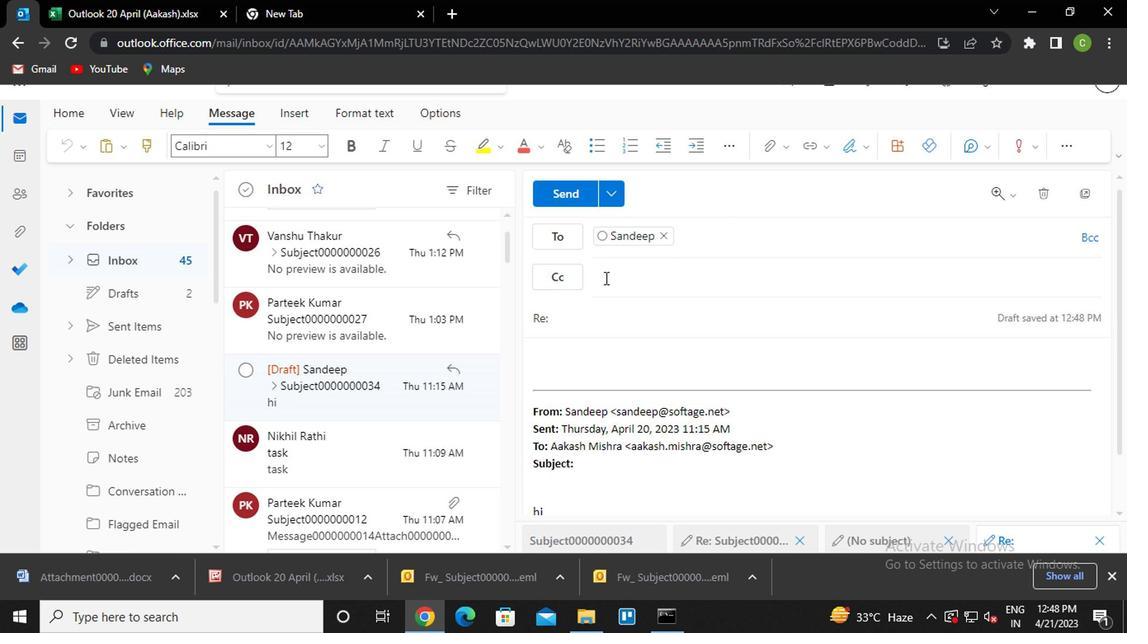 
Action: Mouse moved to (599, 282)
Screenshot: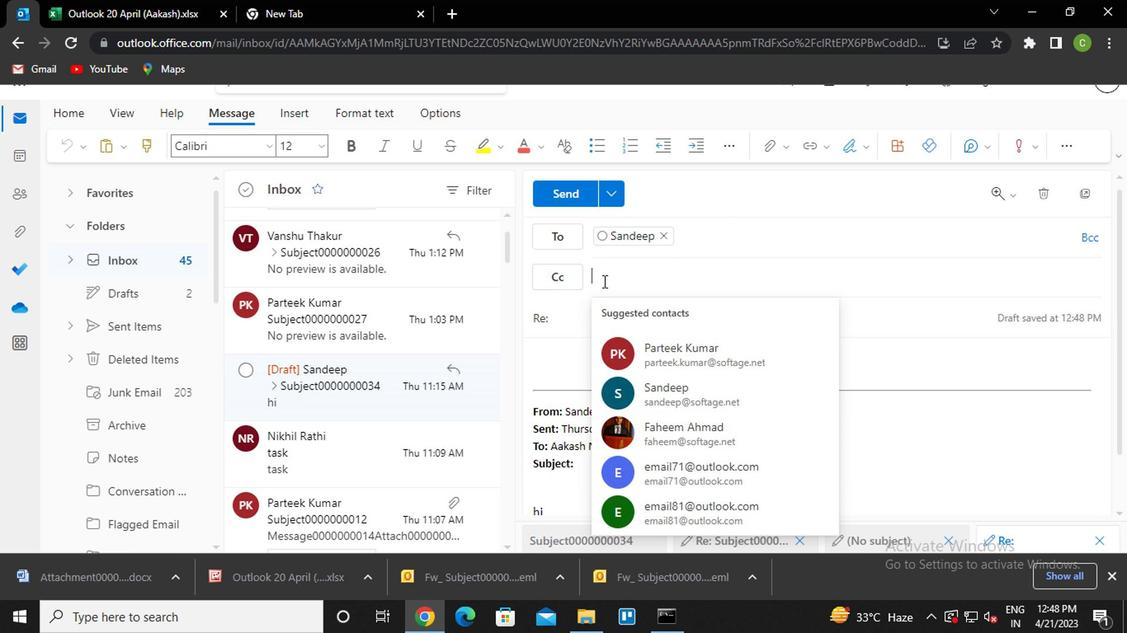 
Action: Key pressed <Key.caps_lock>v<Key.caps_lock>anshu<Key.enter>
Screenshot: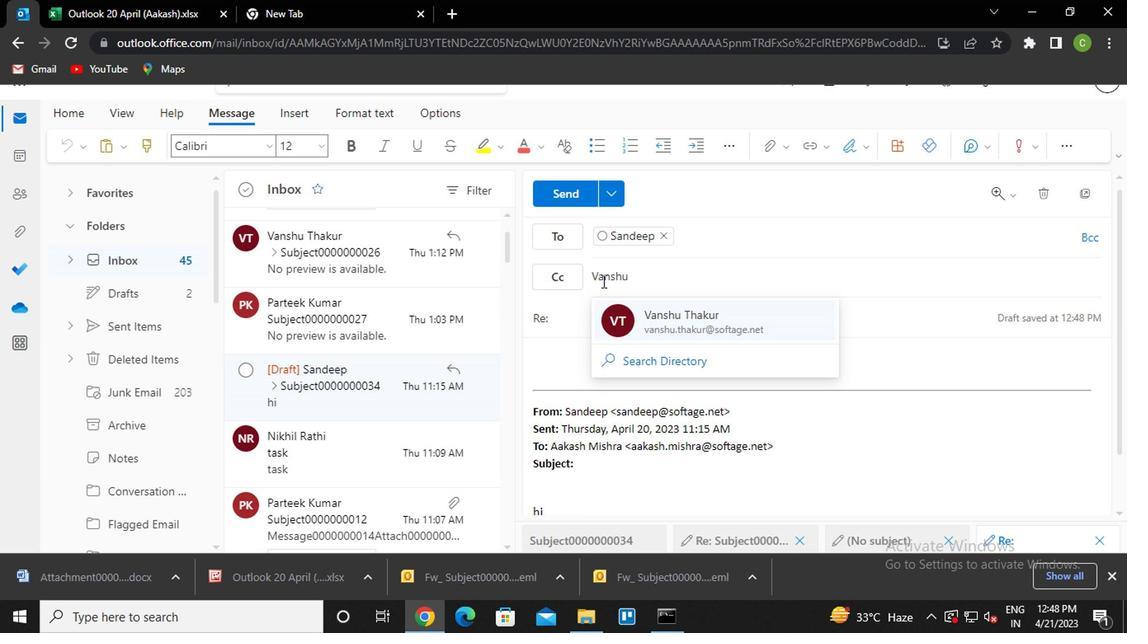 
Action: Mouse moved to (1079, 241)
Screenshot: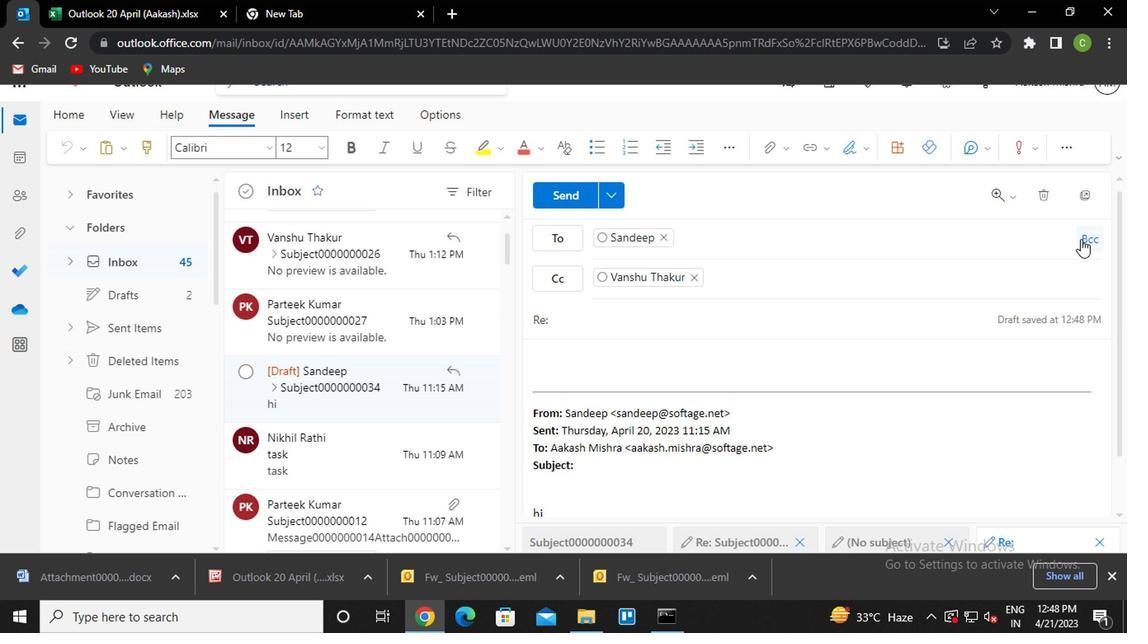 
Action: Mouse pressed left at (1079, 241)
Screenshot: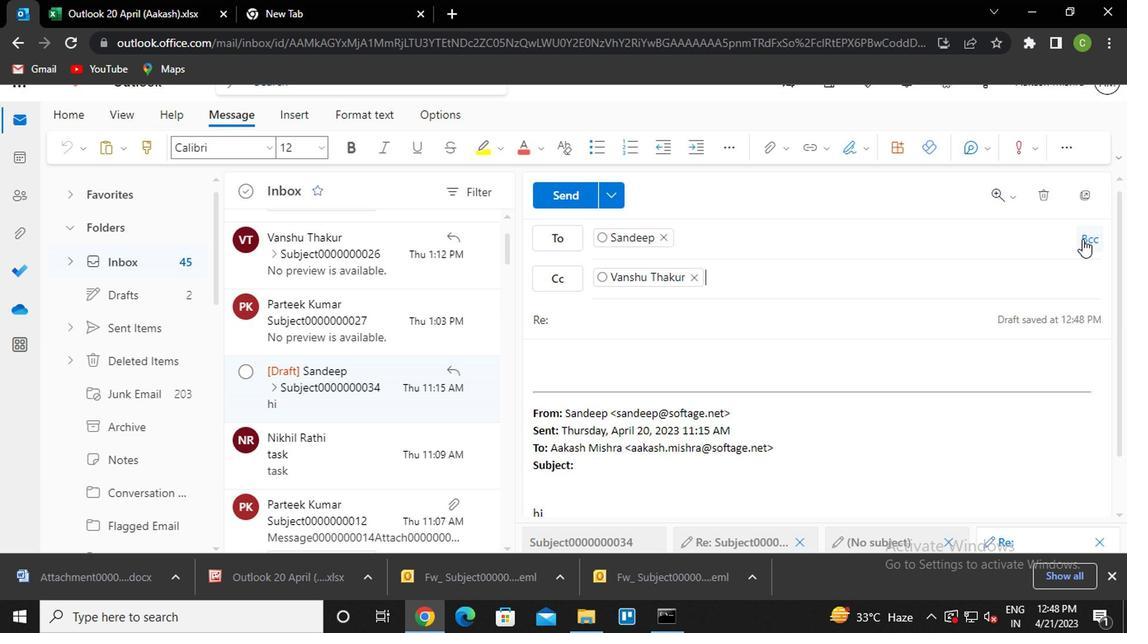 
Action: Mouse moved to (622, 316)
Screenshot: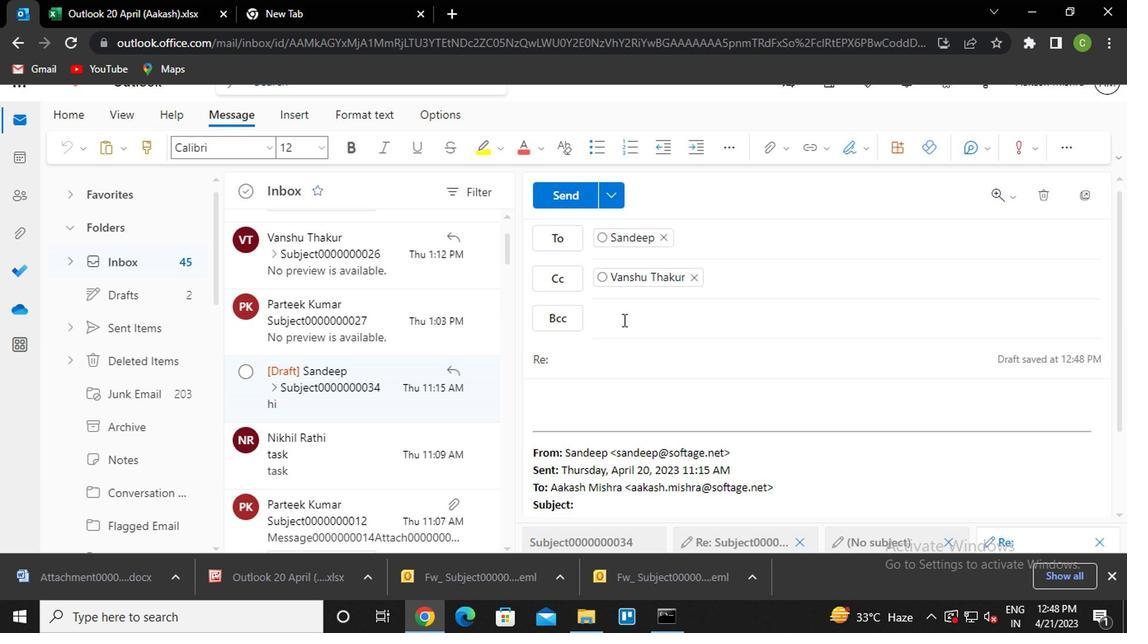 
Action: Key pressed nikhil<Key.enter>
Screenshot: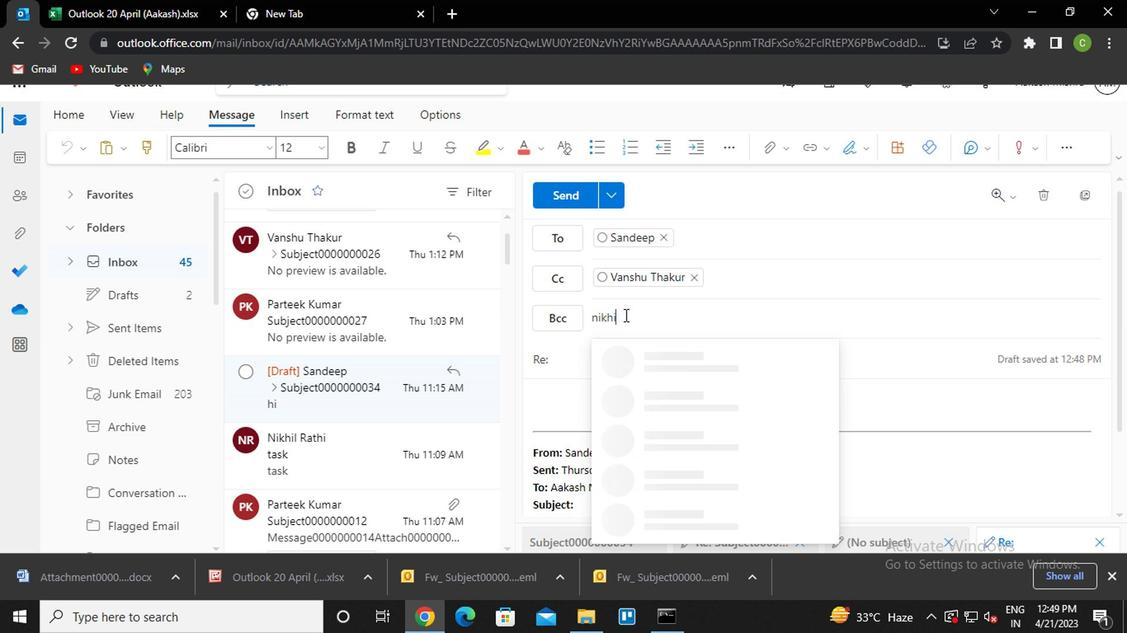 
Action: Mouse moved to (660, 366)
Screenshot: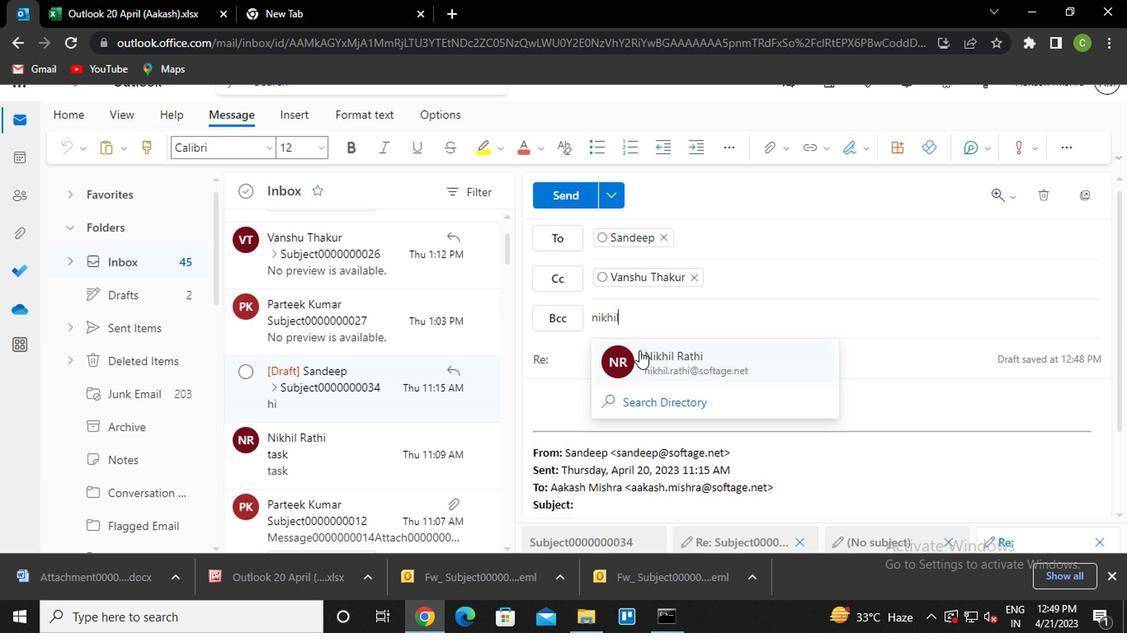 
Action: Mouse pressed left at (660, 366)
Screenshot: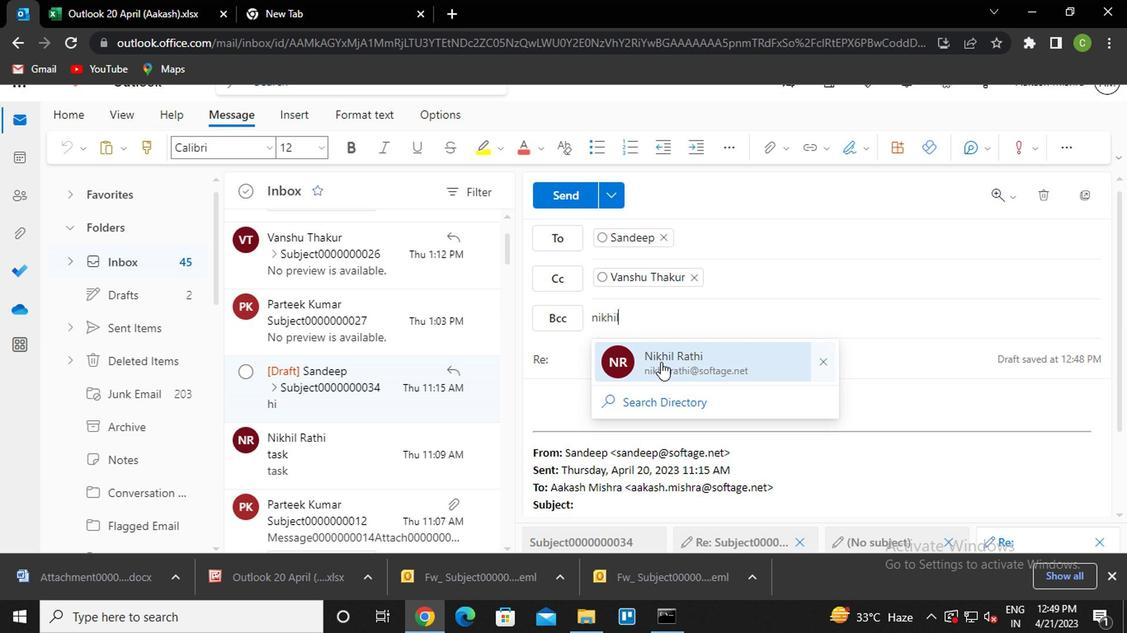 
Action: Mouse moved to (573, 363)
Screenshot: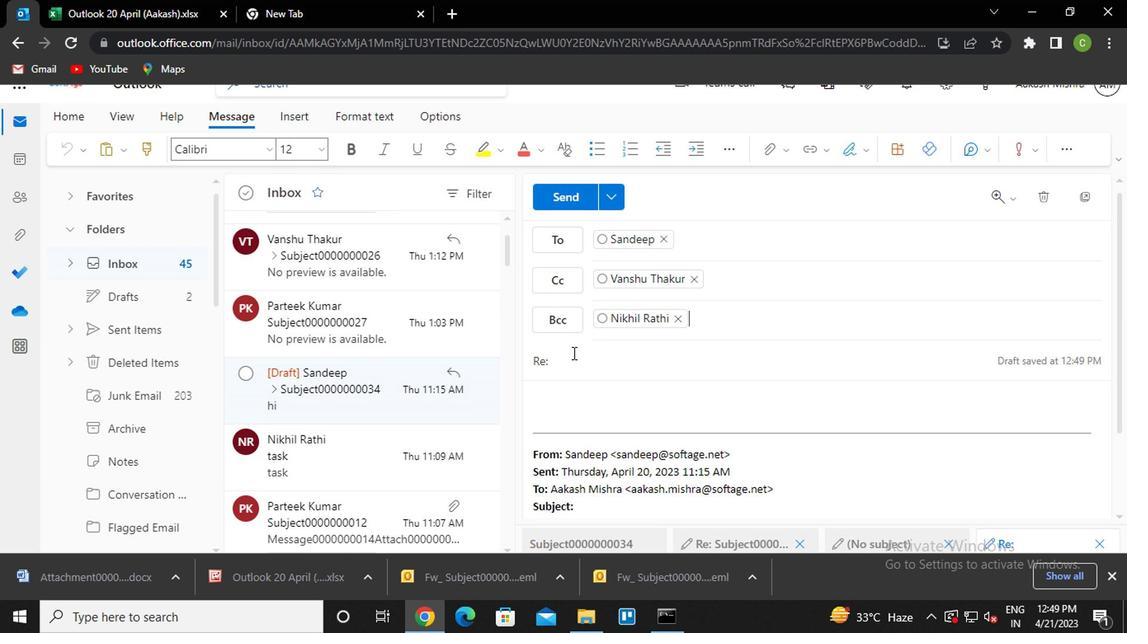 
Action: Mouse pressed left at (573, 363)
Screenshot: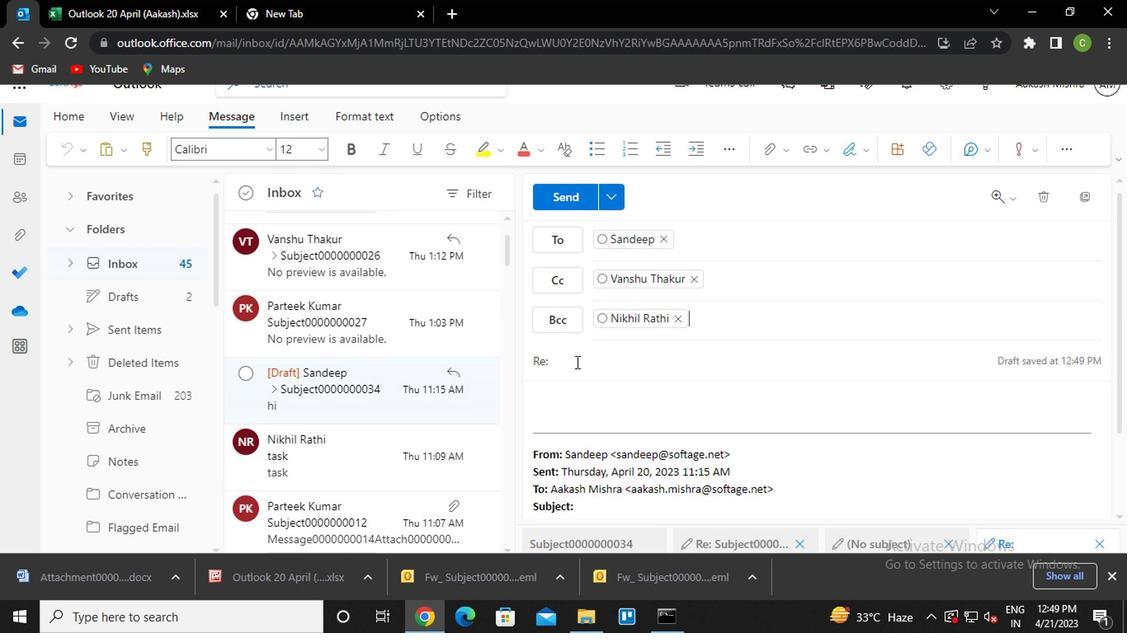 
Action: Key pressed <Key.caps_lock>s<Key.caps_lock>ubject0000000032
Screenshot: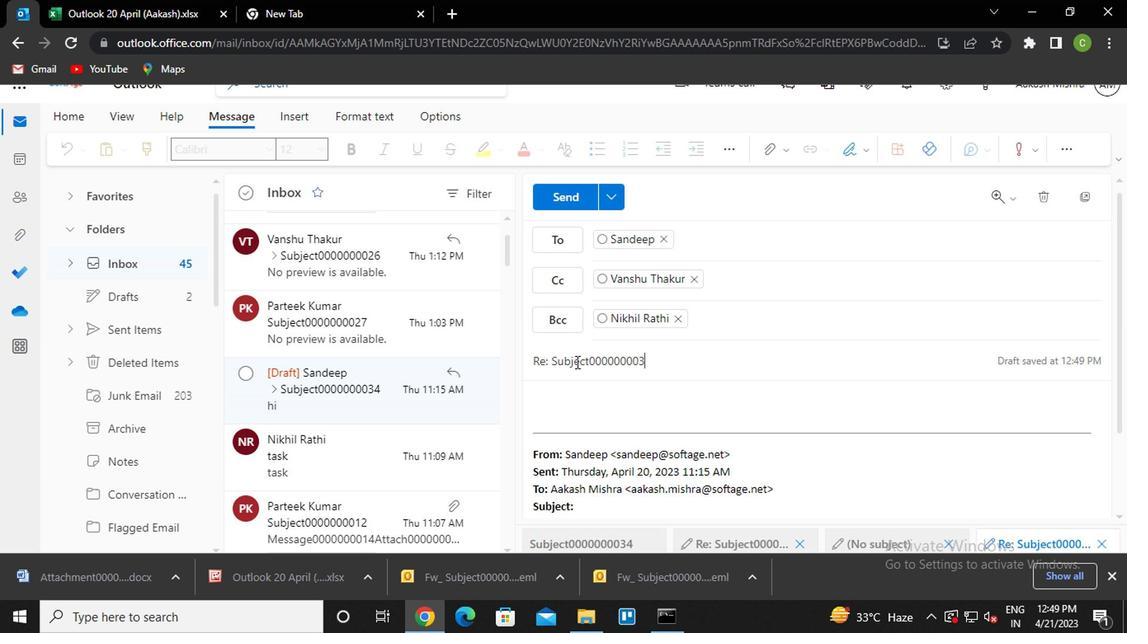 
Action: Mouse moved to (557, 402)
Screenshot: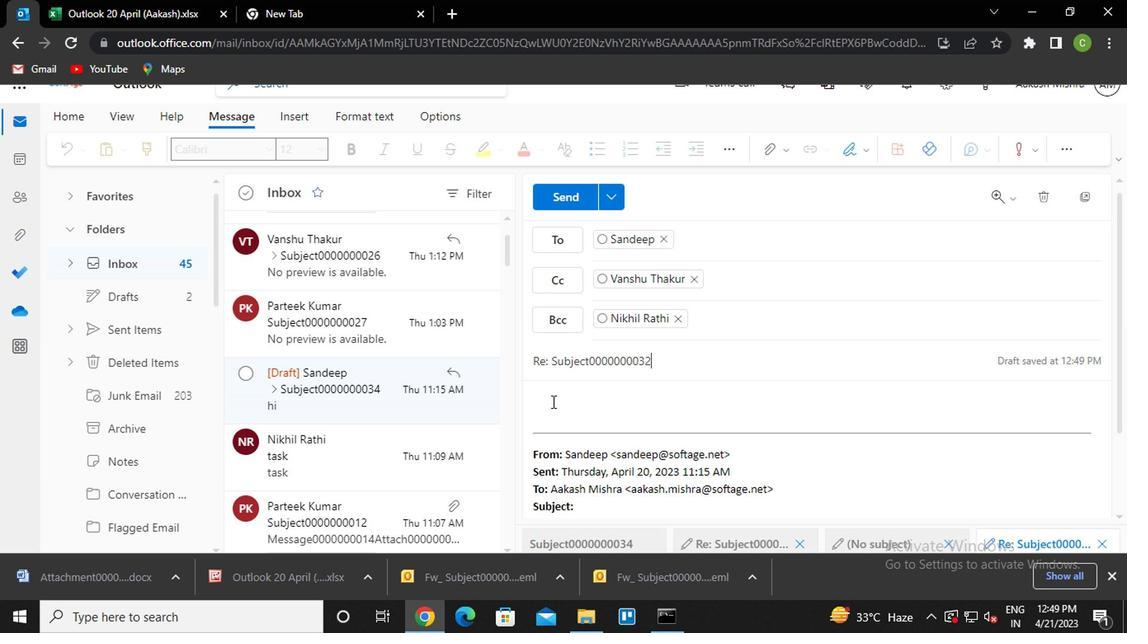 
Action: Mouse pressed left at (557, 402)
Screenshot: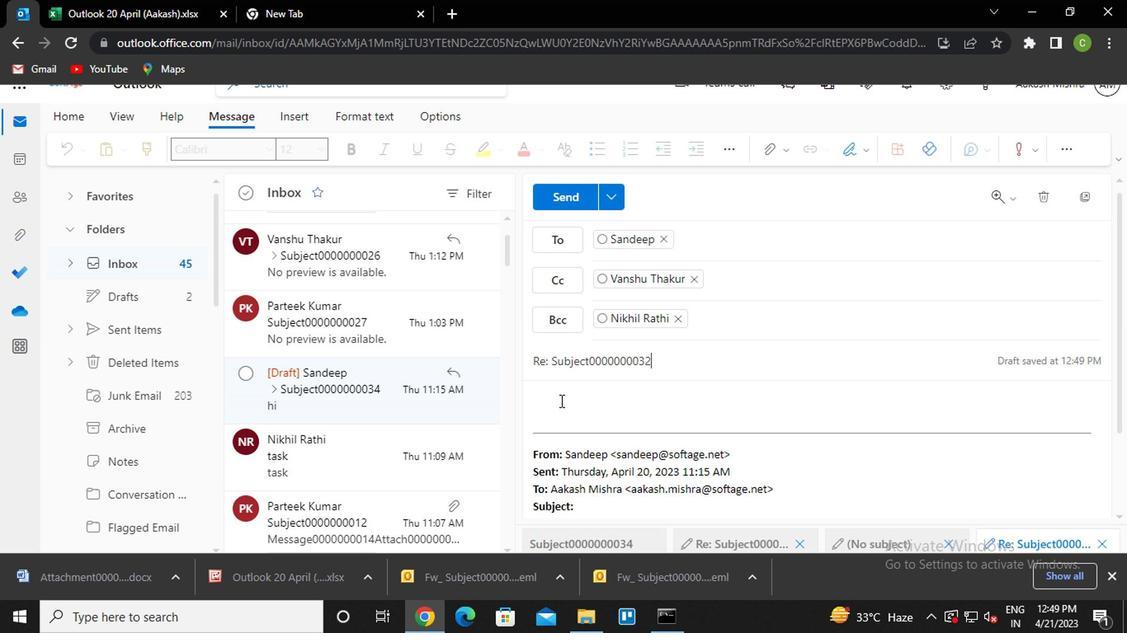 
Action: Key pressed <Key.caps_lock>m<Key.caps_lock>essage0000000034
Screenshot: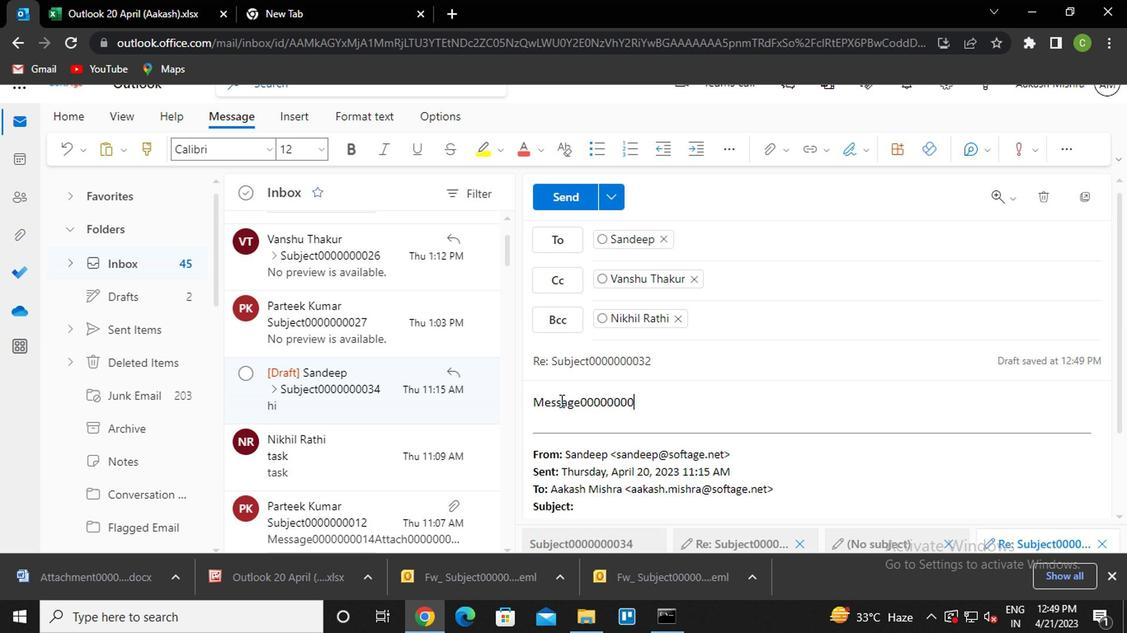 
Action: Mouse moved to (785, 150)
Screenshot: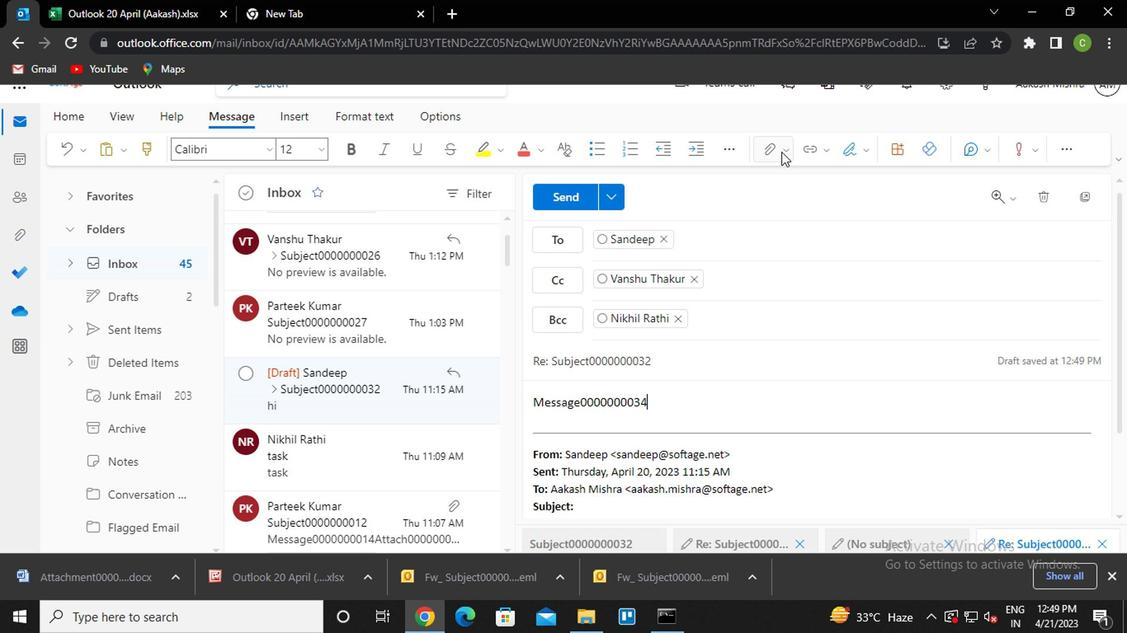 
Action: Mouse pressed left at (785, 150)
Screenshot: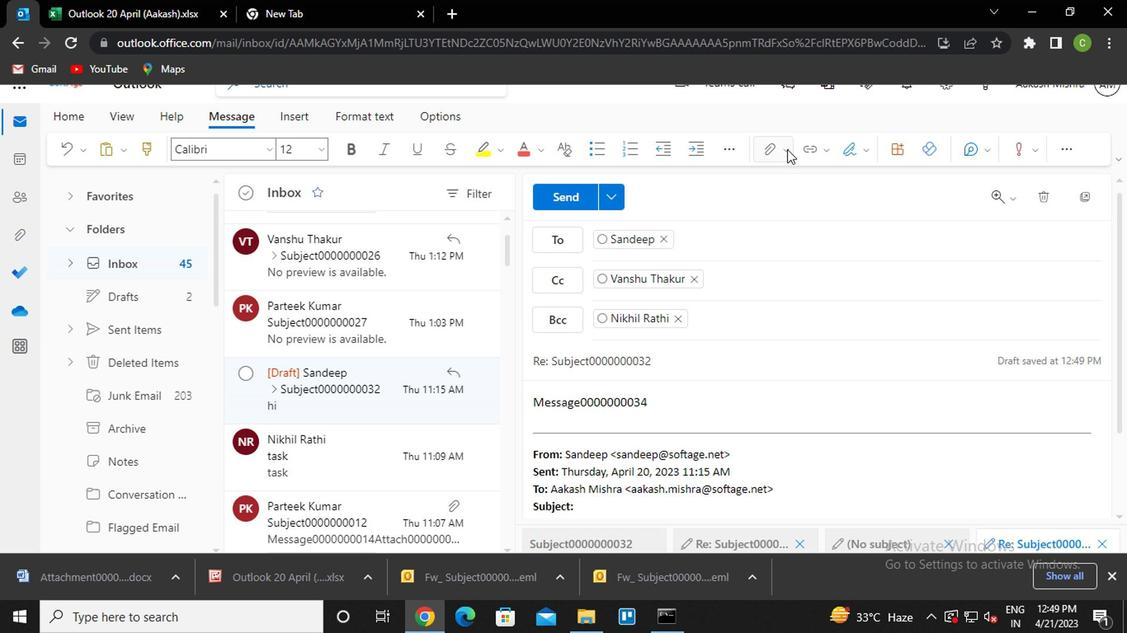 
Action: Mouse moved to (660, 243)
Screenshot: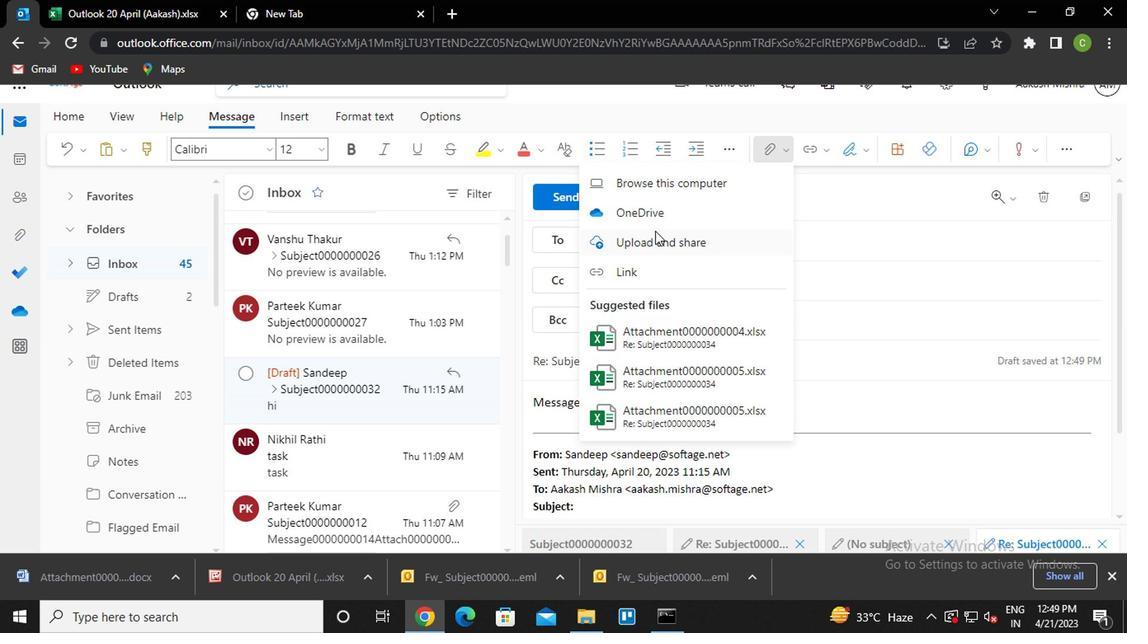 
Action: Mouse pressed left at (660, 243)
Screenshot: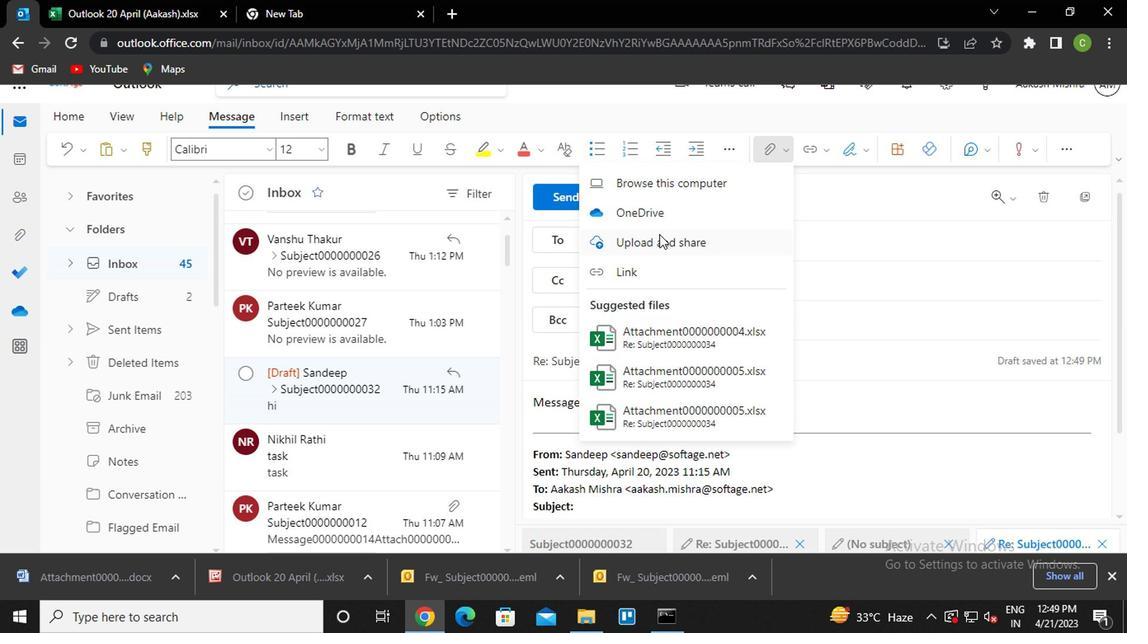 
Action: Mouse moved to (538, 17)
Screenshot: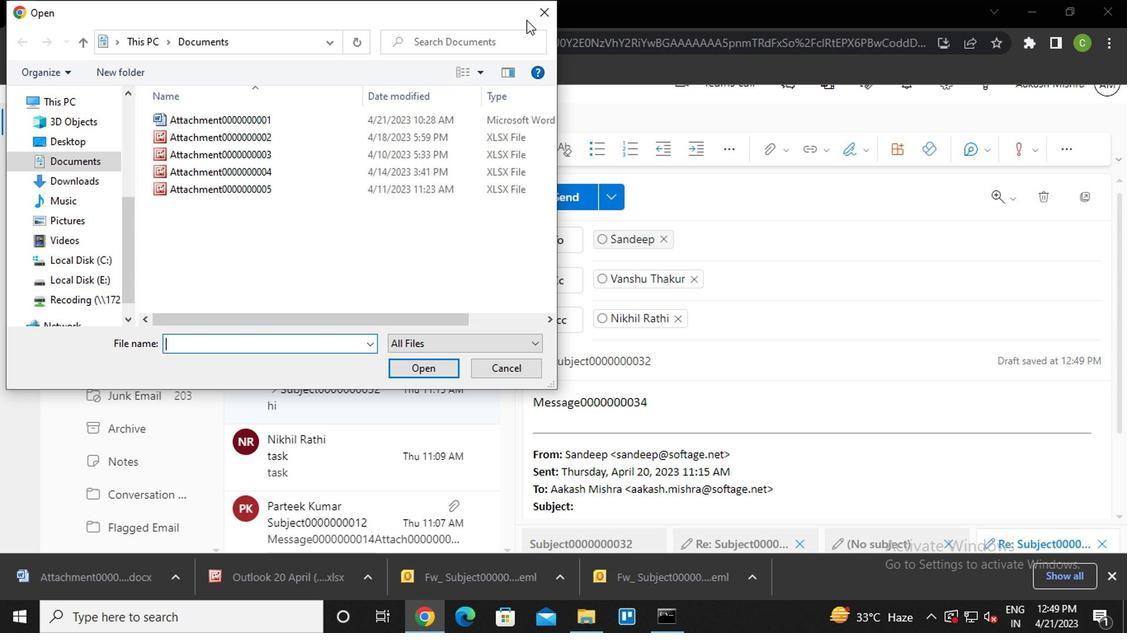 
Action: Mouse pressed left at (538, 17)
Screenshot: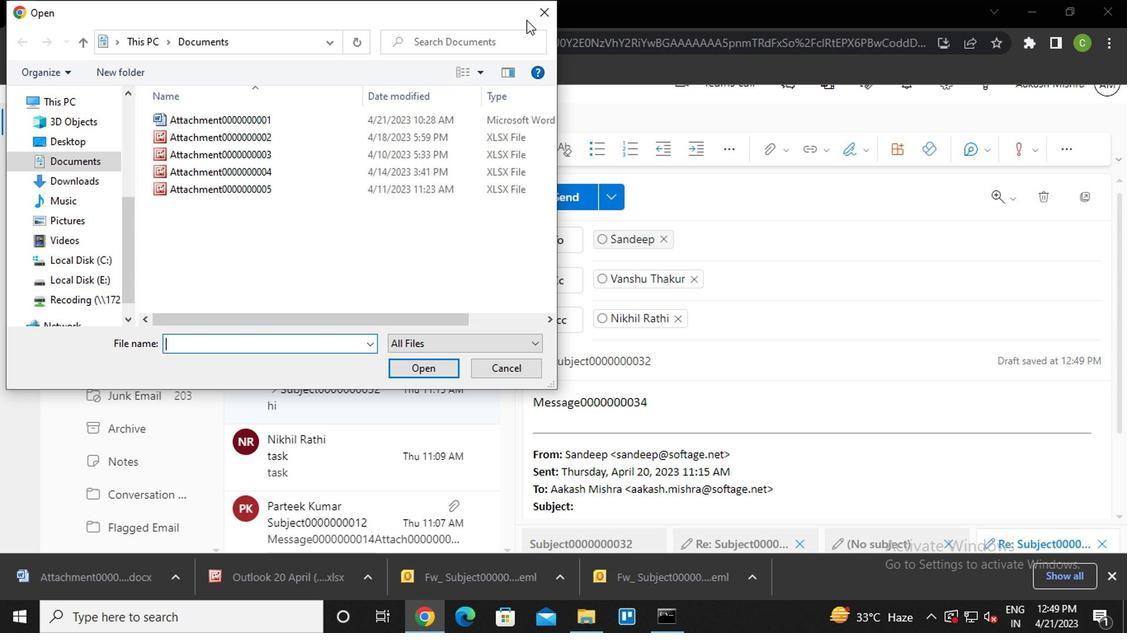 
Action: Mouse moved to (769, 156)
Screenshot: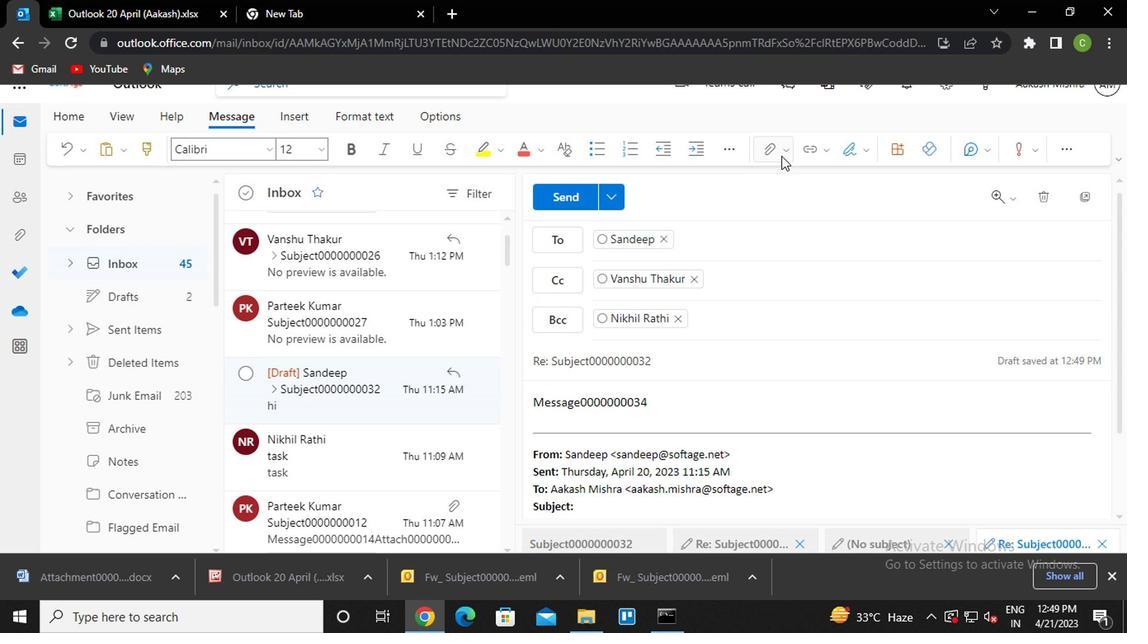 
Action: Mouse pressed left at (769, 156)
Screenshot: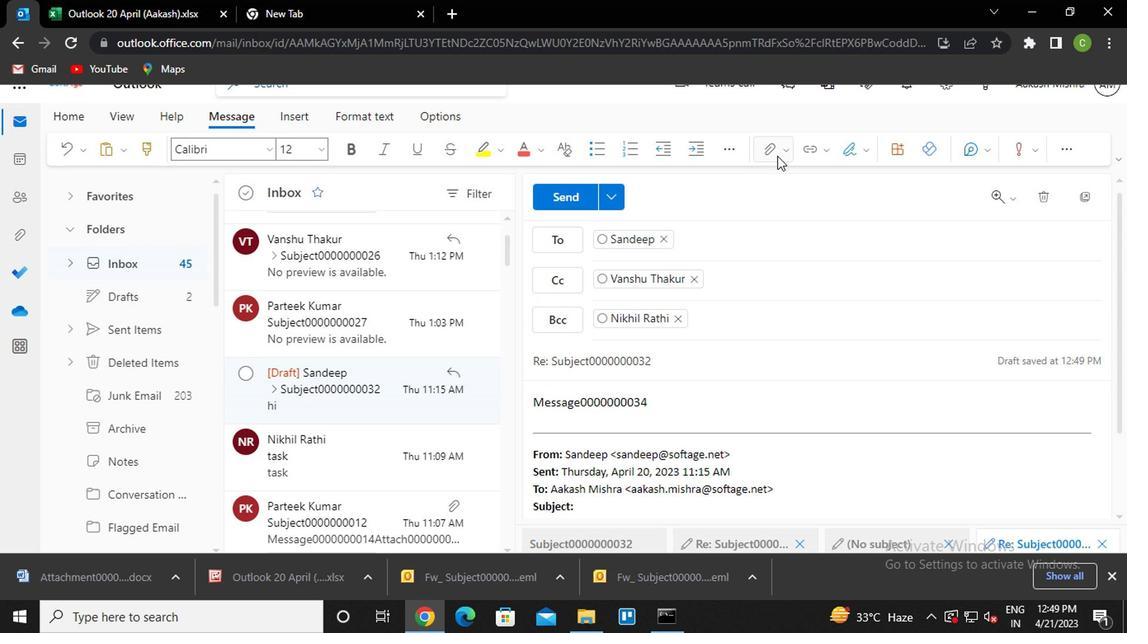 
Action: Mouse moved to (655, 219)
Screenshot: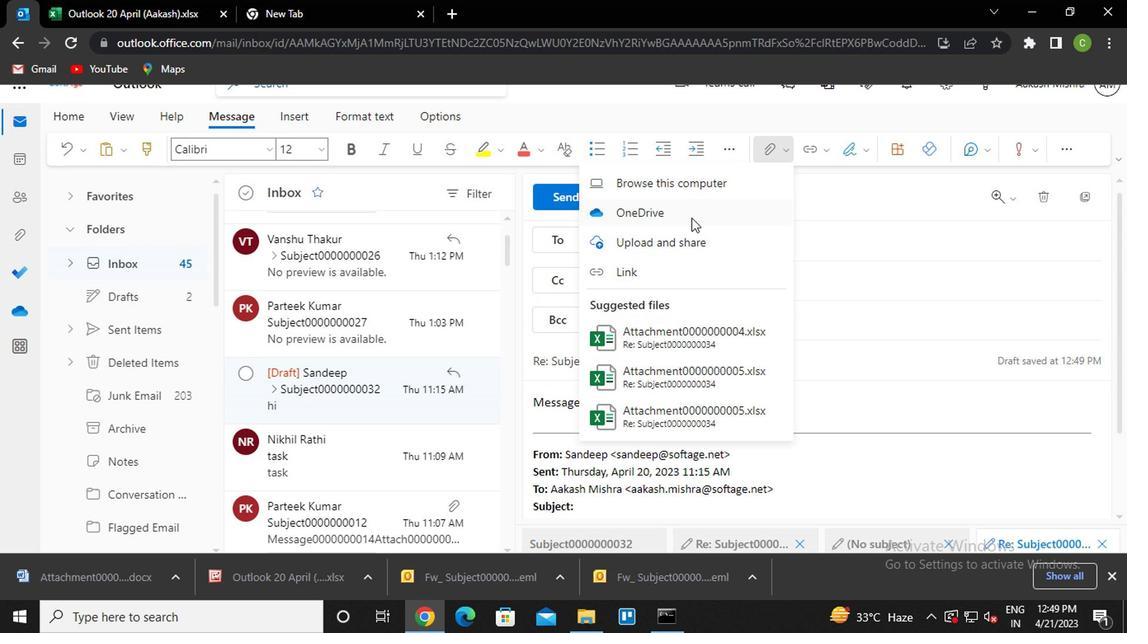 
Action: Mouse pressed left at (655, 219)
Screenshot: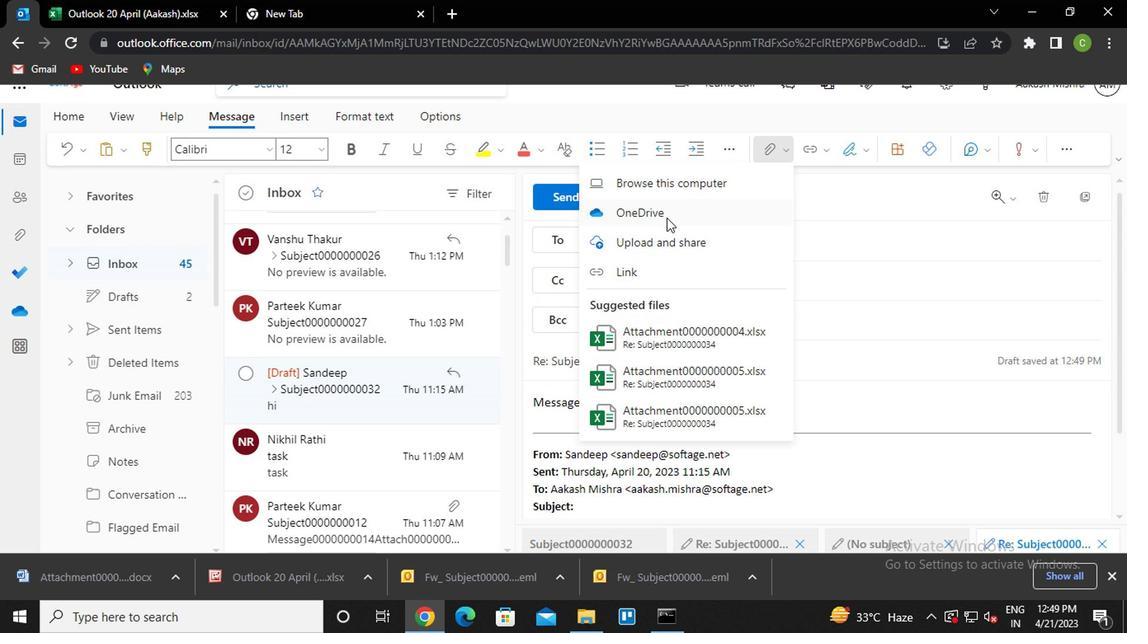 
Action: Mouse moved to (281, 258)
Screenshot: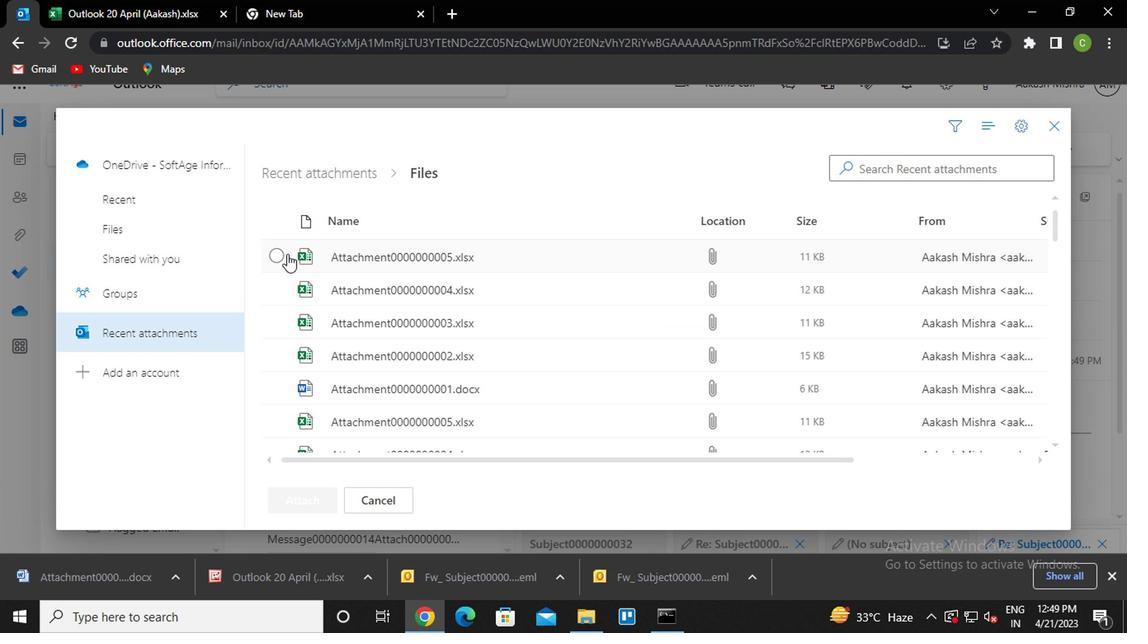 
Action: Mouse pressed left at (281, 258)
Screenshot: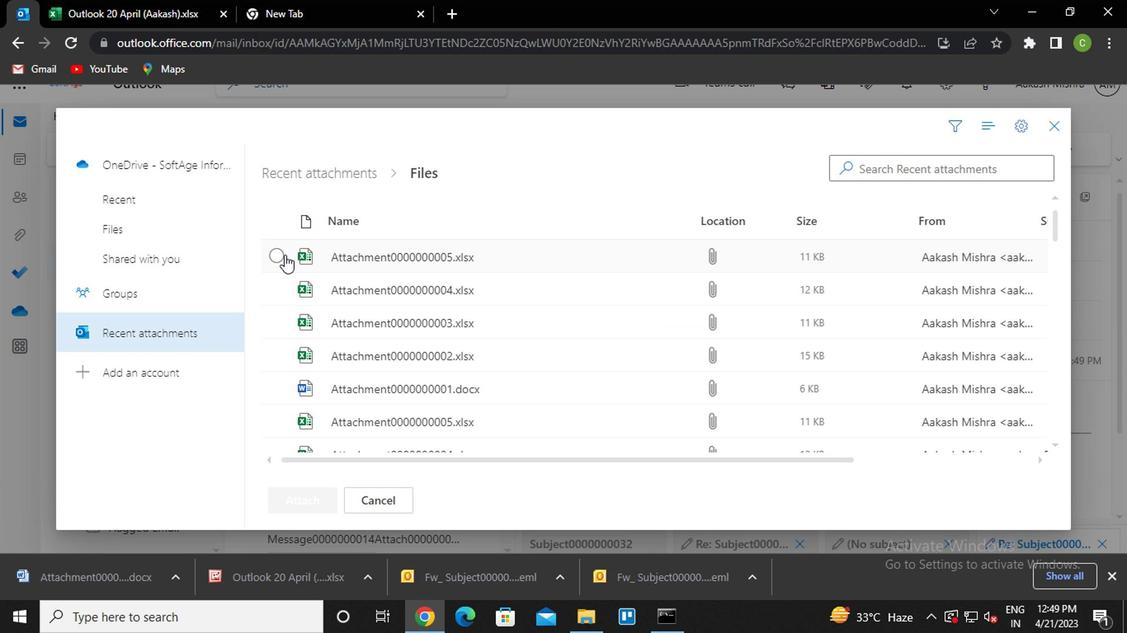
Action: Mouse moved to (274, 294)
Screenshot: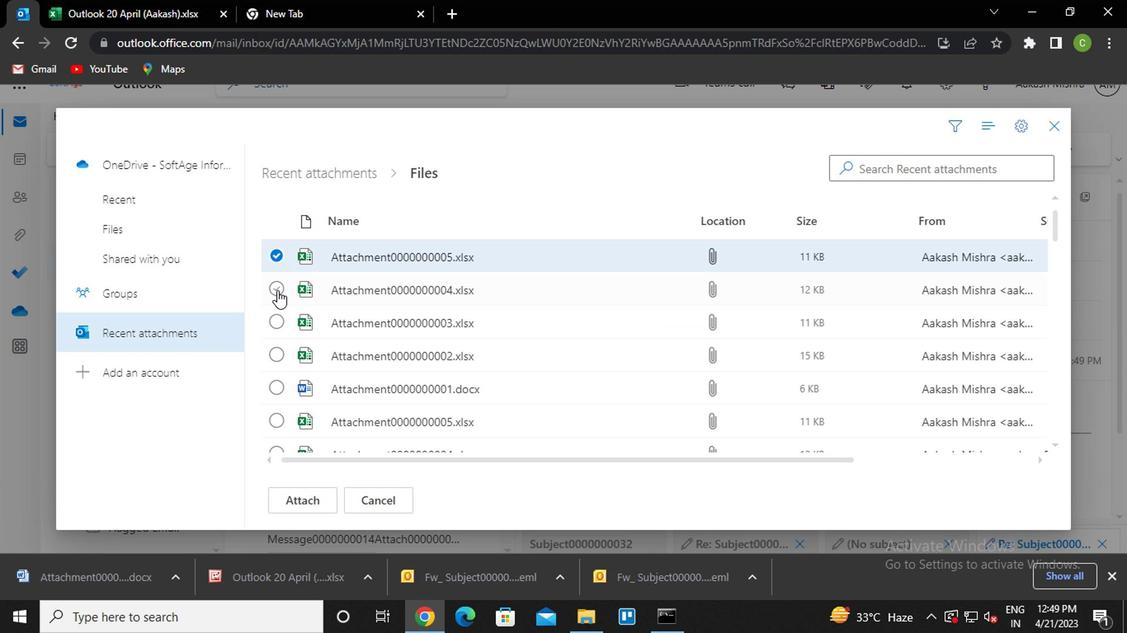 
Action: Mouse pressed left at (274, 294)
Screenshot: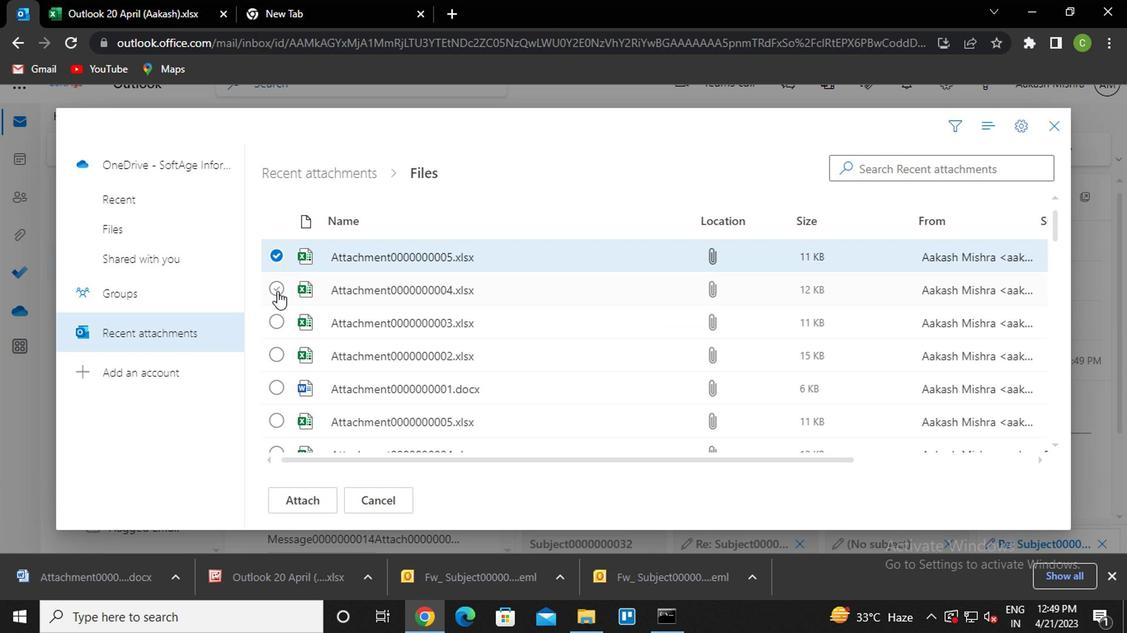 
Action: Mouse moved to (312, 502)
Screenshot: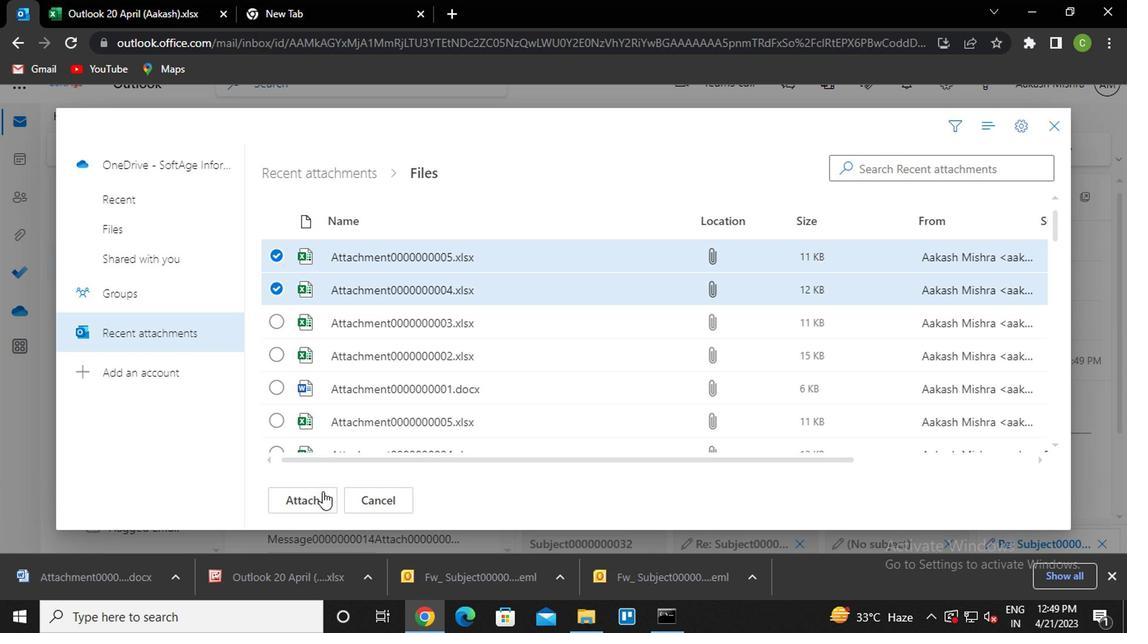 
Action: Mouse pressed left at (312, 502)
Screenshot: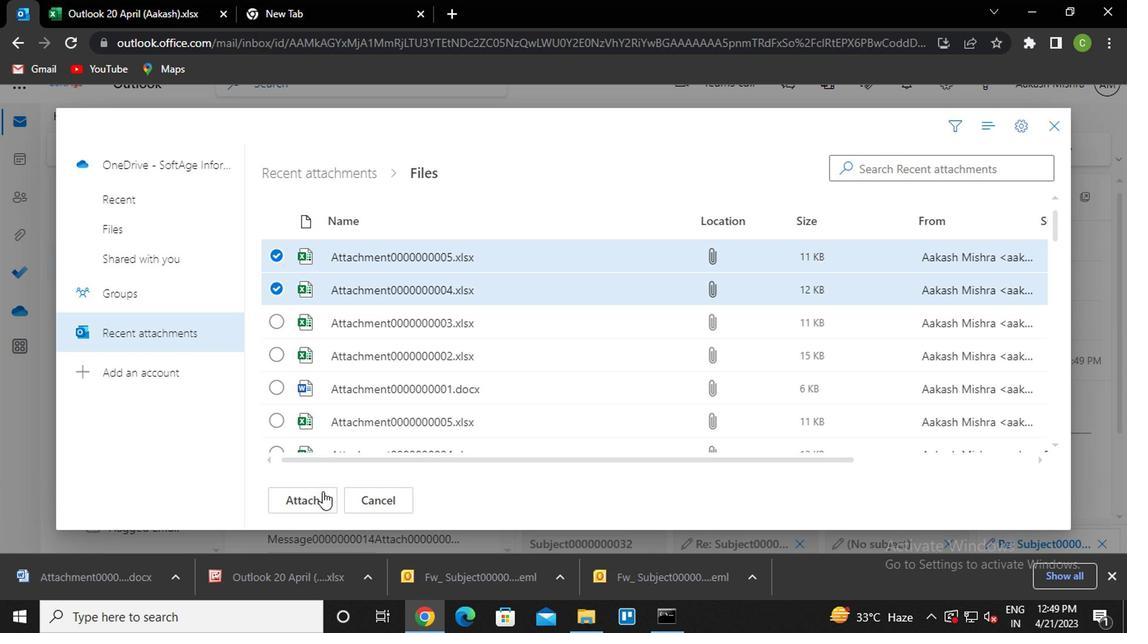 
Action: Mouse moved to (569, 191)
Screenshot: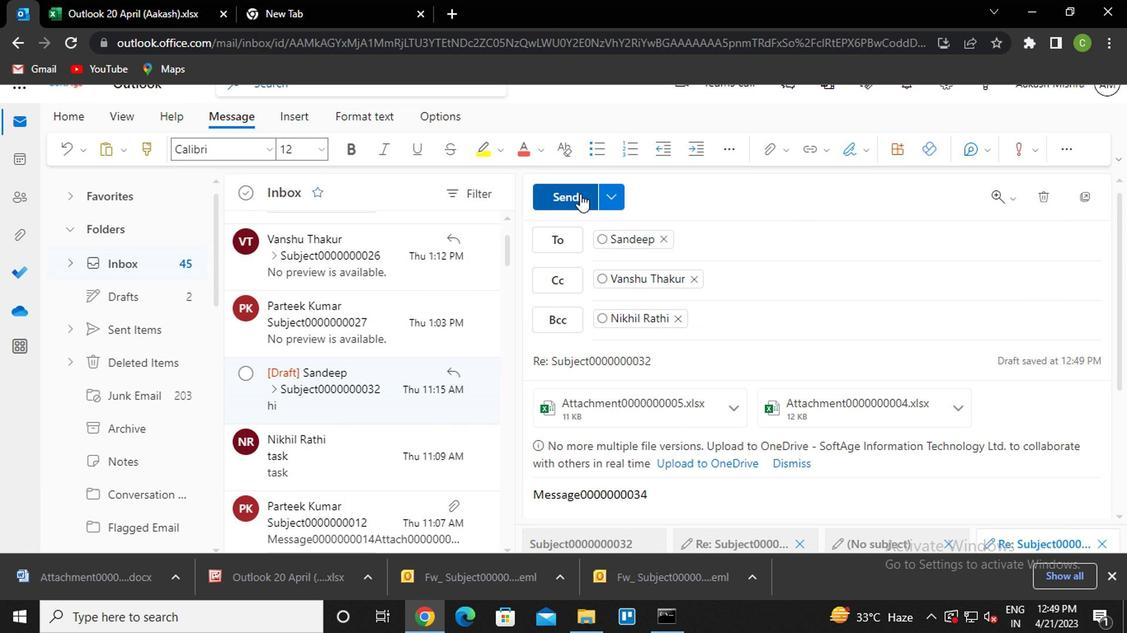 
Action: Mouse pressed left at (569, 191)
Screenshot: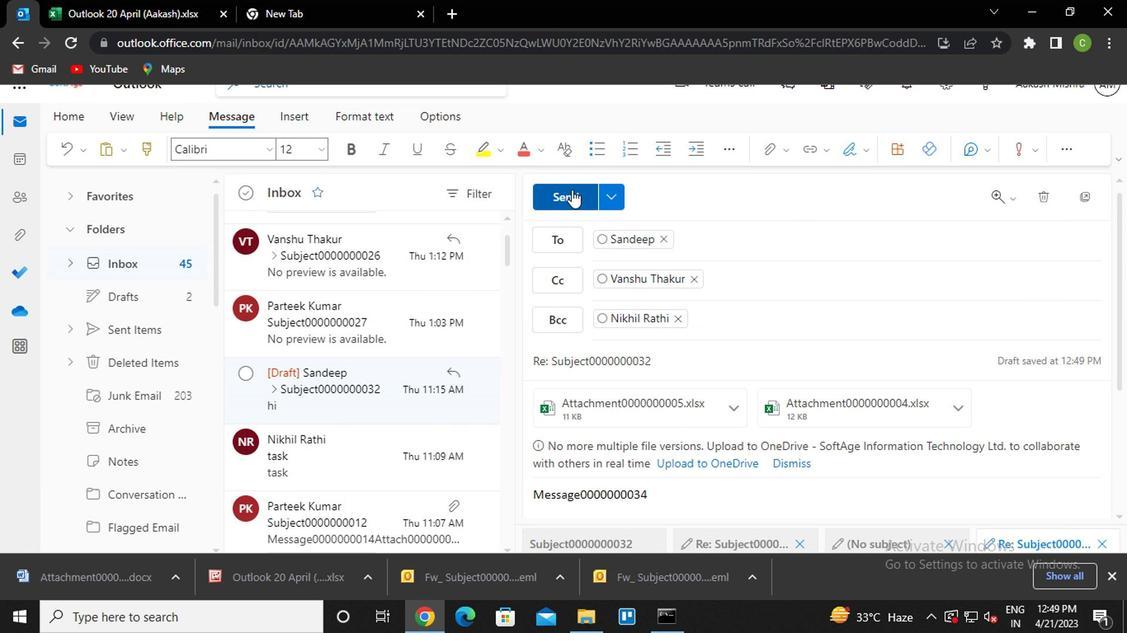 
Action: Mouse moved to (354, 265)
Screenshot: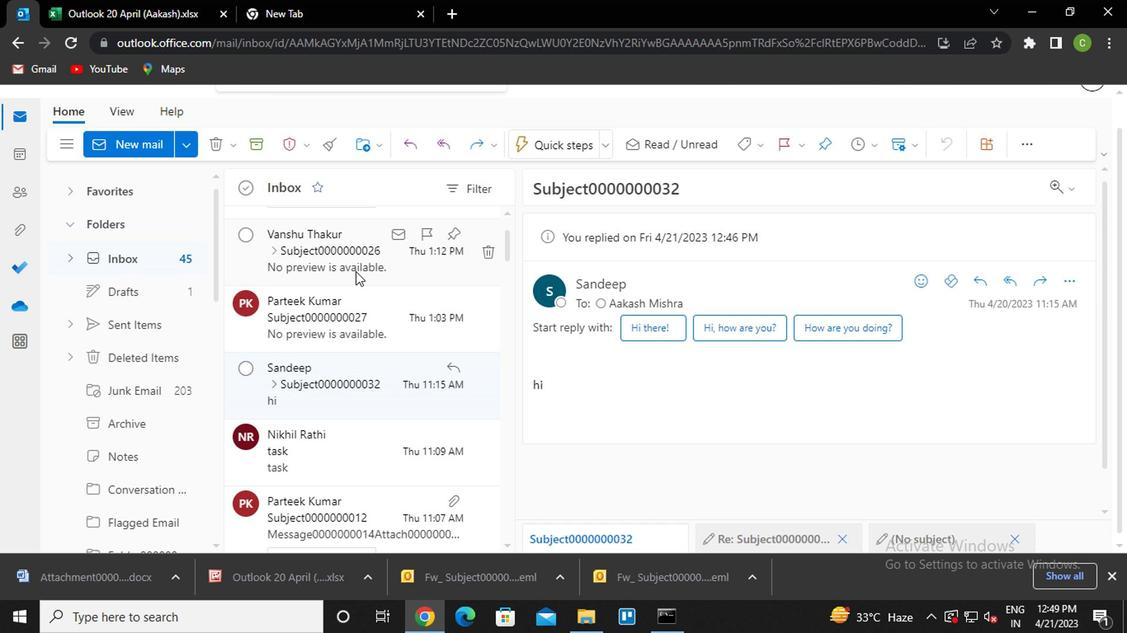 
Action: Mouse pressed left at (354, 265)
Screenshot: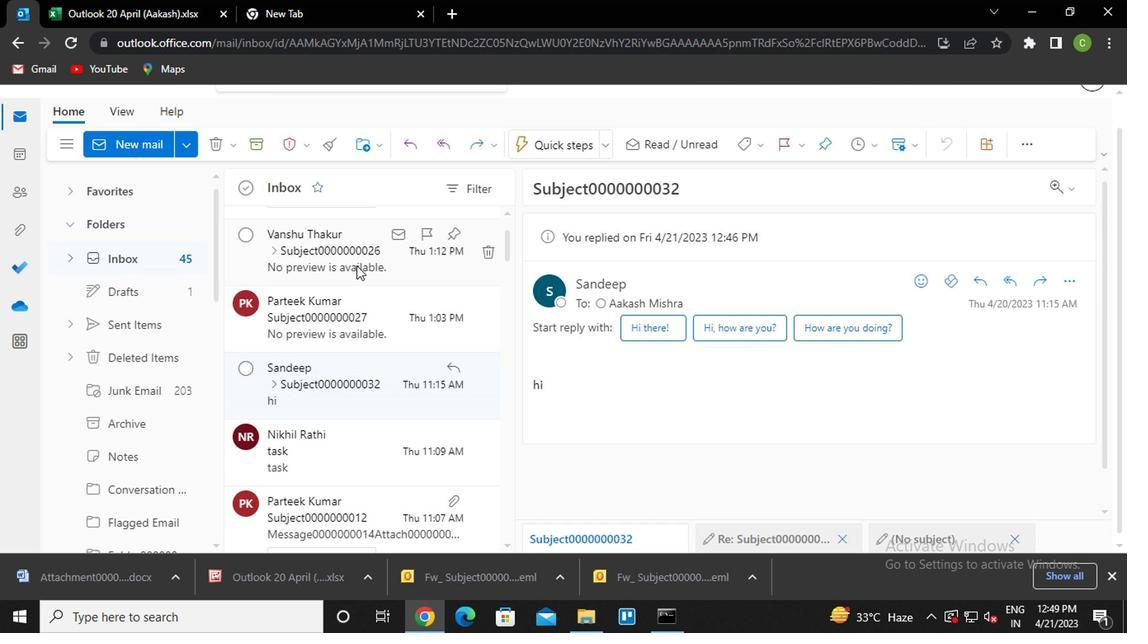 
Action: Mouse moved to (973, 282)
Screenshot: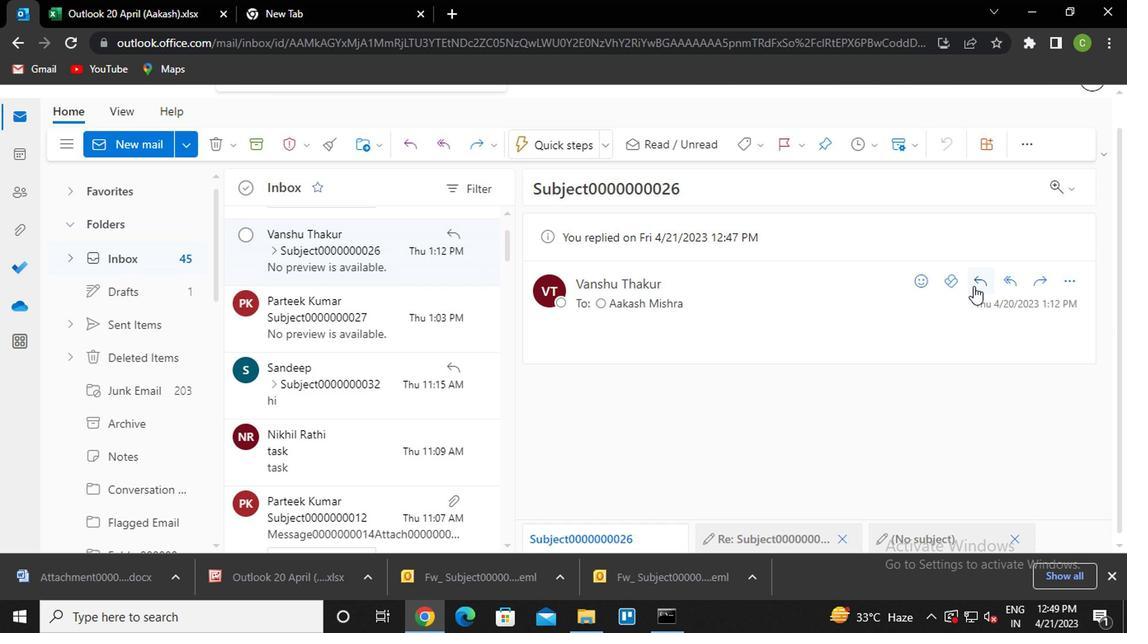 
Action: Mouse pressed left at (973, 282)
Screenshot: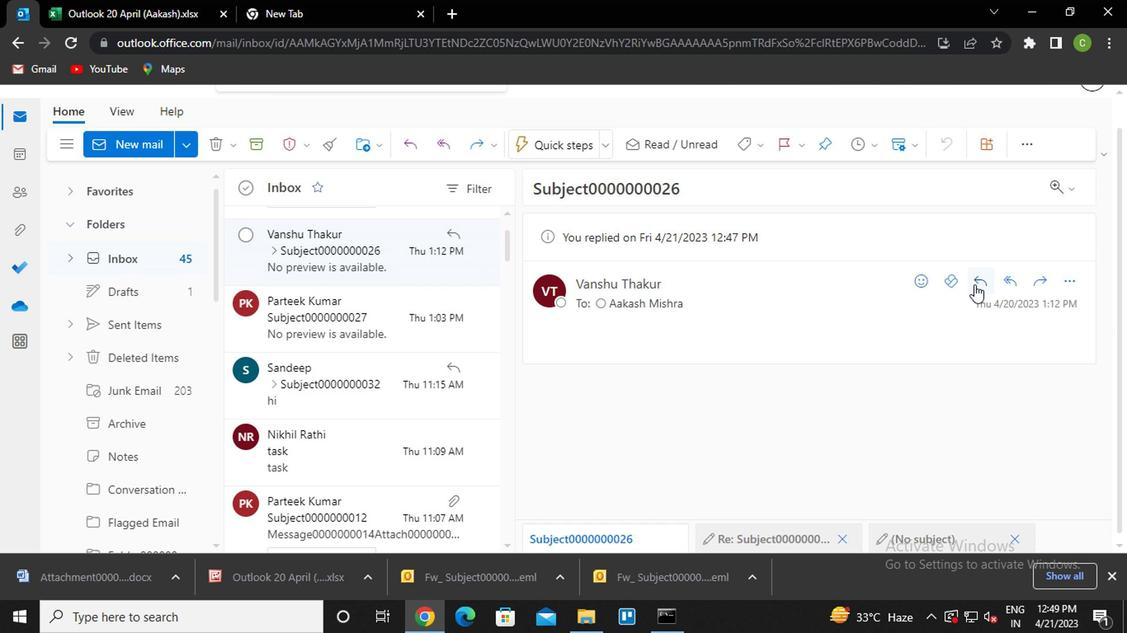 
Action: Mouse moved to (668, 237)
Screenshot: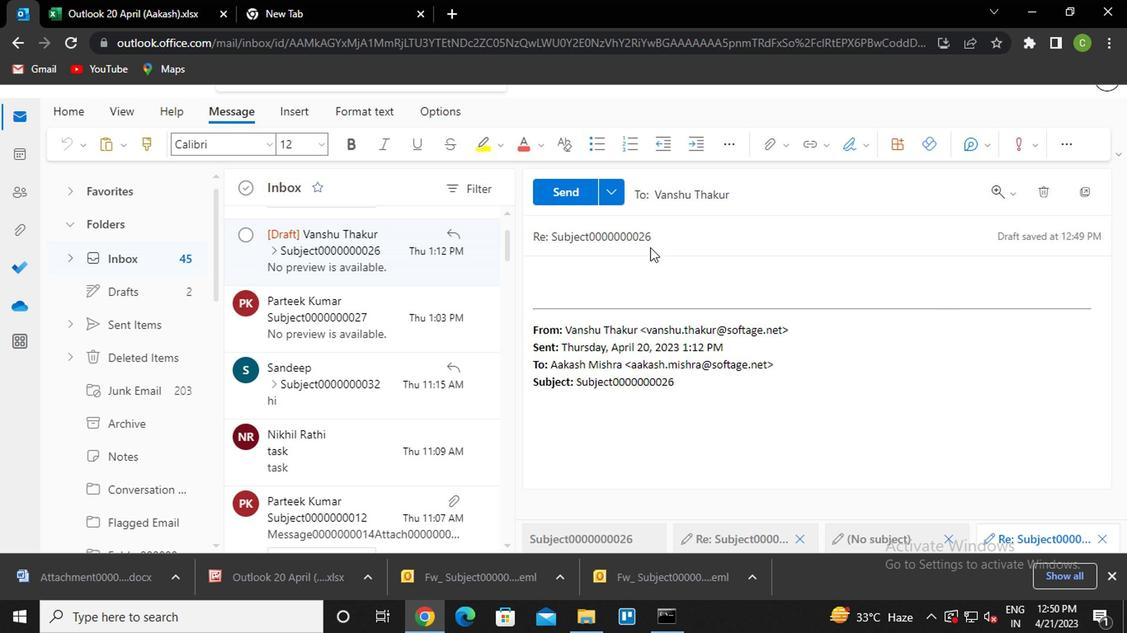 
Action: Mouse pressed left at (668, 237)
Screenshot: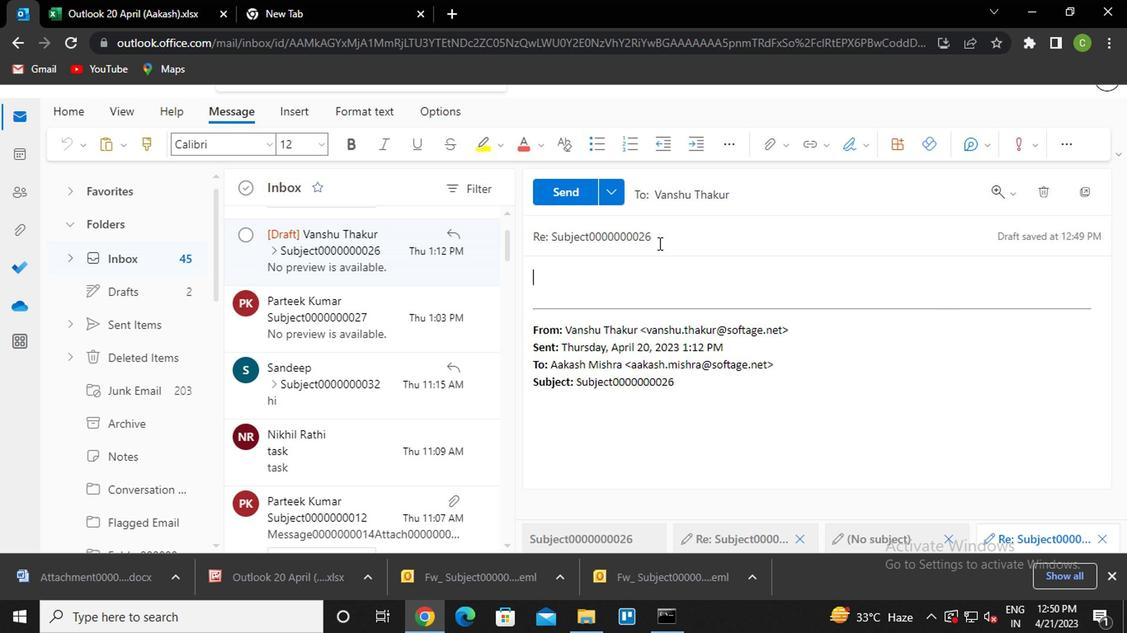 
Action: Key pressed <Key.backspace>5
Screenshot: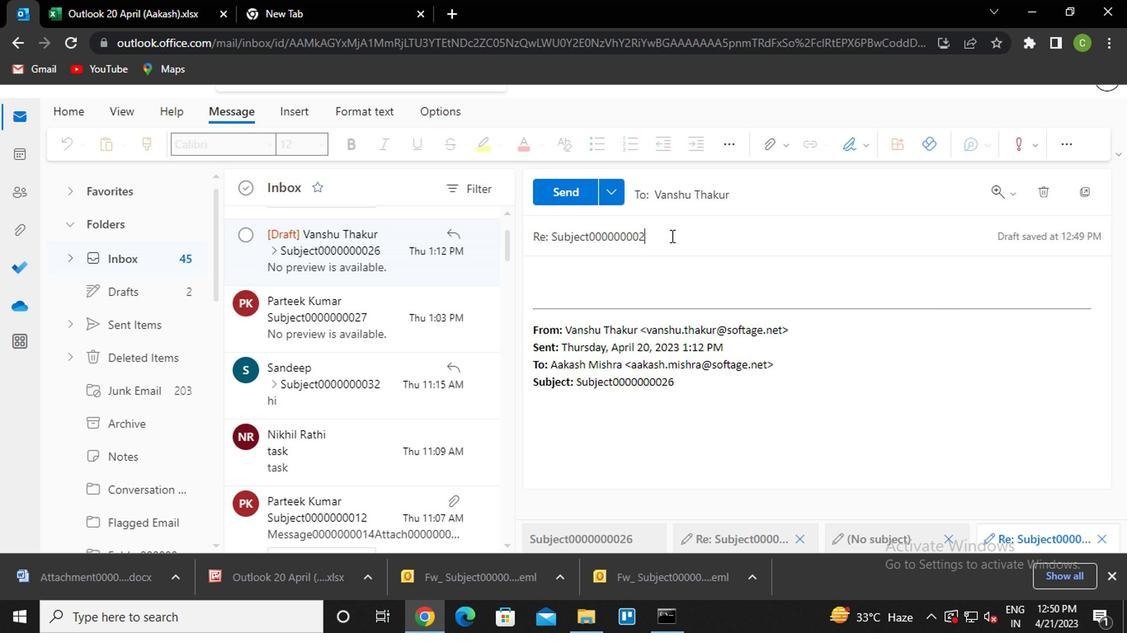 
Action: Mouse moved to (667, 237)
Screenshot: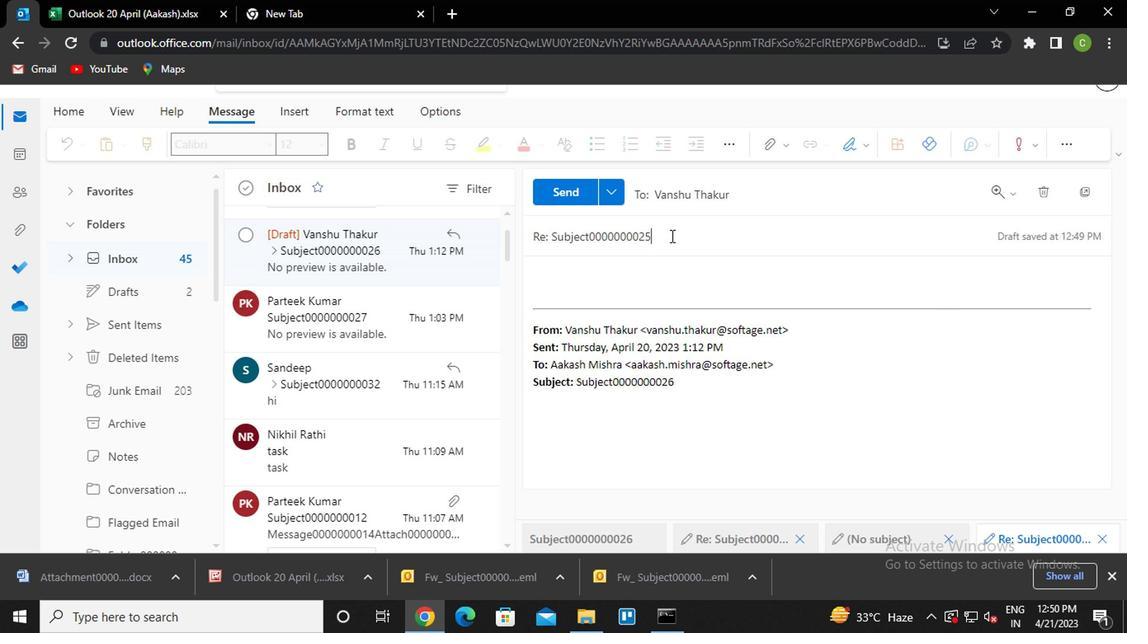
Action: Key pressed <Key.backspace><Key.backspace>35
Screenshot: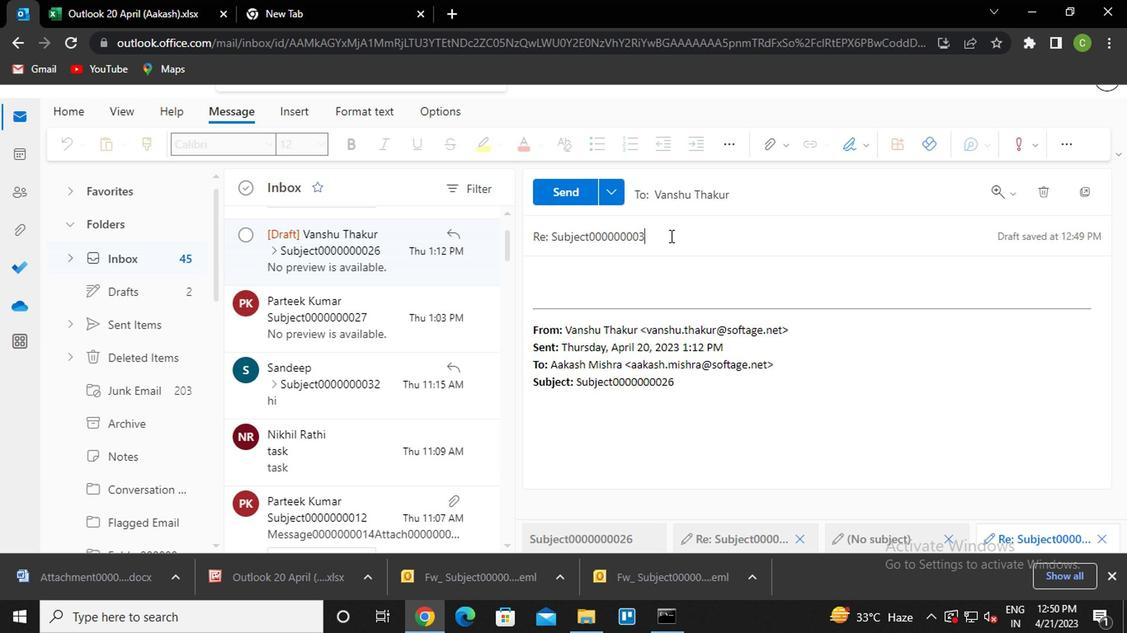 
Action: Mouse moved to (630, 285)
Screenshot: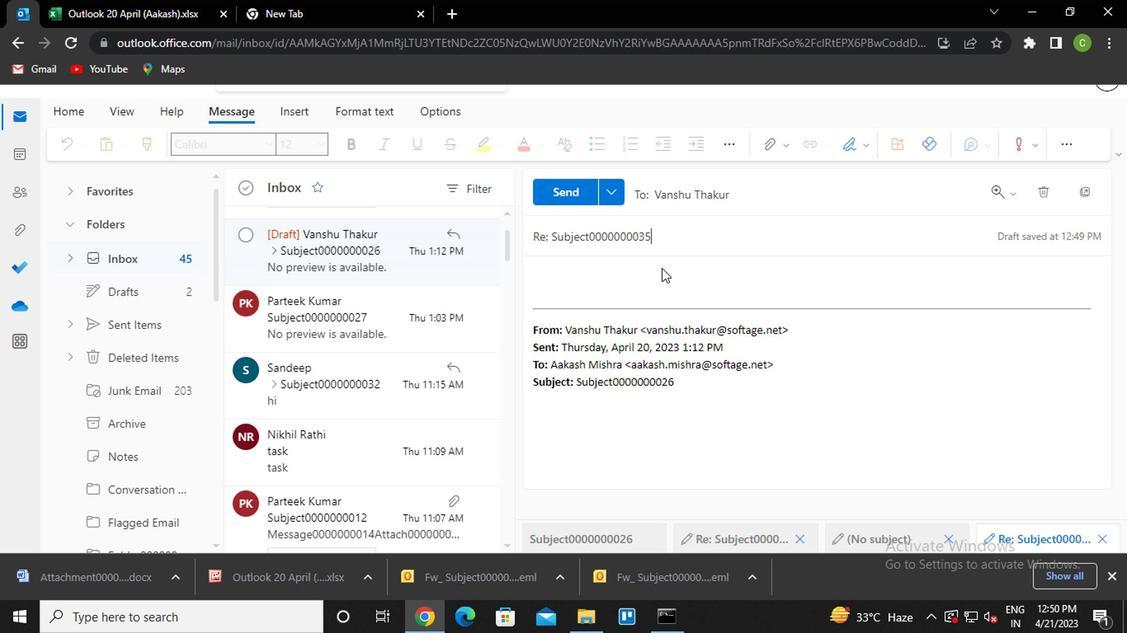 
Action: Mouse pressed left at (630, 285)
Screenshot: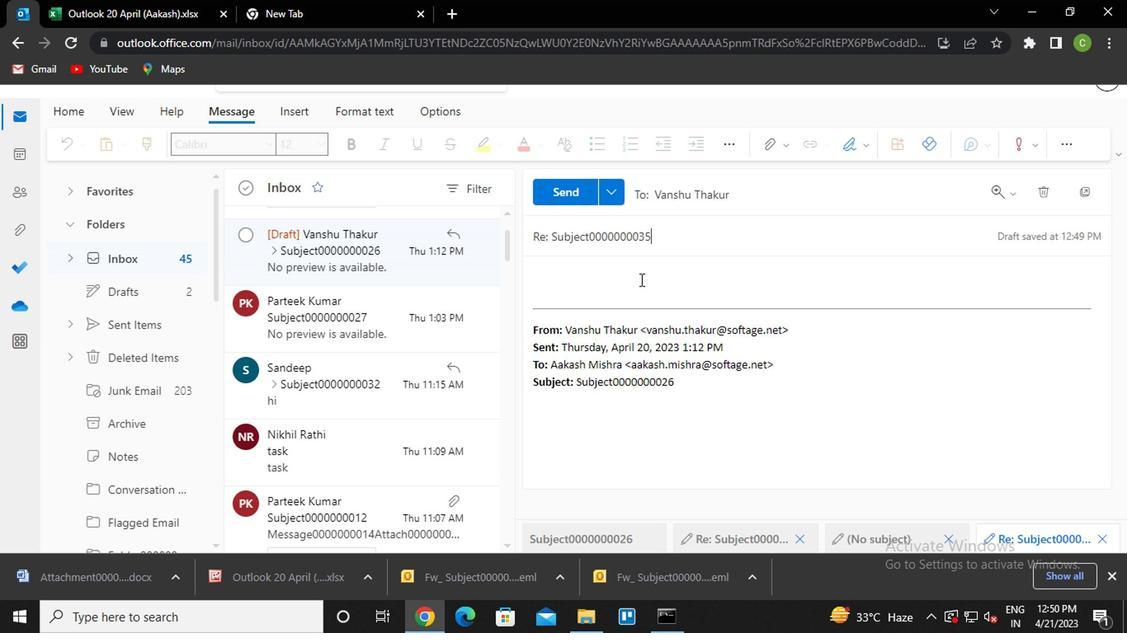 
Action: Key pressed <Key.caps_lock>m<Key.caps_lock>essage0000000034<Key.backspace>4
Screenshot: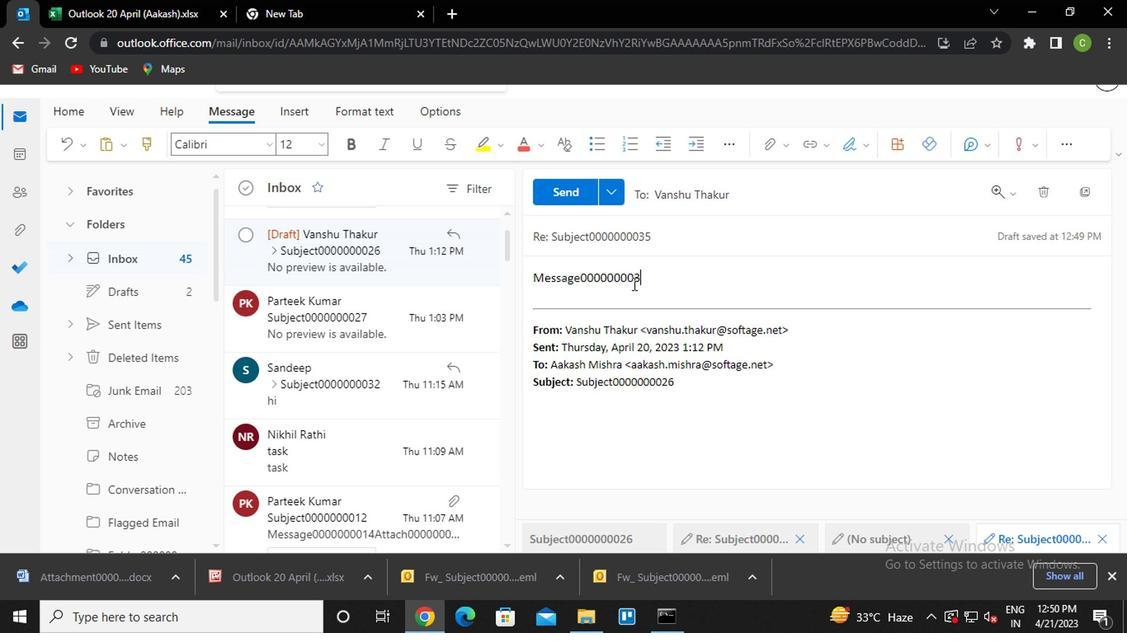 
Action: Mouse moved to (775, 146)
Screenshot: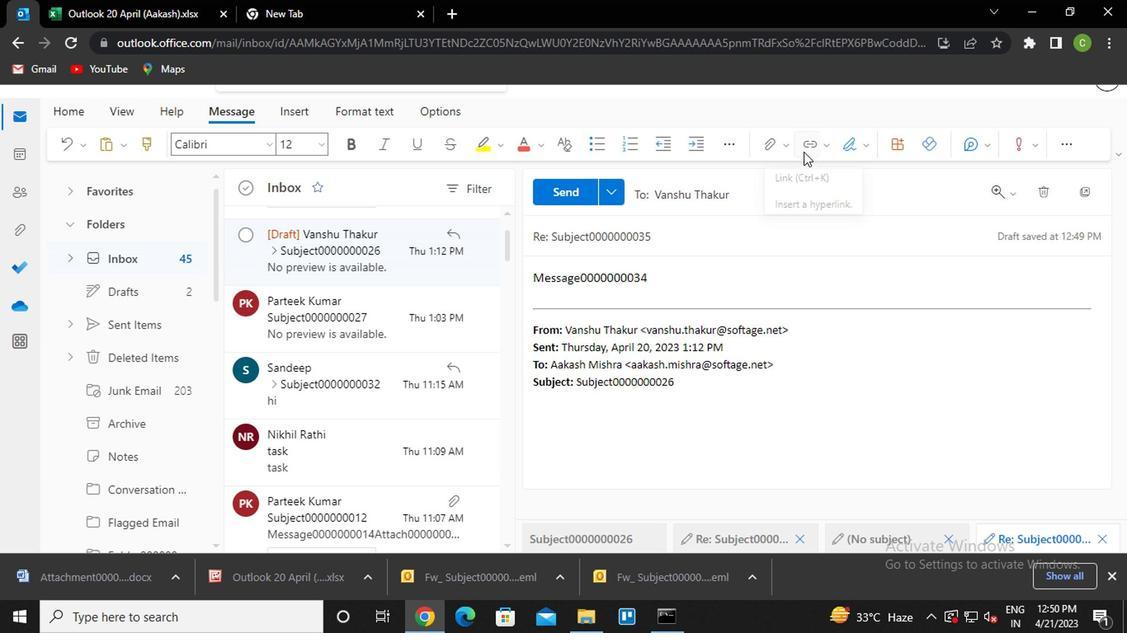 
Action: Mouse pressed left at (775, 146)
Screenshot: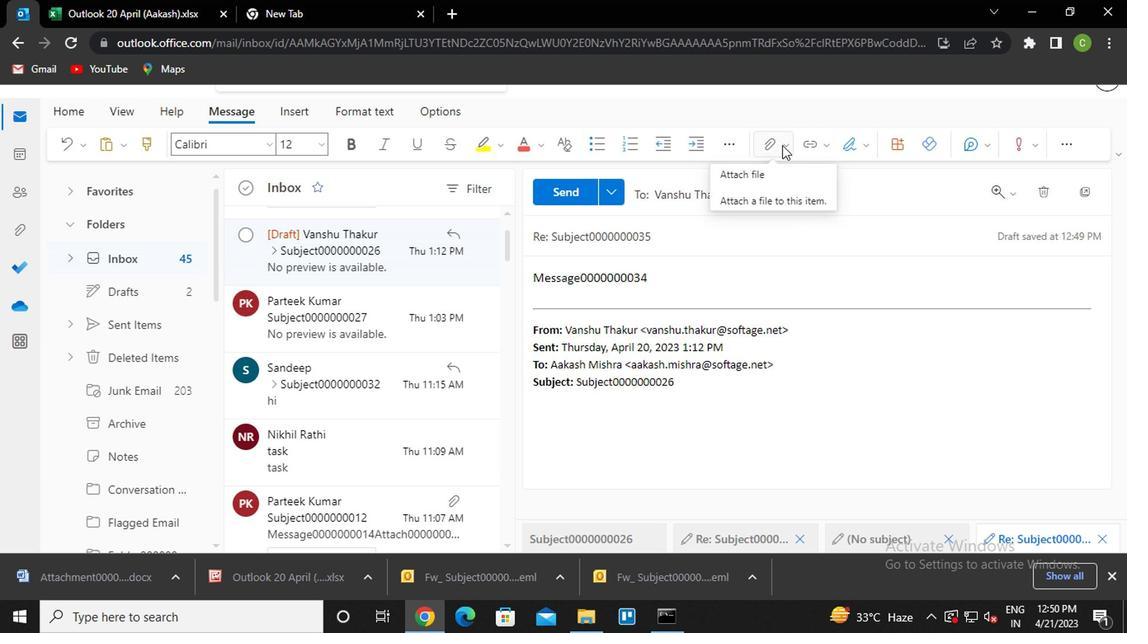 
Action: Mouse moved to (683, 235)
Screenshot: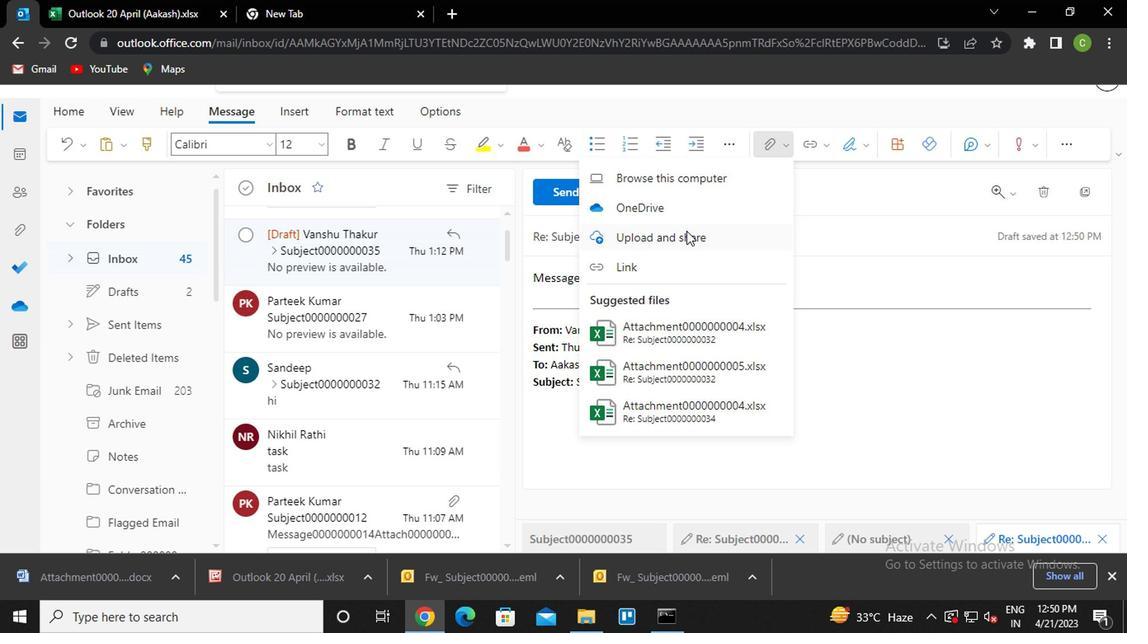 
Action: Mouse pressed left at (683, 235)
Screenshot: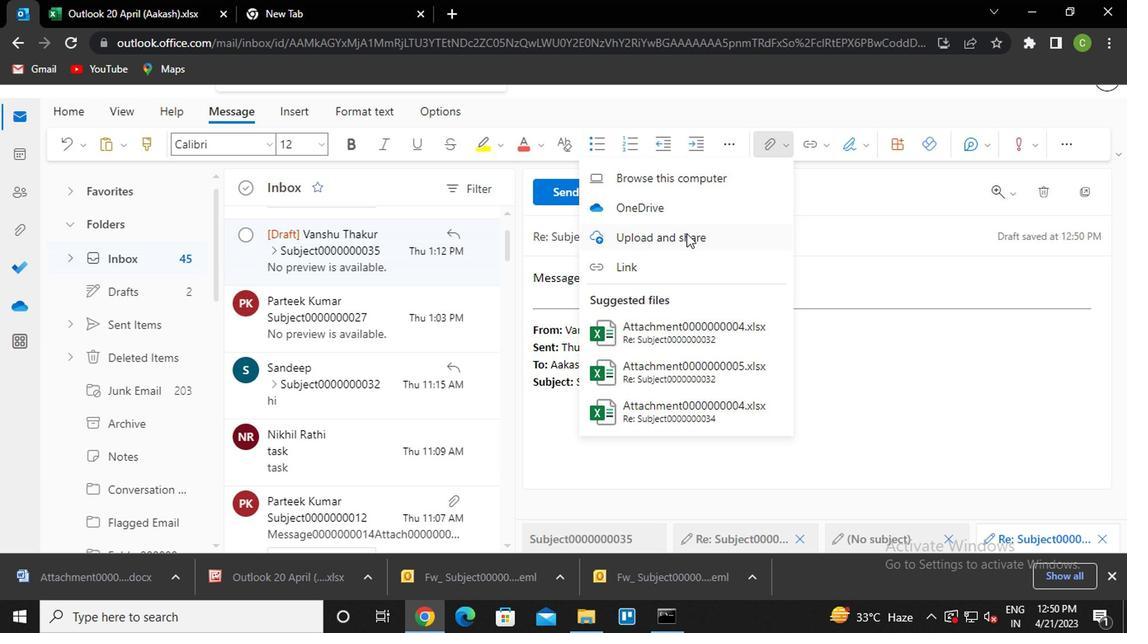 
Action: Mouse moved to (545, 7)
Screenshot: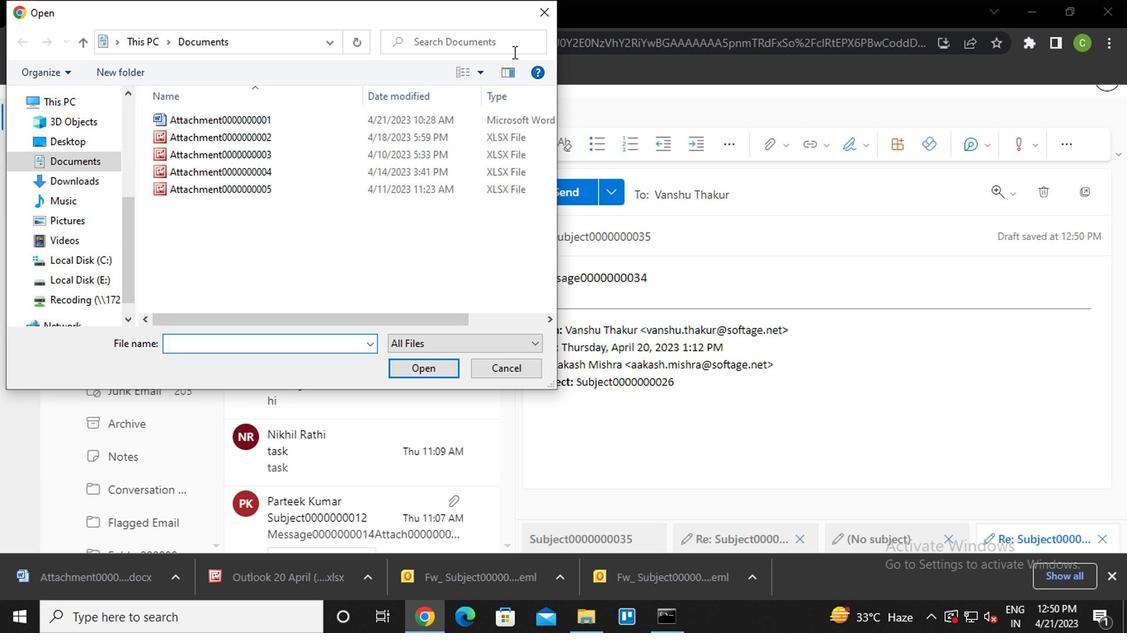 
Action: Mouse pressed left at (545, 7)
Screenshot: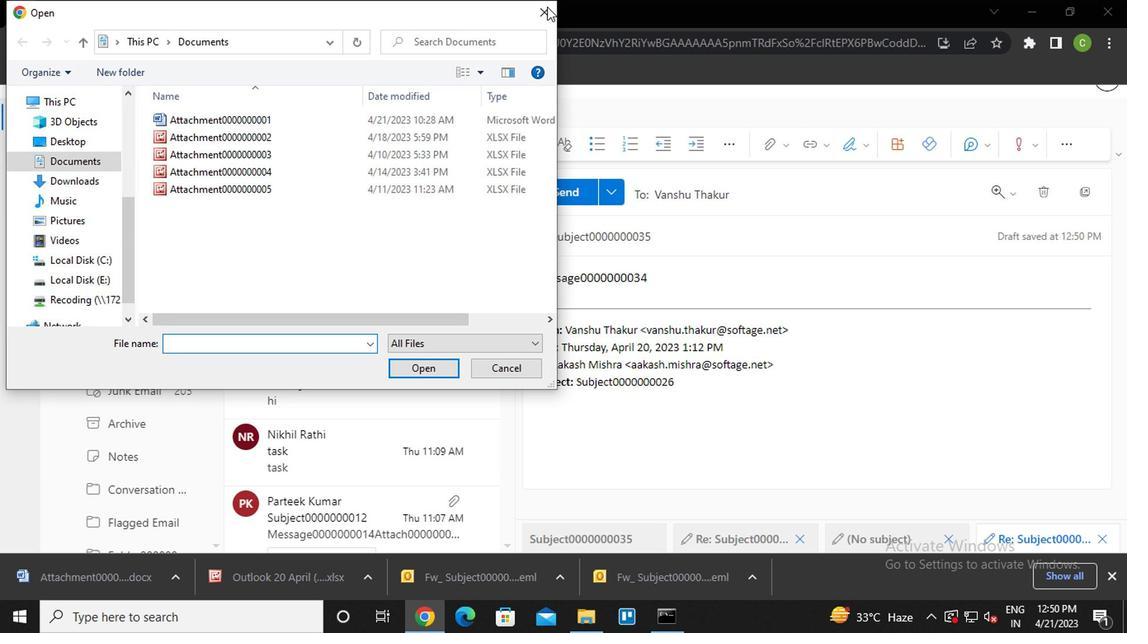
Action: Mouse moved to (764, 149)
Screenshot: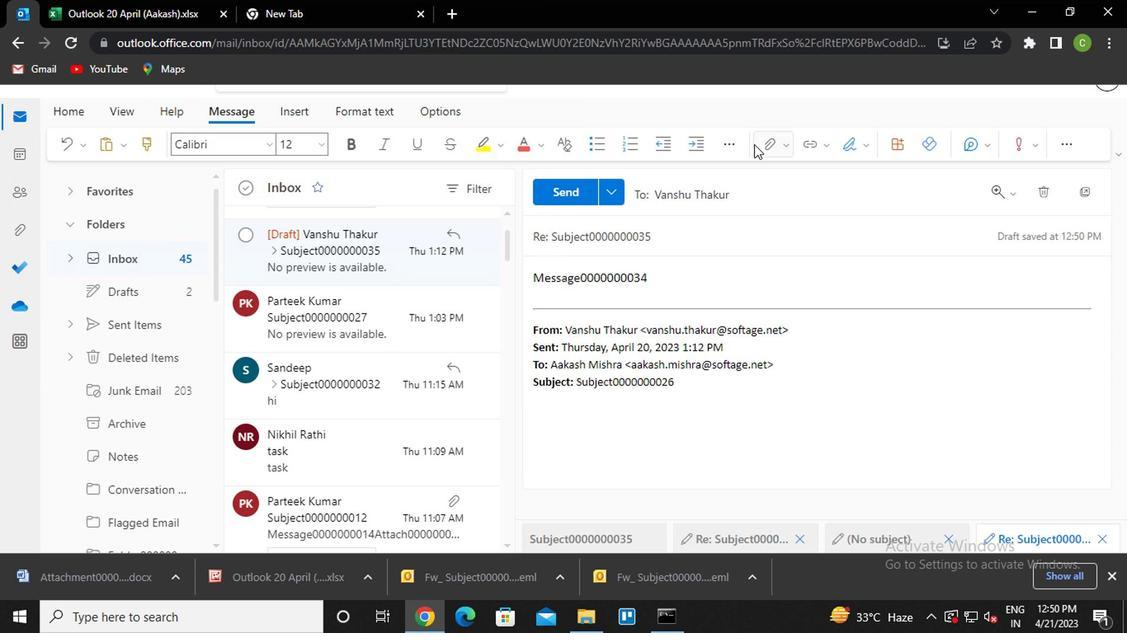 
Action: Mouse pressed left at (764, 149)
Screenshot: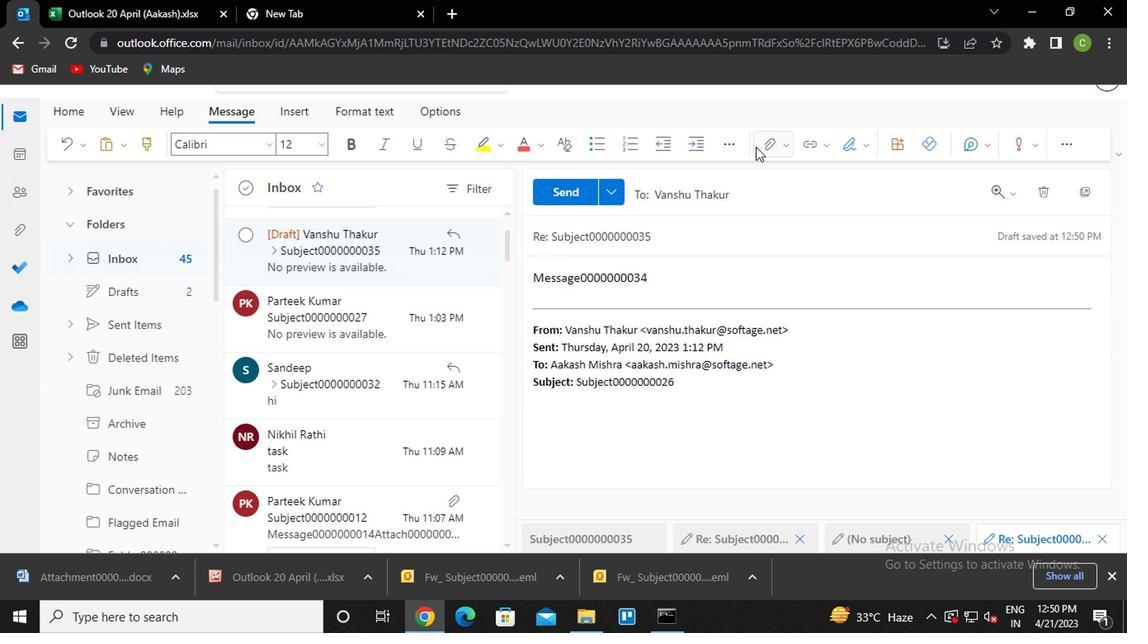 
Action: Mouse moved to (659, 206)
Screenshot: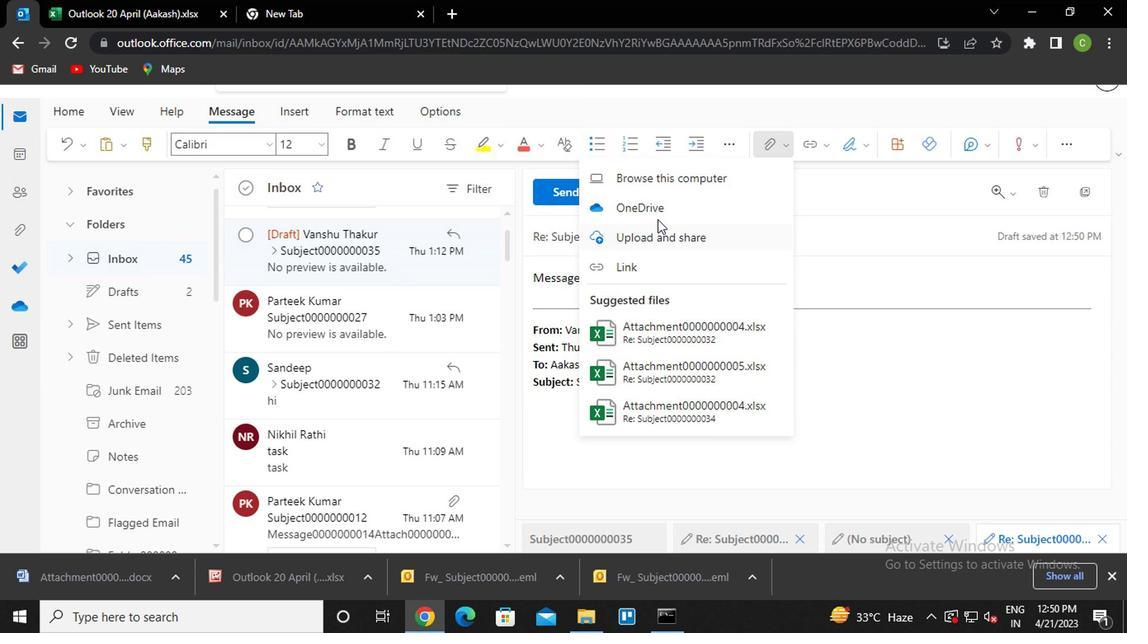 
Action: Mouse pressed left at (659, 206)
Screenshot: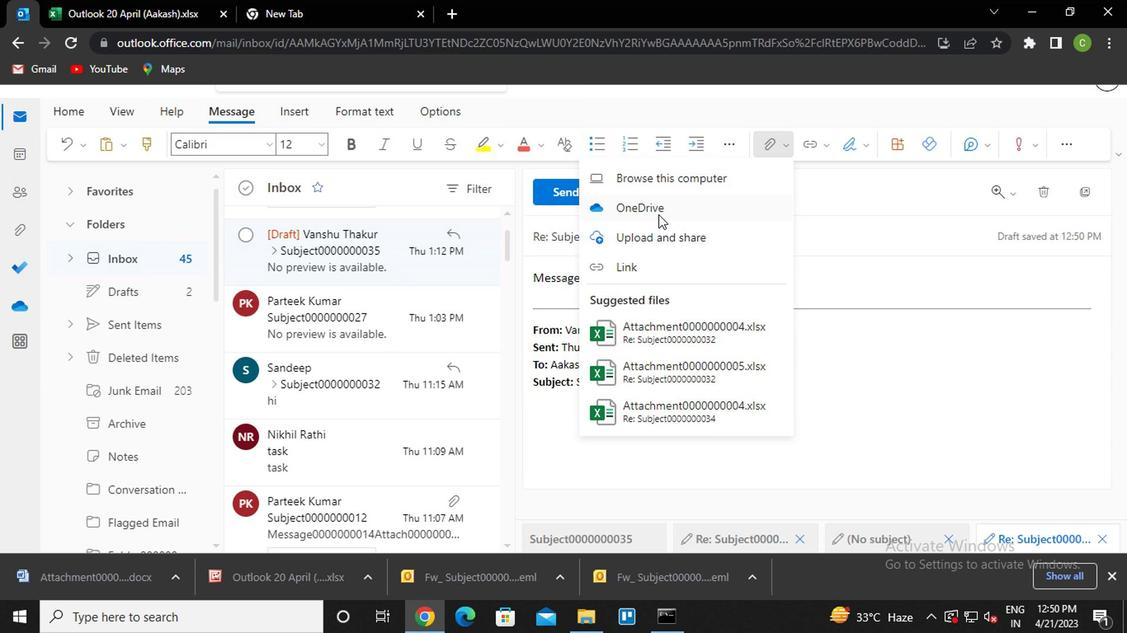
Action: Mouse moved to (275, 254)
Screenshot: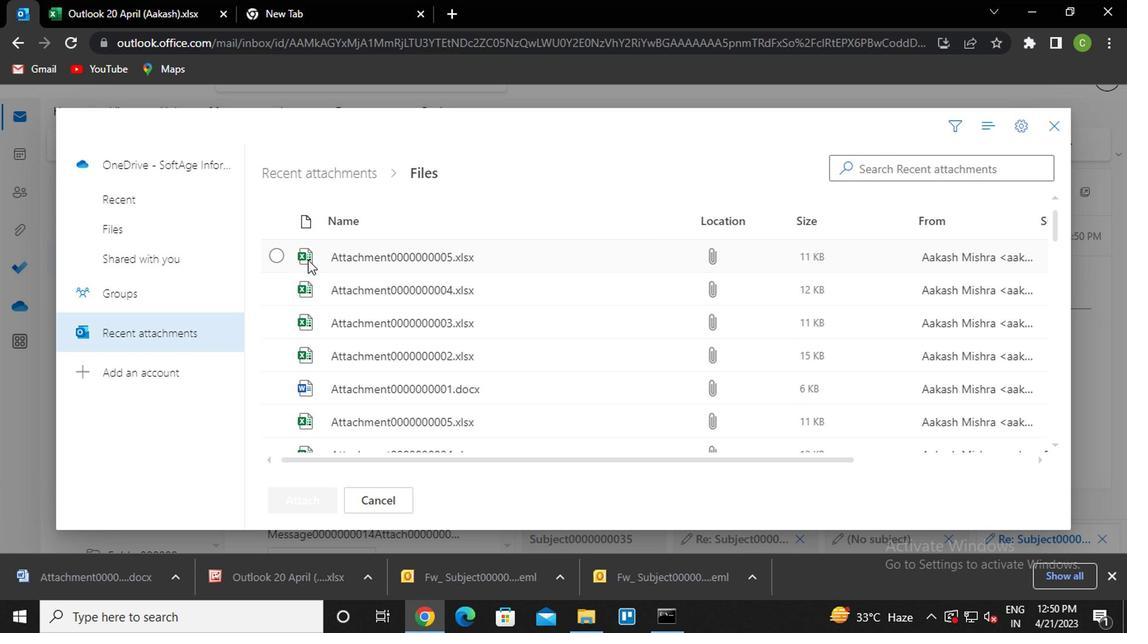 
Action: Mouse pressed left at (275, 254)
Screenshot: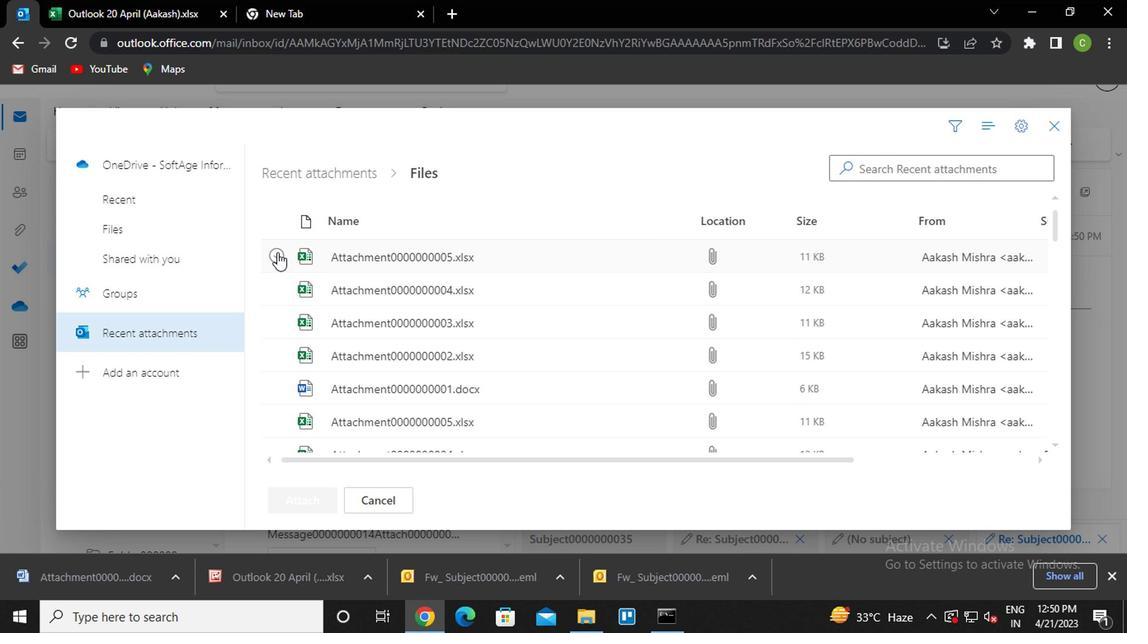 
Action: Mouse moved to (279, 285)
Screenshot: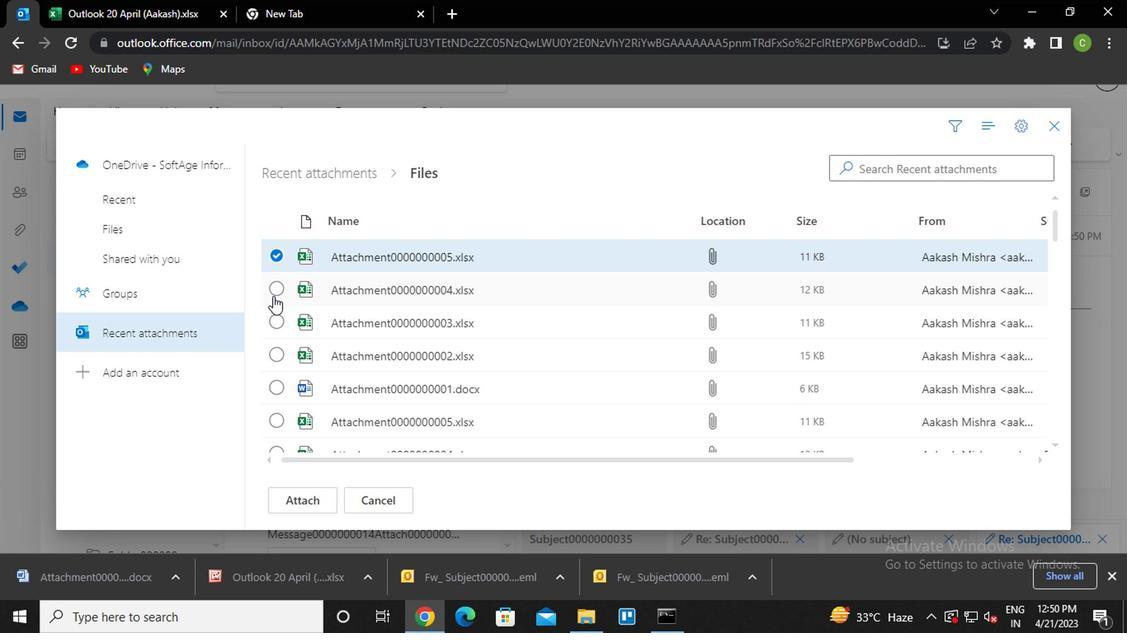 
Action: Mouse pressed left at (279, 285)
Screenshot: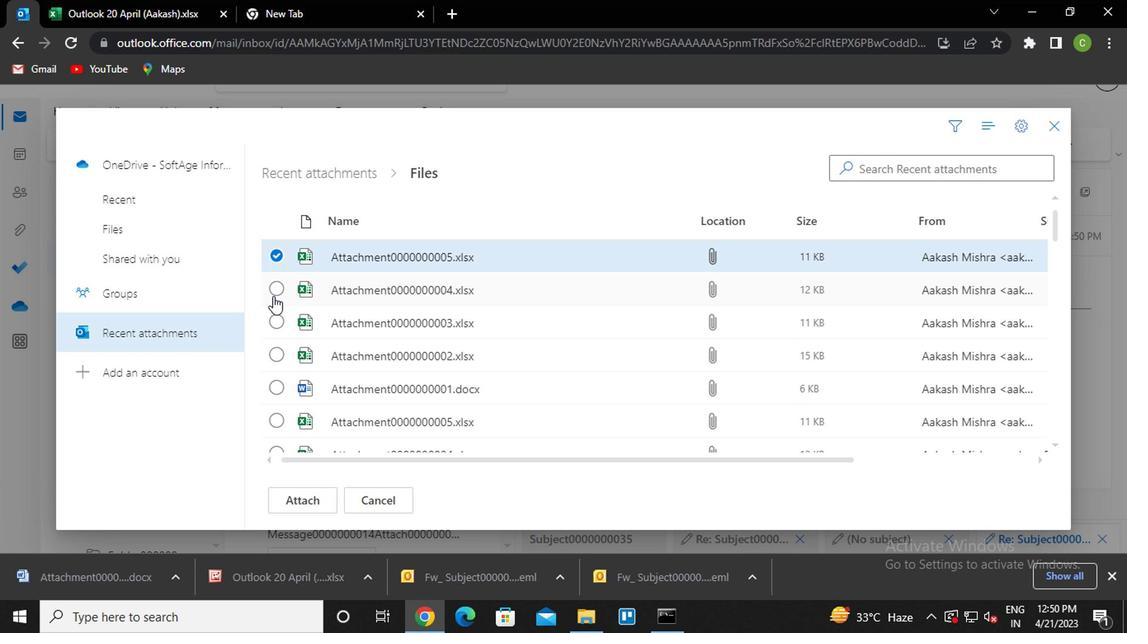 
Action: Mouse moved to (313, 494)
Screenshot: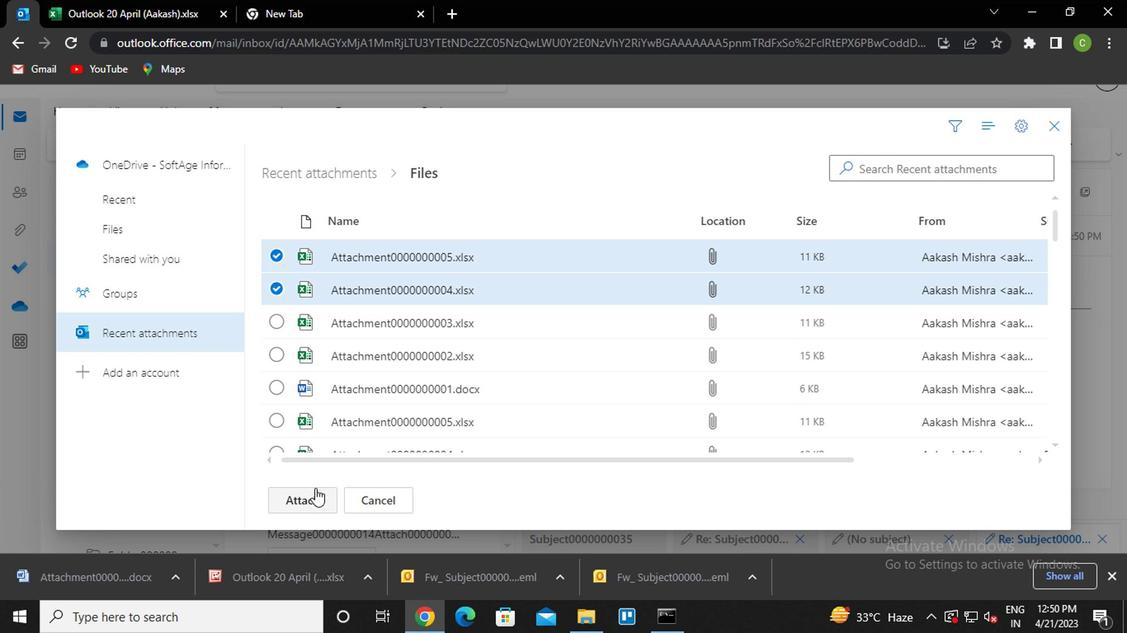 
Action: Mouse pressed left at (313, 494)
Screenshot: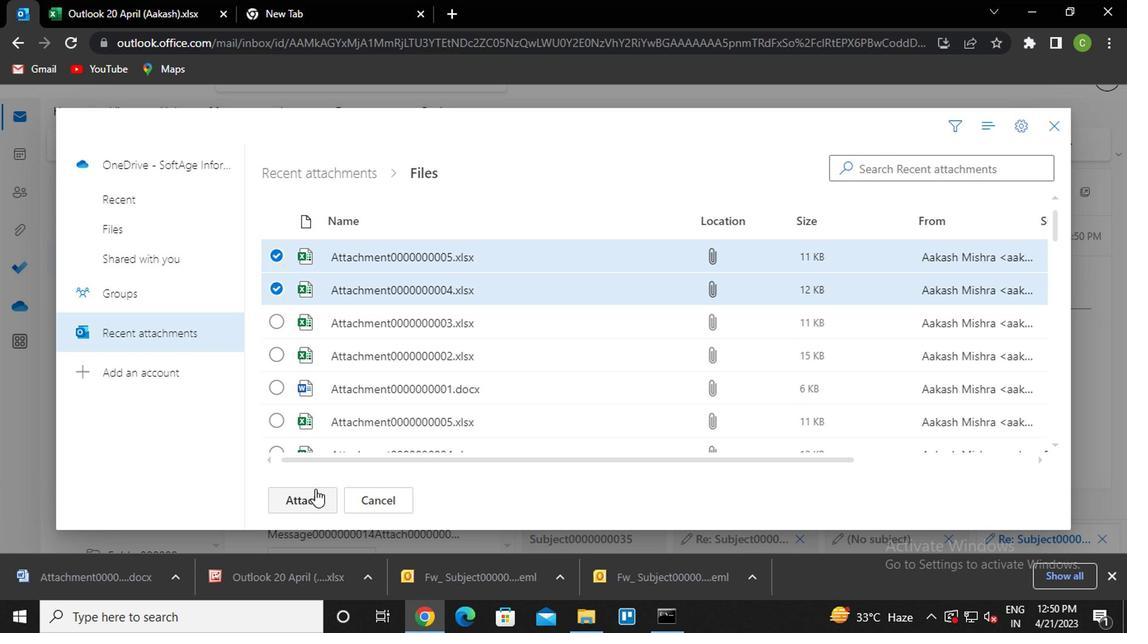 
Action: Mouse moved to (577, 198)
Screenshot: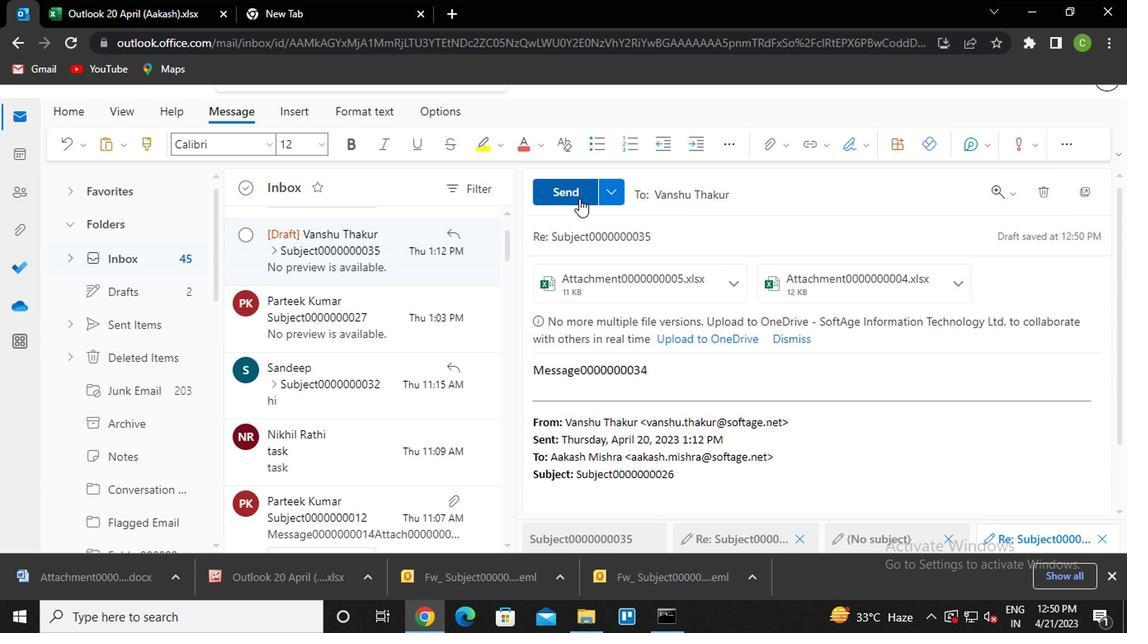 
Action: Mouse pressed left at (577, 198)
Screenshot: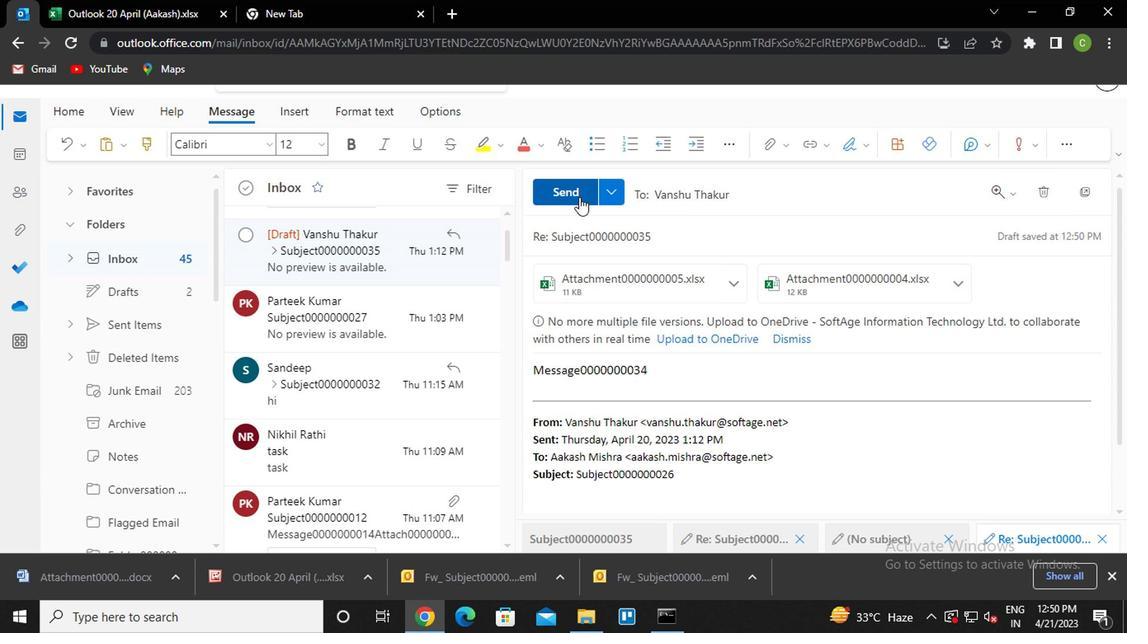 
Action: Mouse moved to (679, 444)
Screenshot: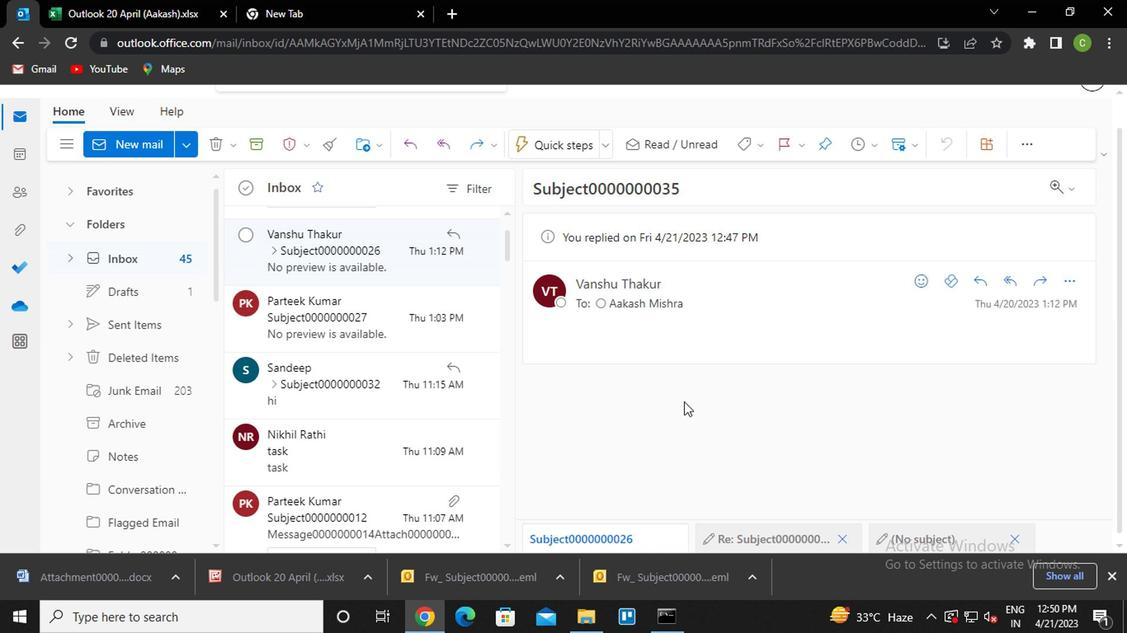 
